 Task: Search one way flight ticket for 5 adults, 2 children, 1 infant in seat and 2 infants on lap in economy from Boise: Boise Airport (boise Air Terminal) (gowen Field) to Rock Springs: Southwest Wyoming Regional Airport (rock Springs Sweetwater County Airport) on 8-5-2023. Choice of flights is United. Number of bags: 2 carry on bags. Price is upto 35000. Outbound departure time preference is 9:15.
Action: Mouse moved to (377, 364)
Screenshot: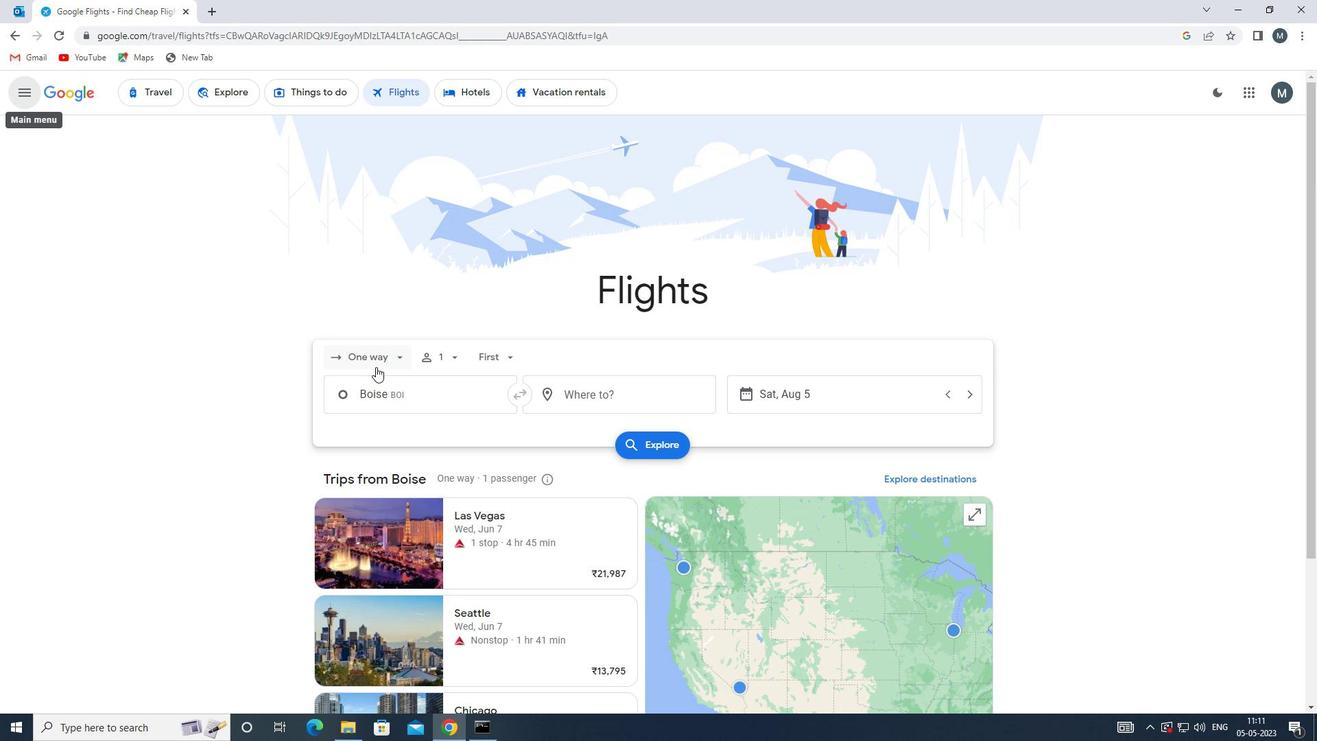 
Action: Mouse pressed left at (377, 364)
Screenshot: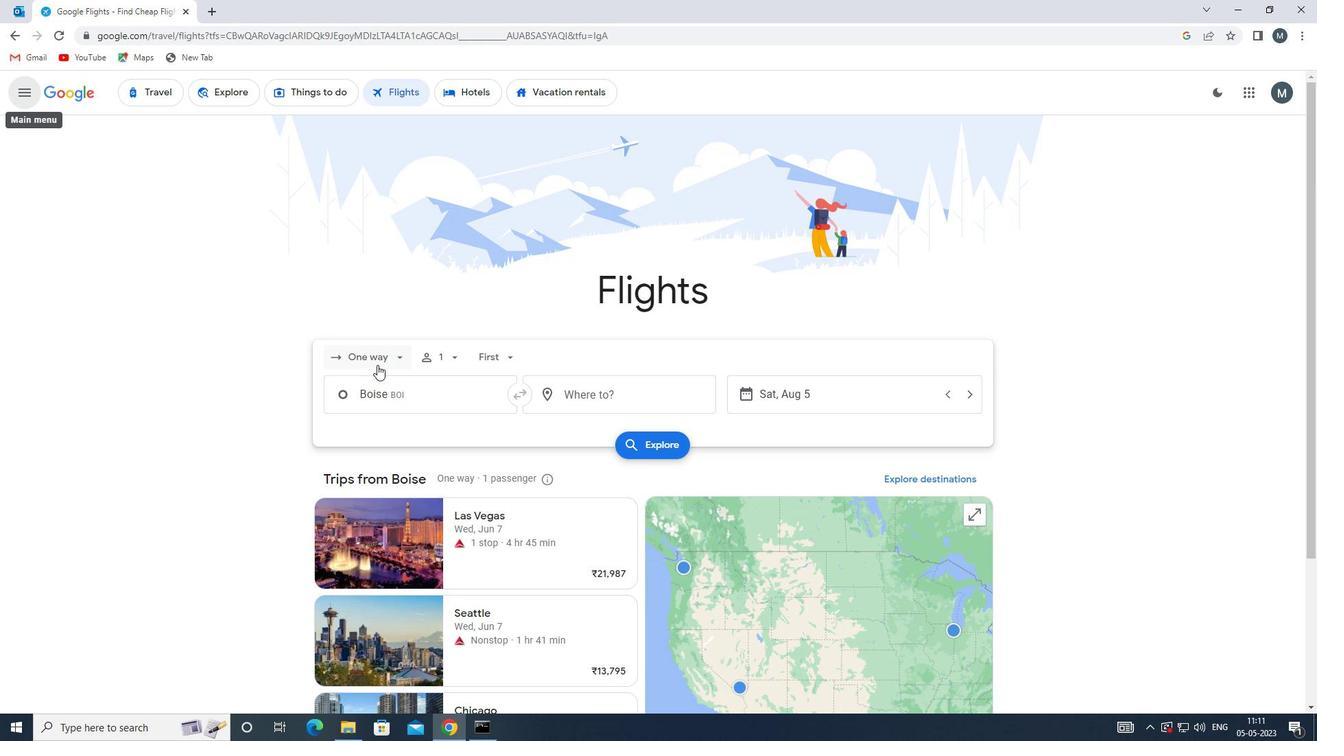 
Action: Mouse moved to (387, 414)
Screenshot: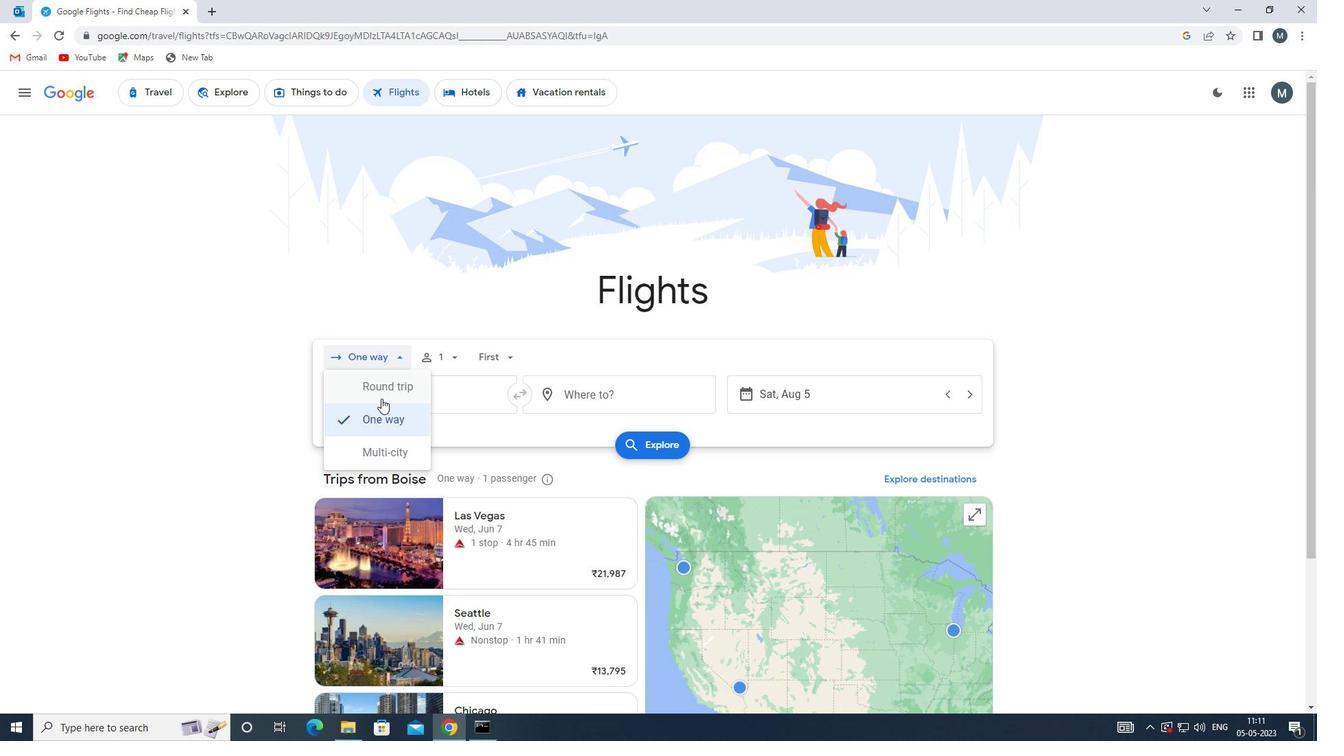 
Action: Mouse pressed left at (387, 414)
Screenshot: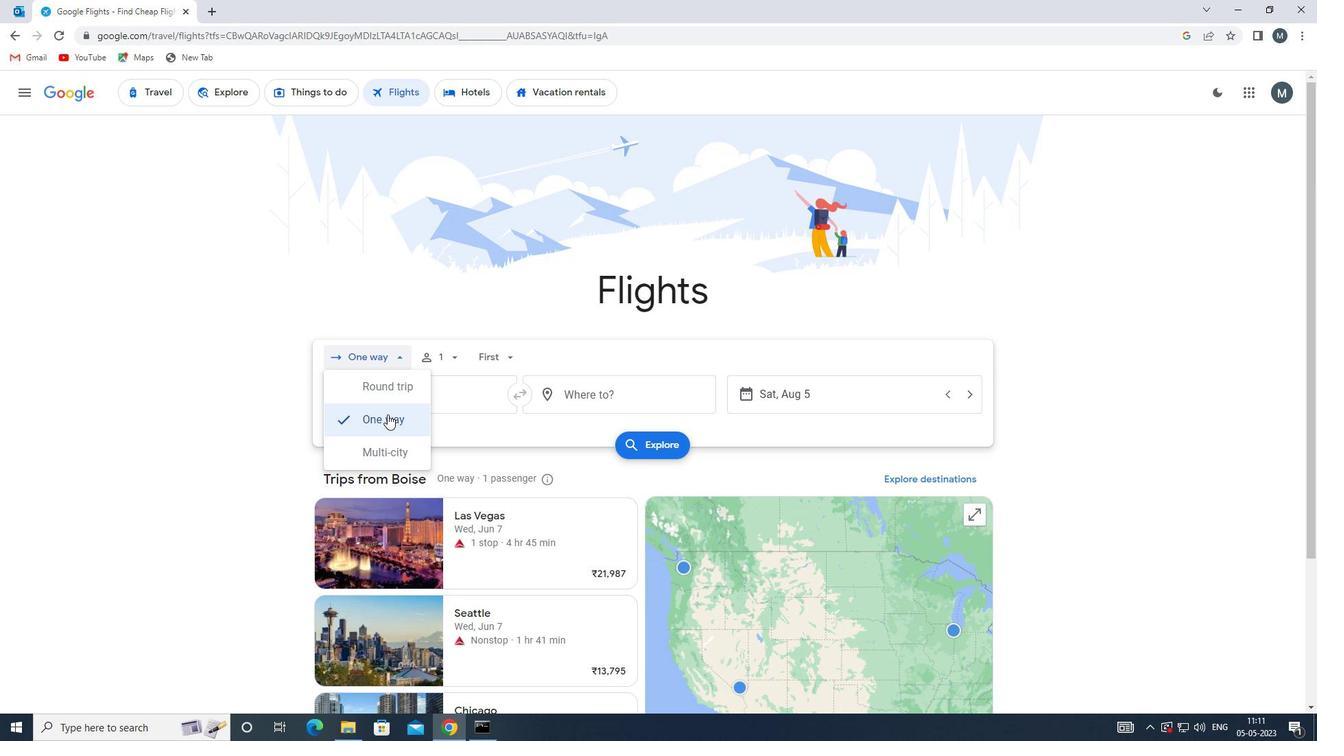 
Action: Mouse moved to (461, 355)
Screenshot: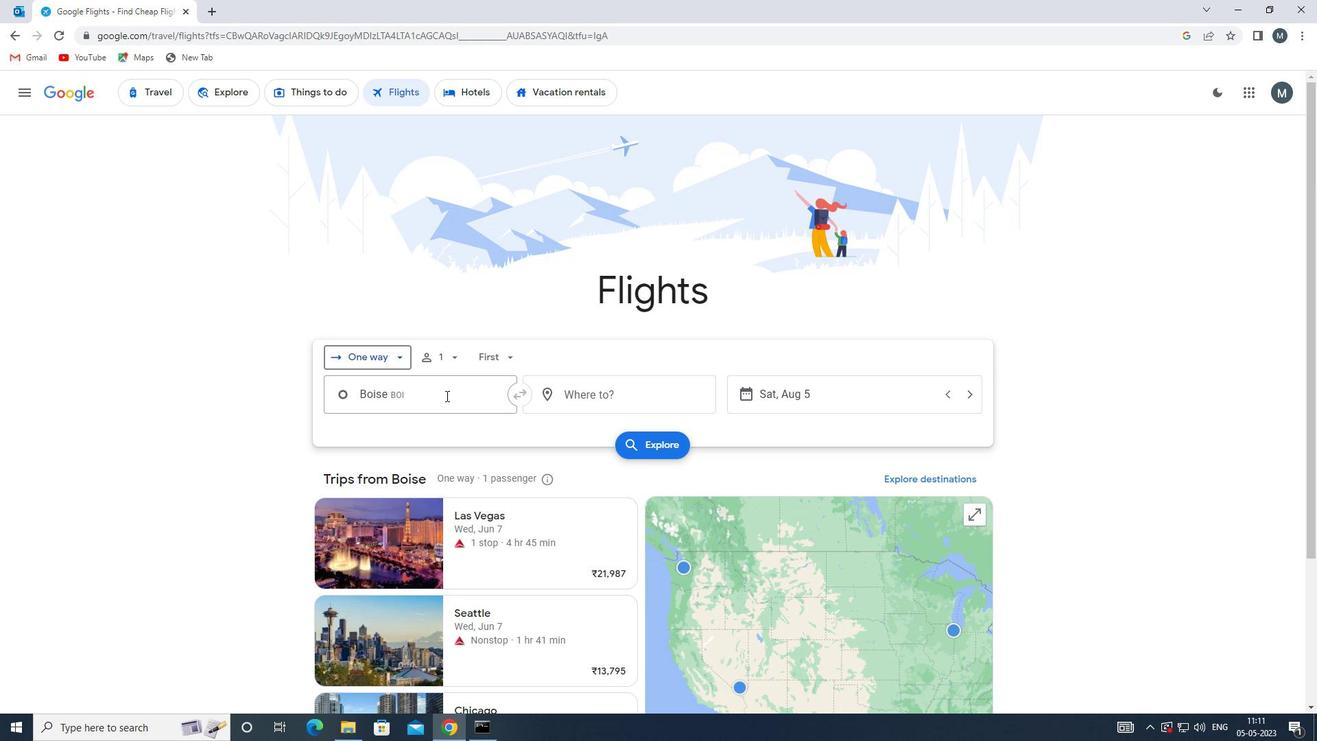 
Action: Mouse pressed left at (461, 355)
Screenshot: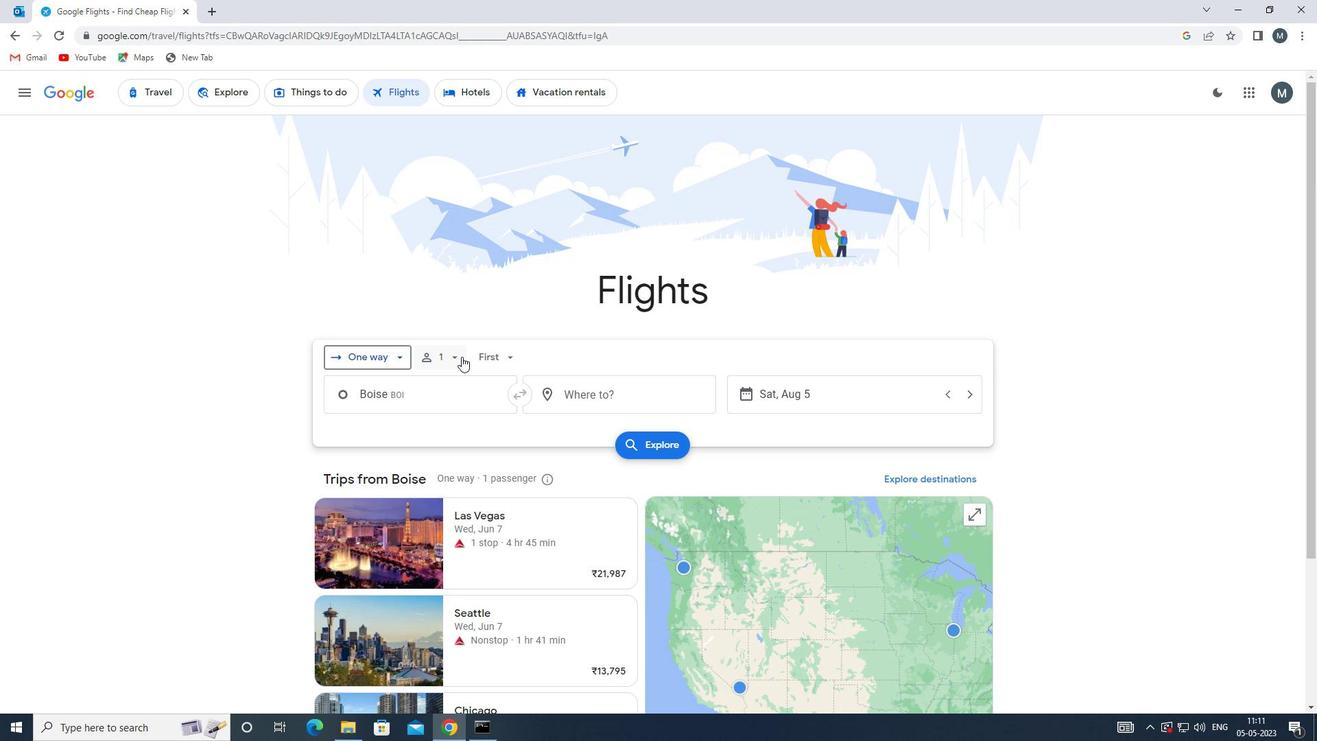 
Action: Mouse moved to (558, 392)
Screenshot: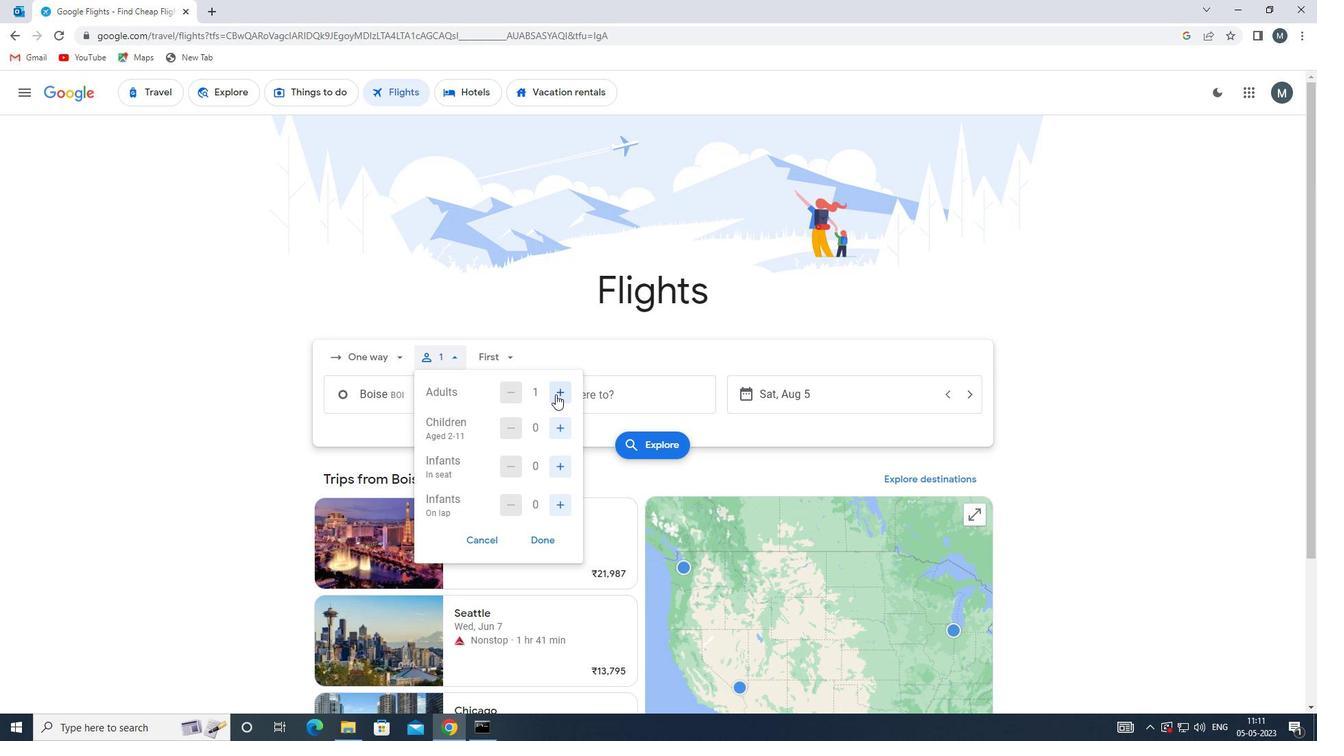 
Action: Mouse pressed left at (558, 392)
Screenshot: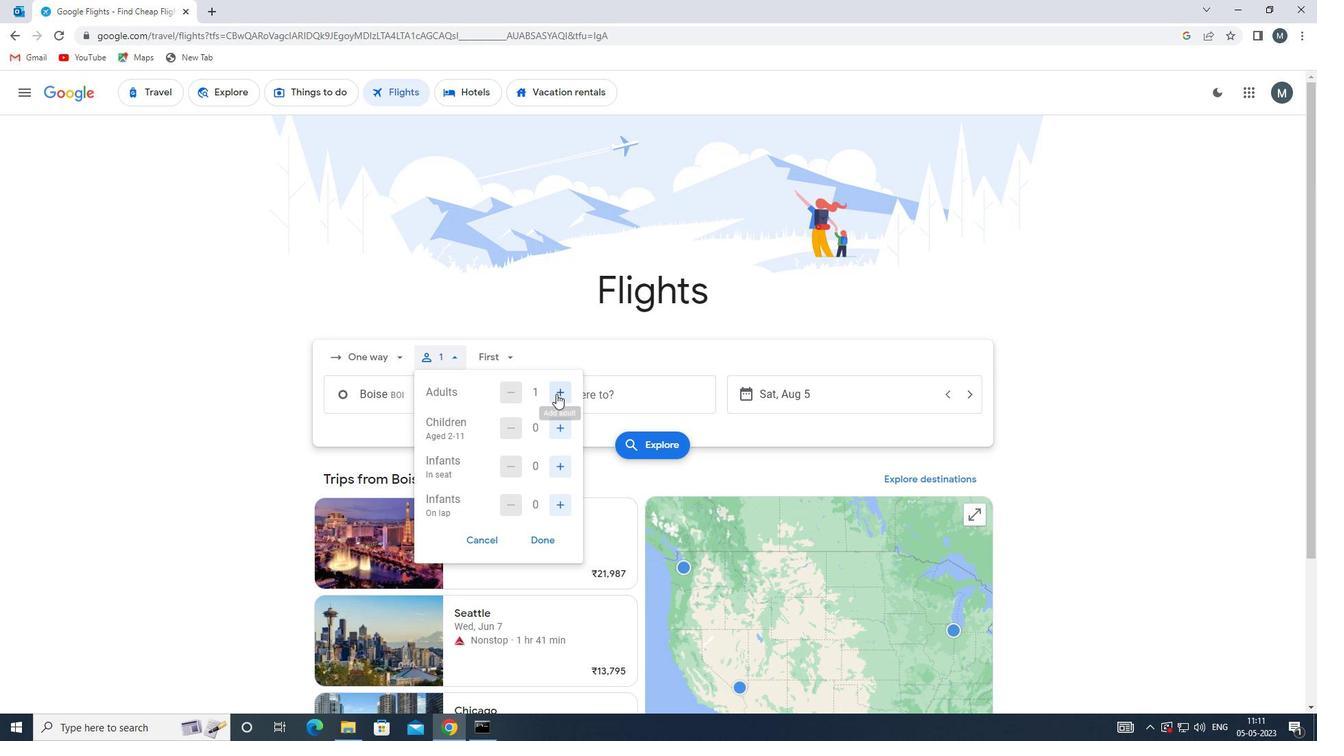 
Action: Mouse pressed left at (558, 392)
Screenshot: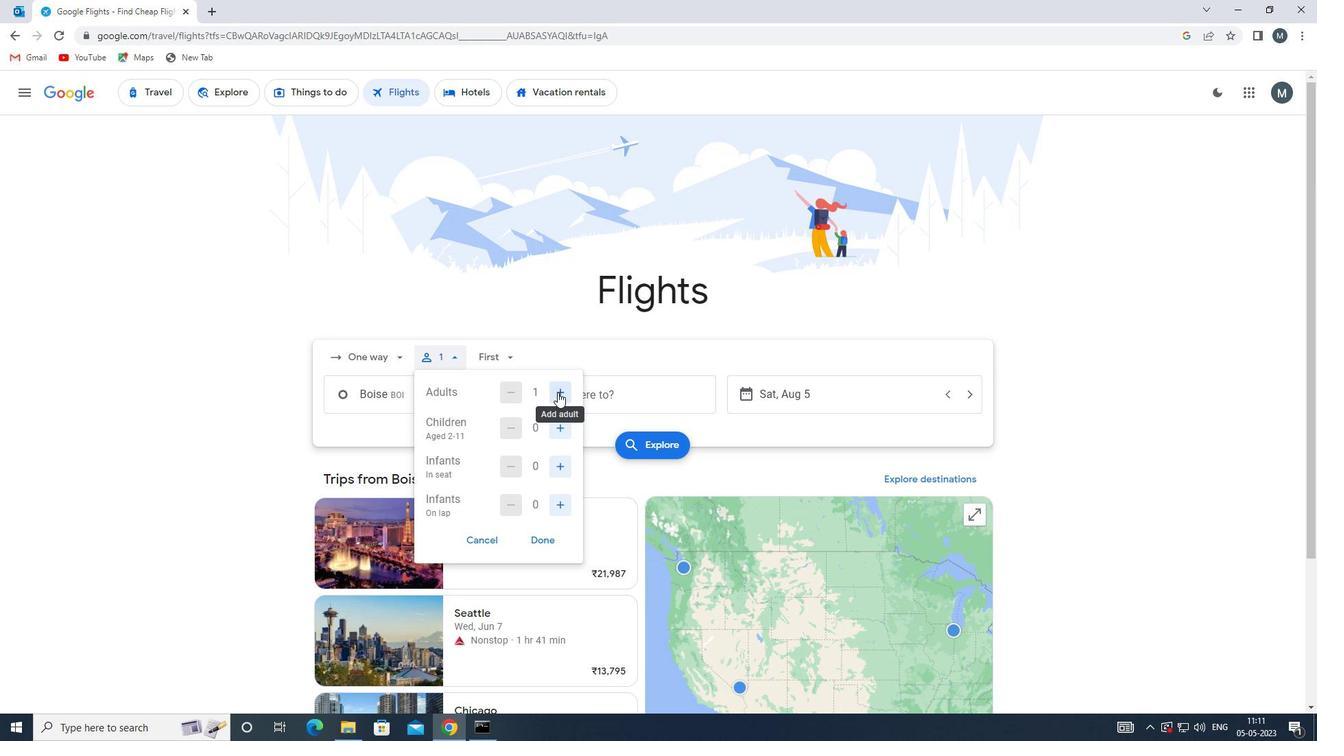 
Action: Mouse pressed left at (558, 392)
Screenshot: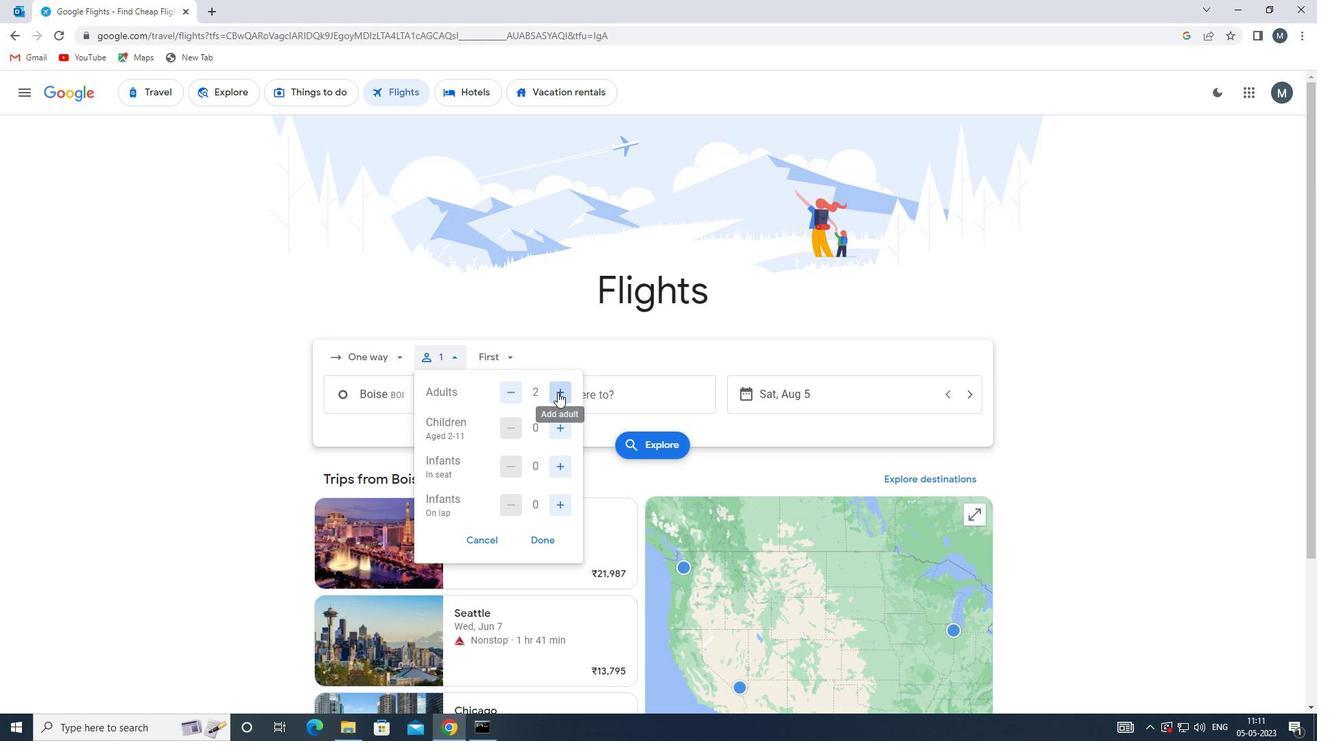 
Action: Mouse pressed left at (558, 392)
Screenshot: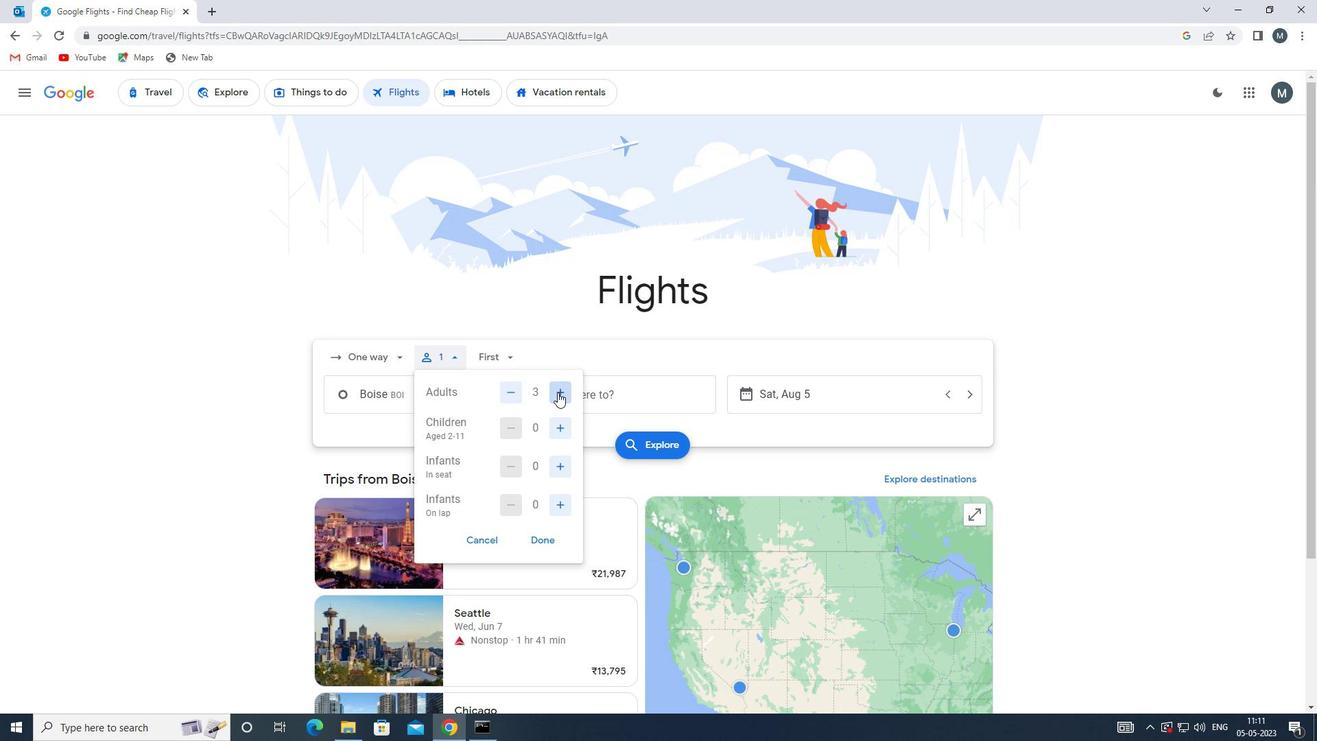 
Action: Mouse moved to (562, 421)
Screenshot: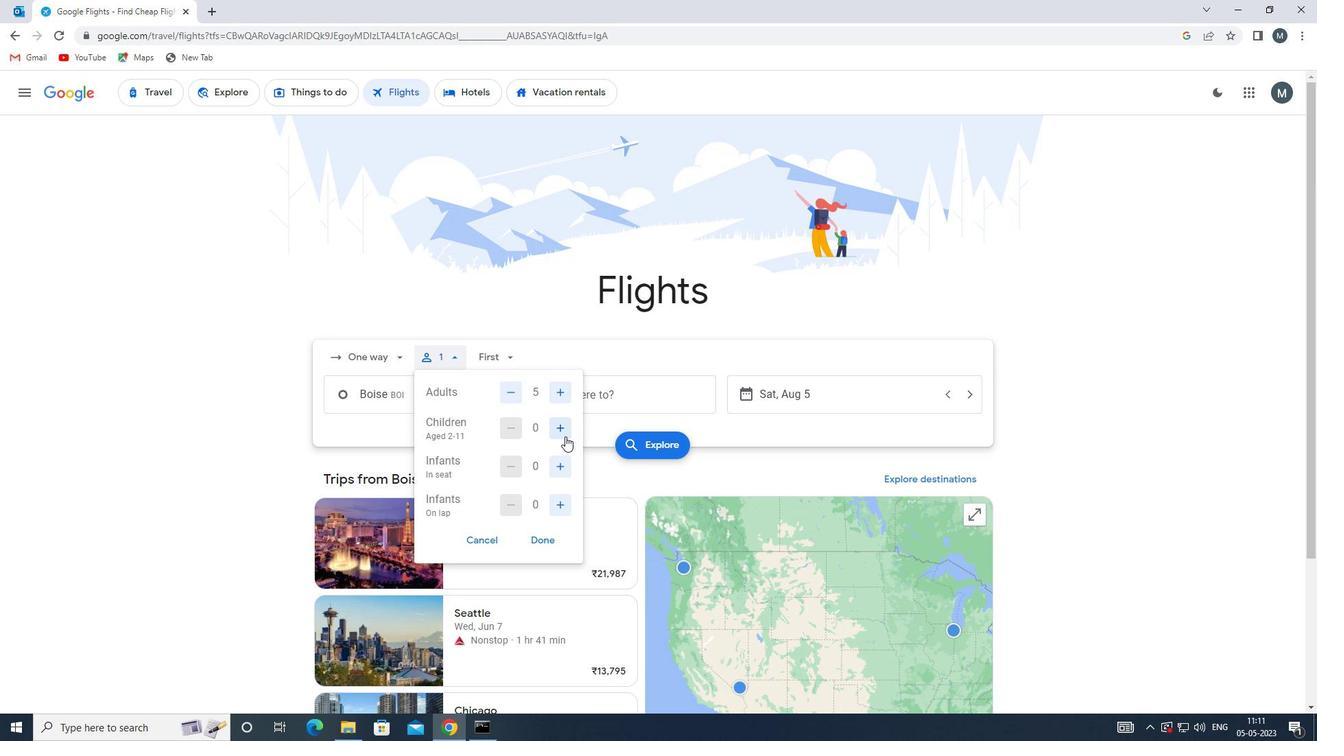 
Action: Mouse pressed left at (562, 421)
Screenshot: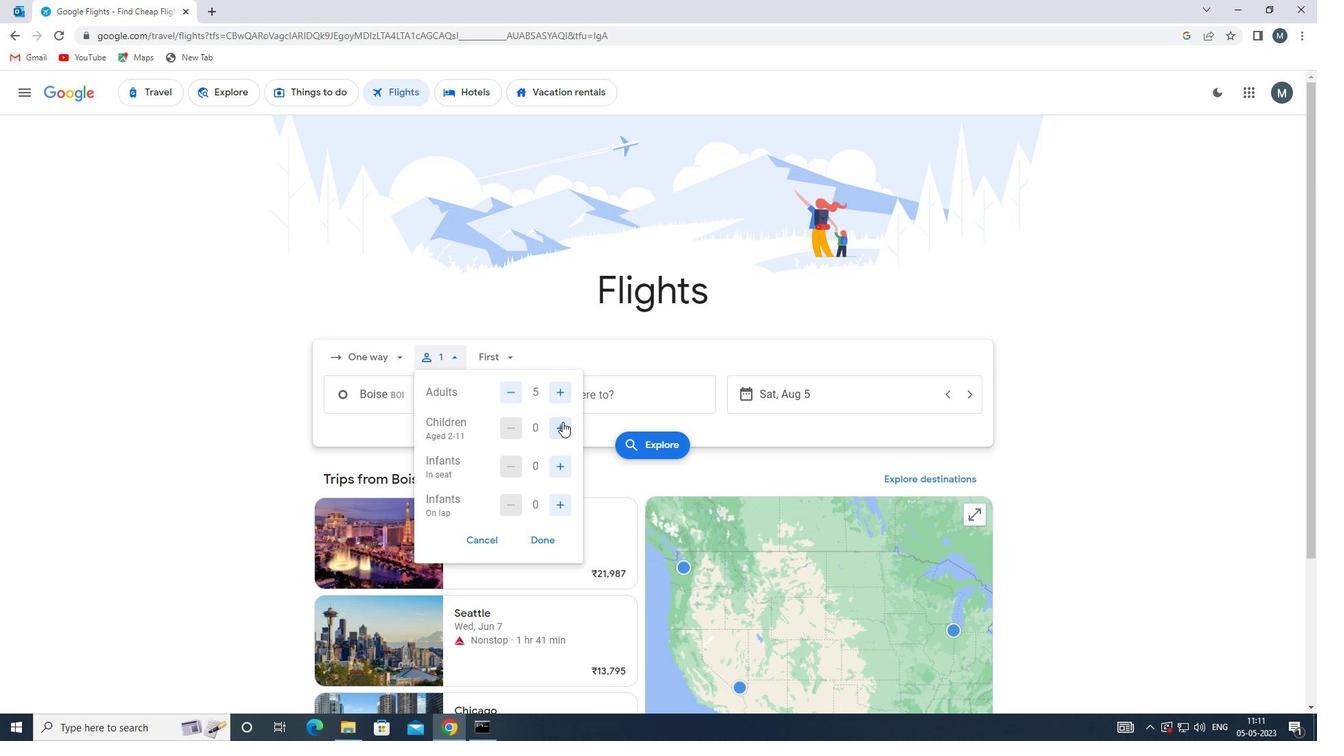 
Action: Mouse pressed left at (562, 421)
Screenshot: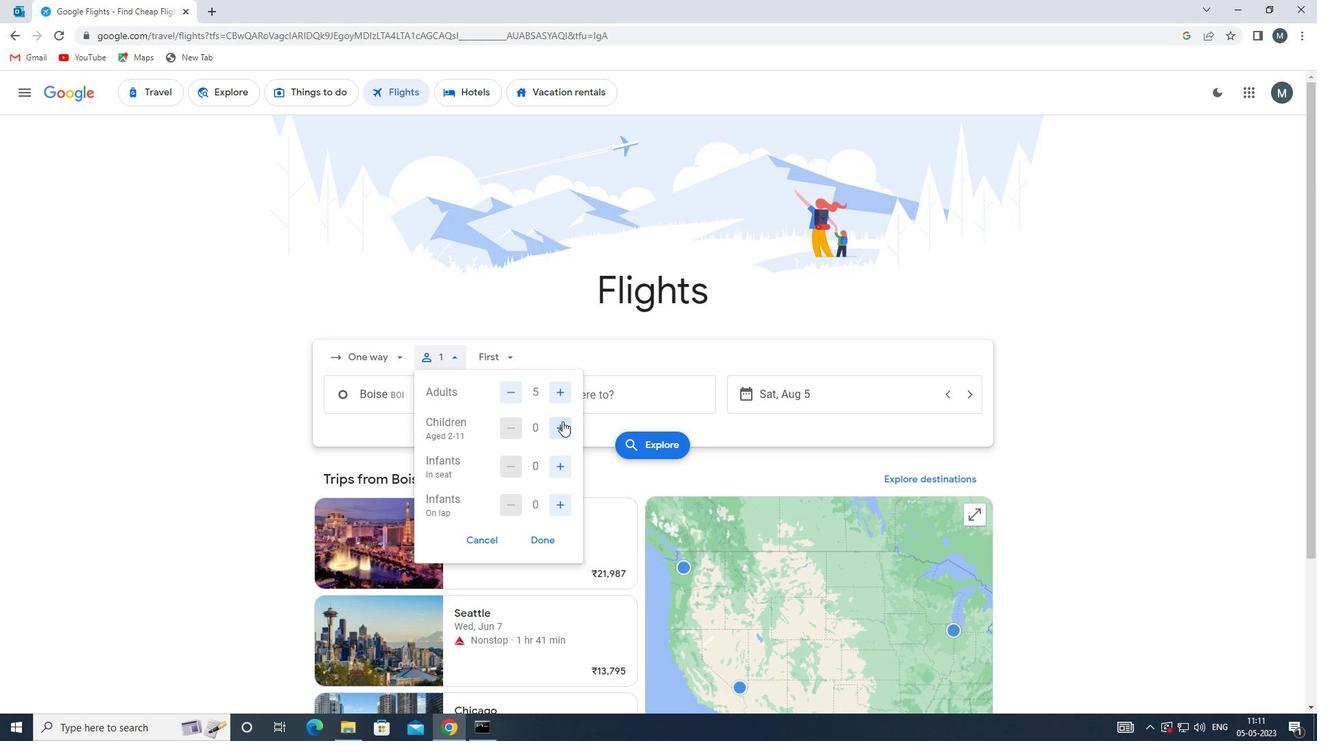 
Action: Mouse moved to (559, 466)
Screenshot: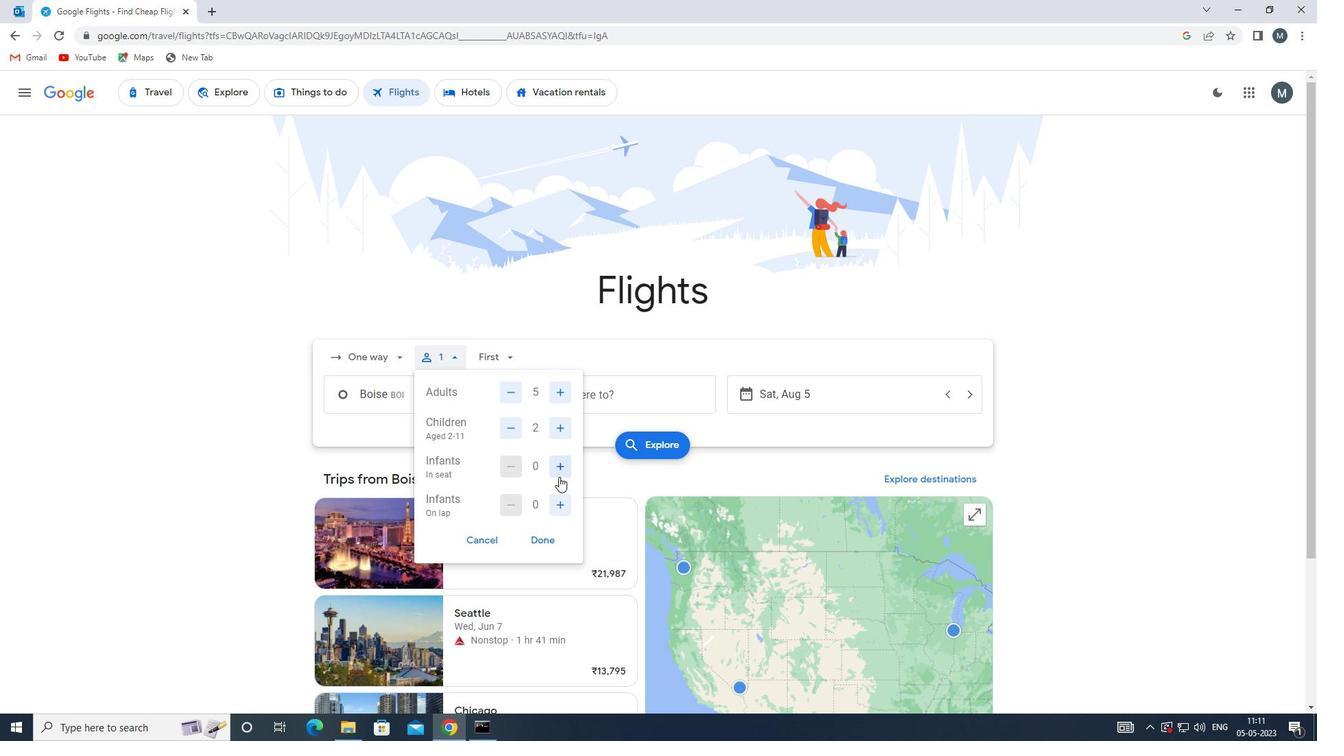 
Action: Mouse pressed left at (559, 466)
Screenshot: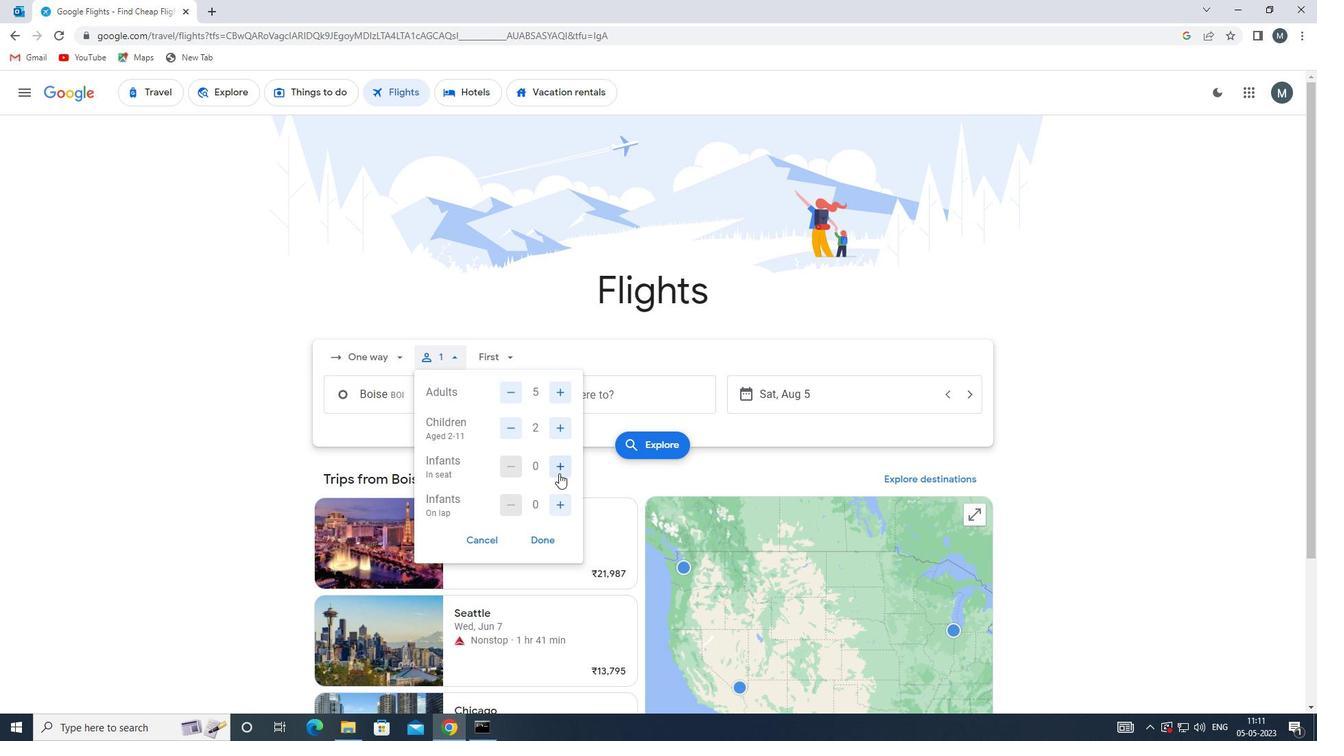 
Action: Mouse moved to (557, 505)
Screenshot: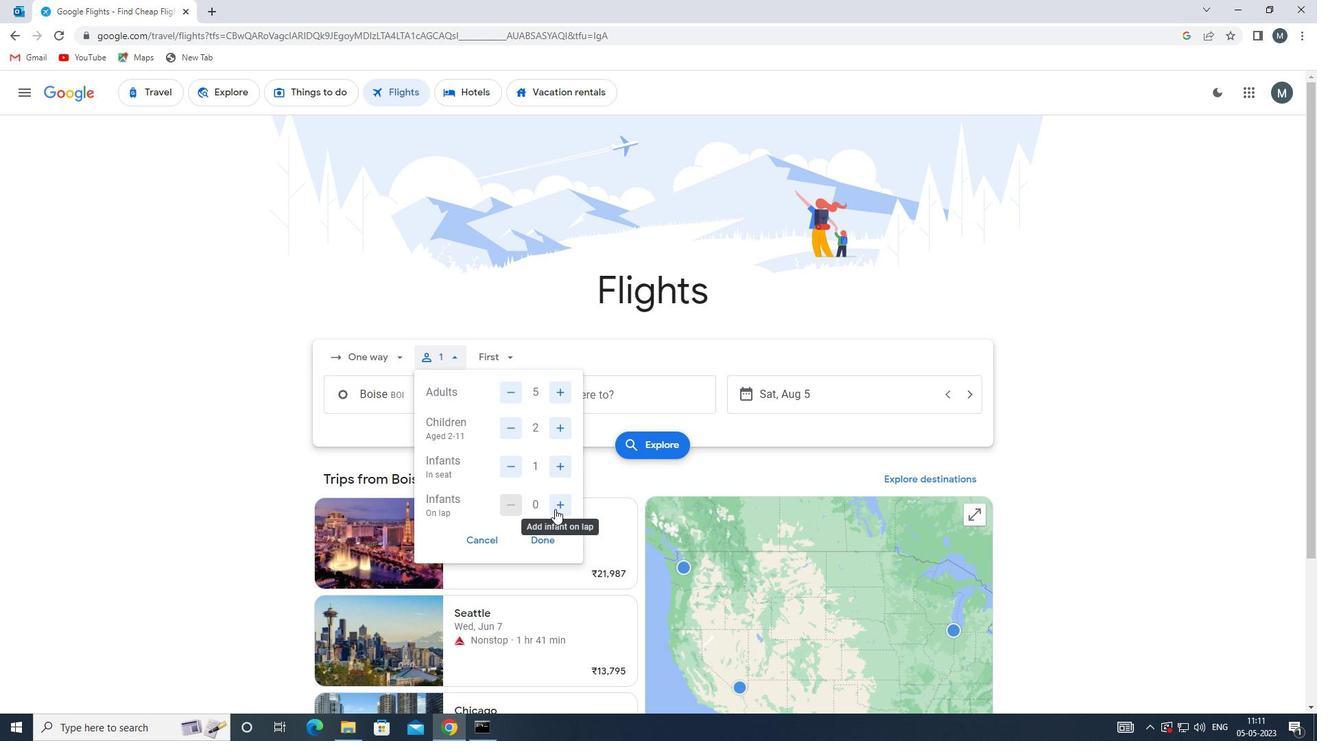 
Action: Mouse pressed left at (557, 505)
Screenshot: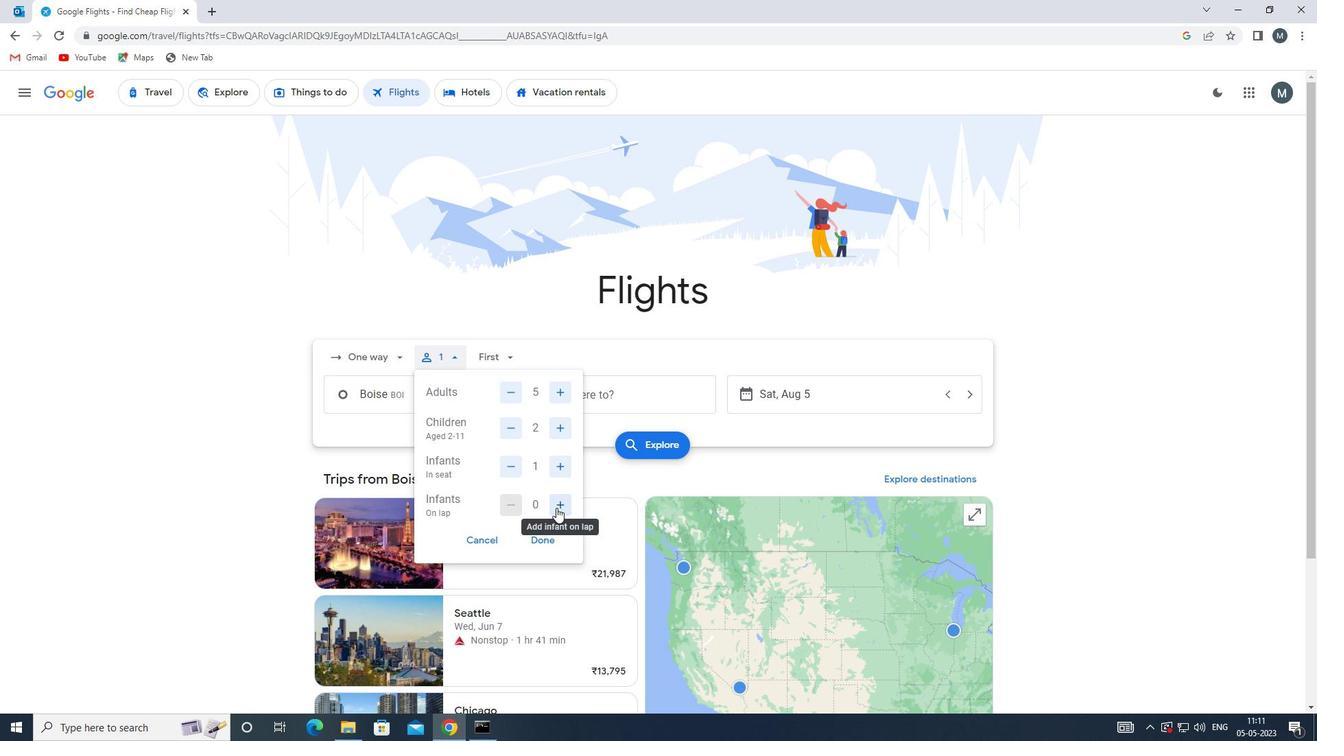 
Action: Mouse pressed left at (557, 505)
Screenshot: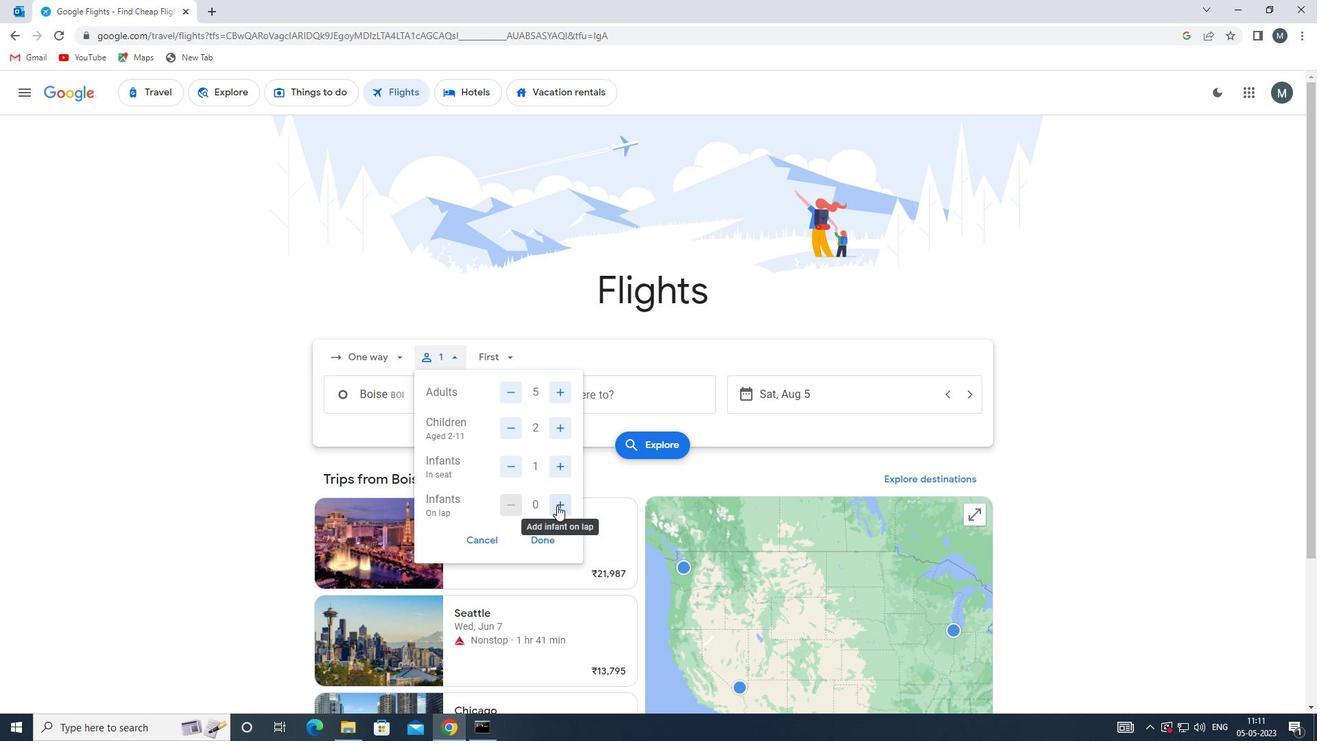 
Action: Mouse moved to (512, 503)
Screenshot: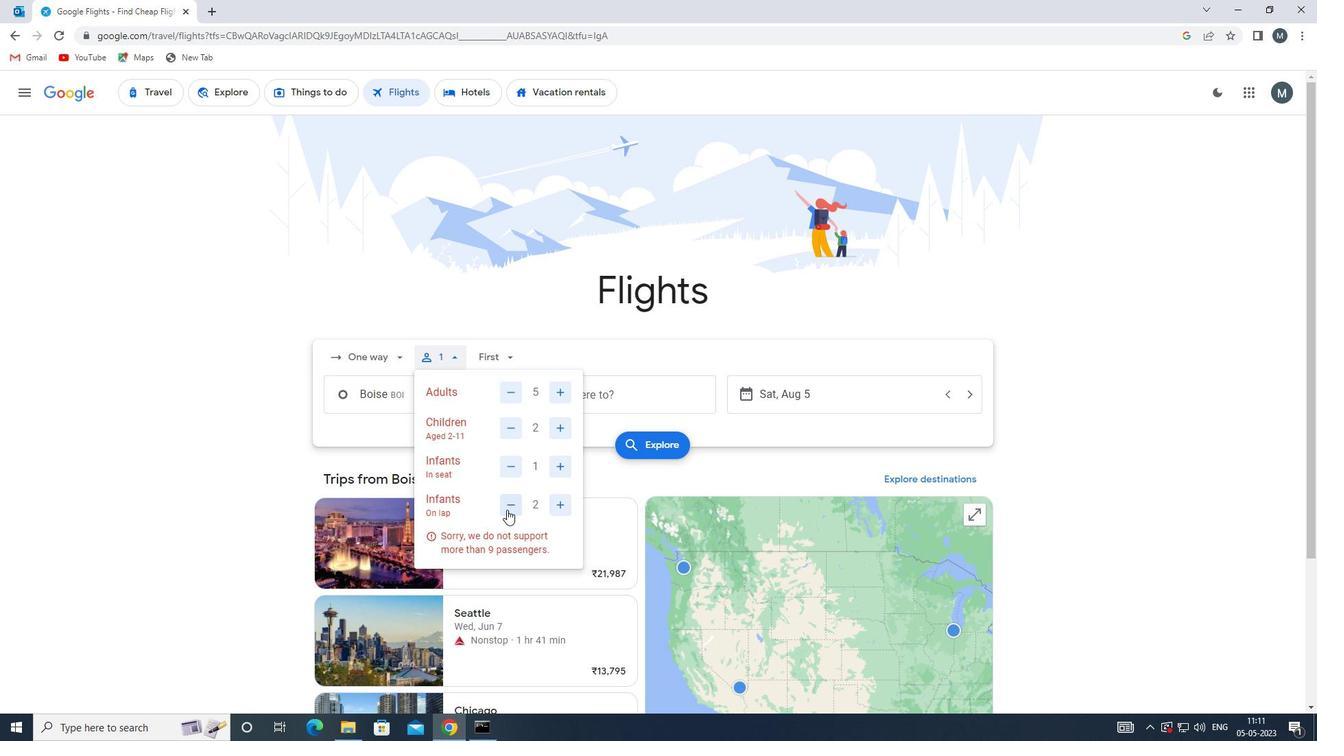 
Action: Mouse pressed left at (512, 503)
Screenshot: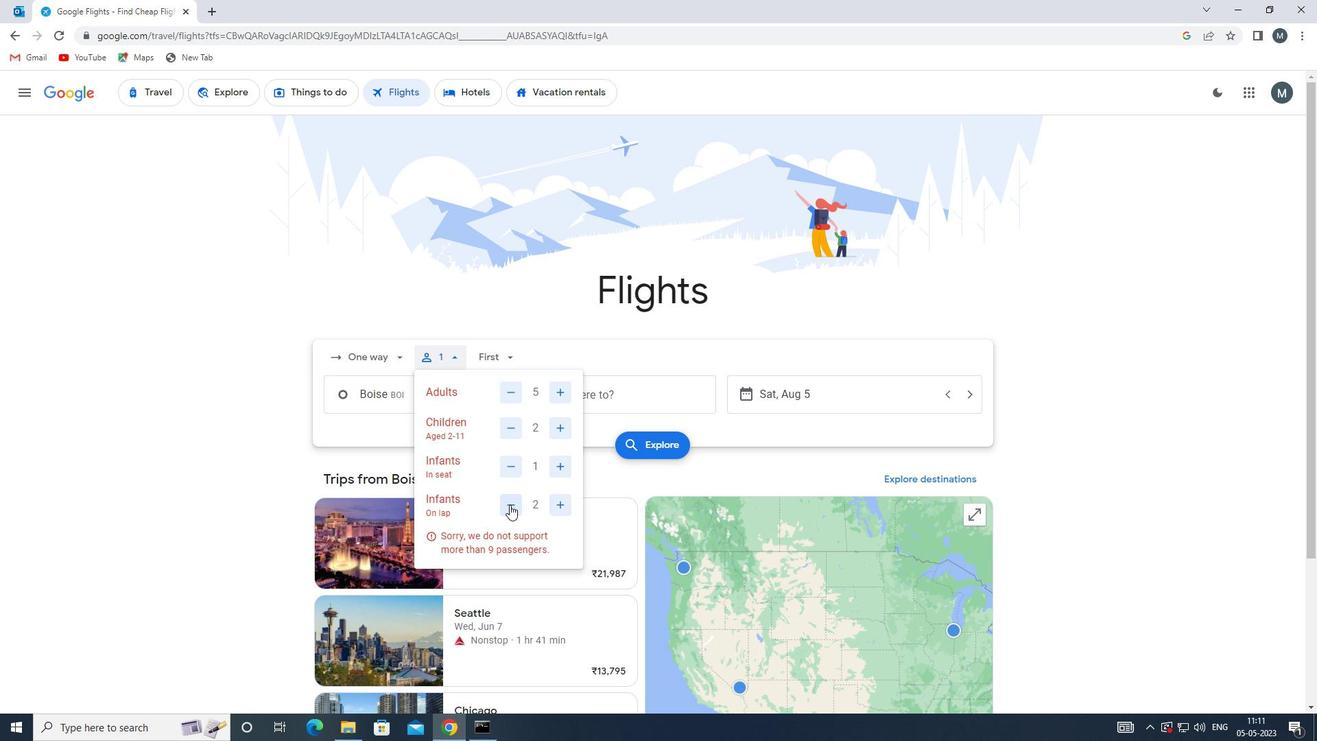 
Action: Mouse moved to (545, 535)
Screenshot: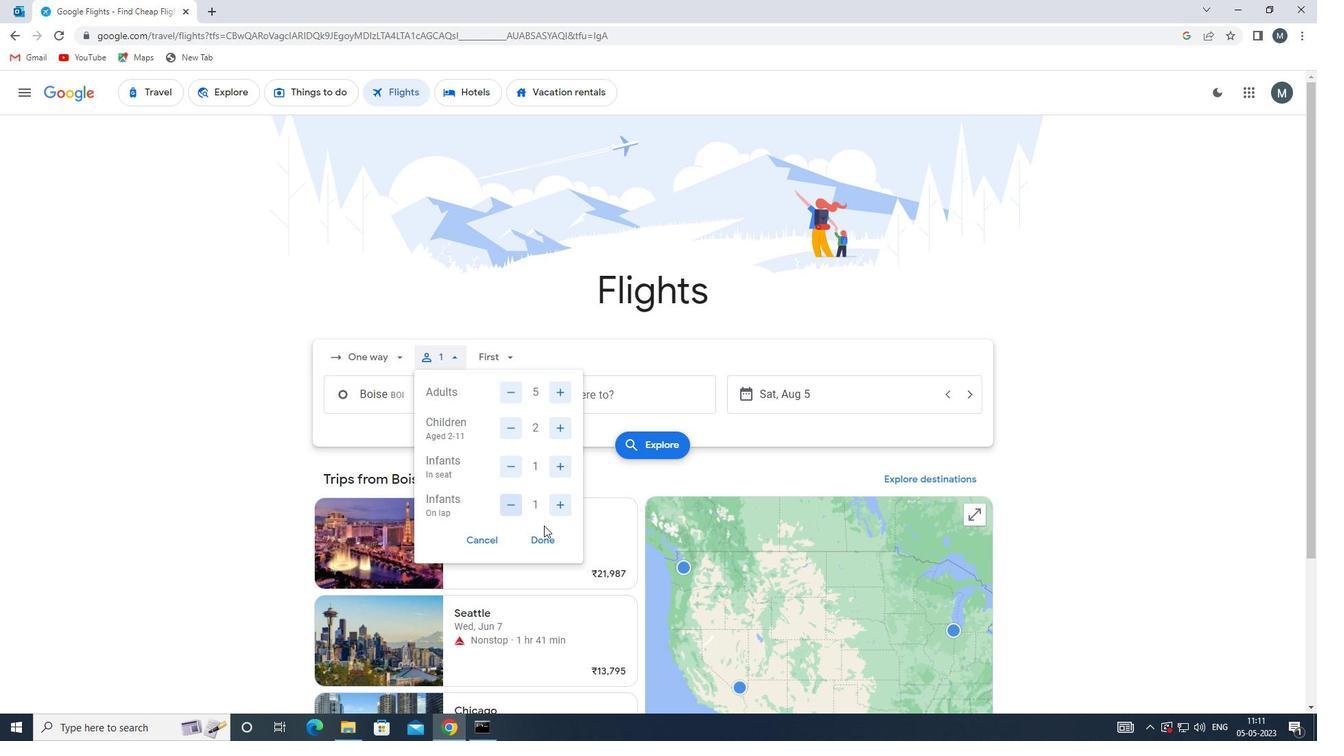 
Action: Mouse pressed left at (545, 535)
Screenshot: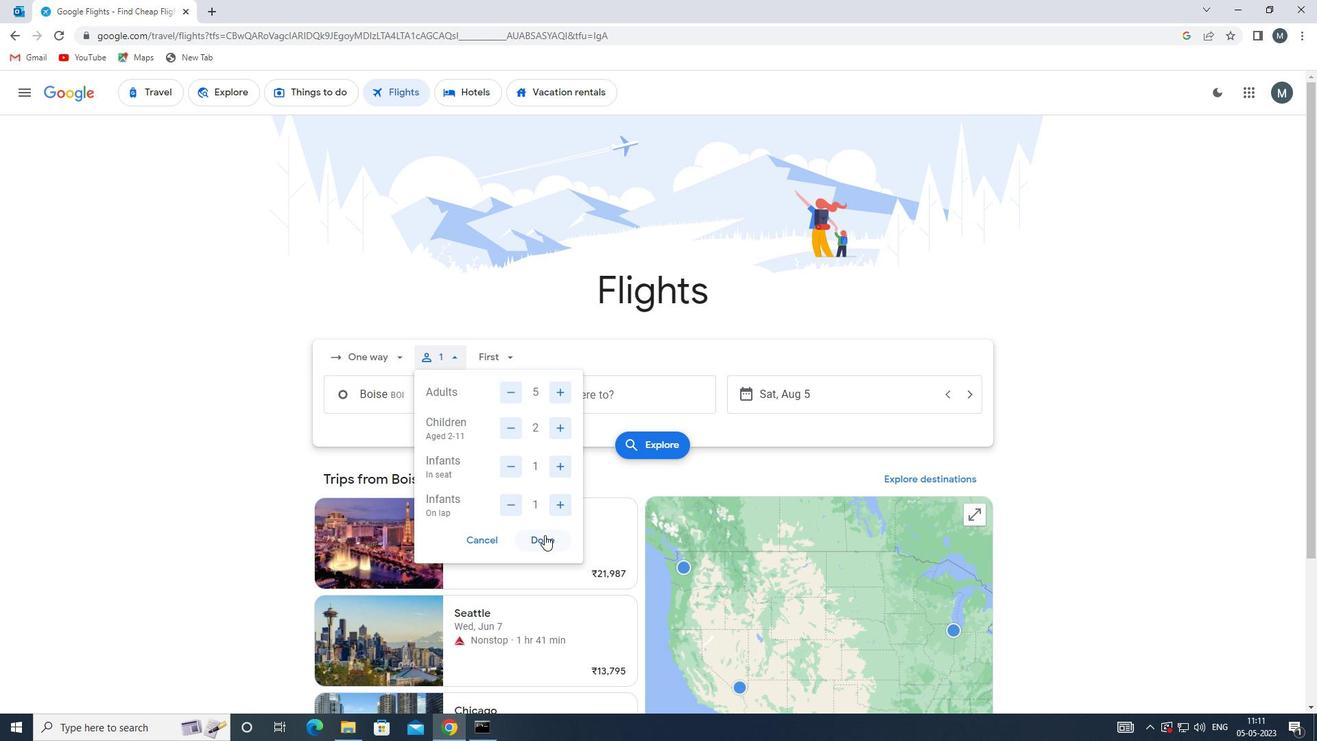 
Action: Mouse moved to (501, 356)
Screenshot: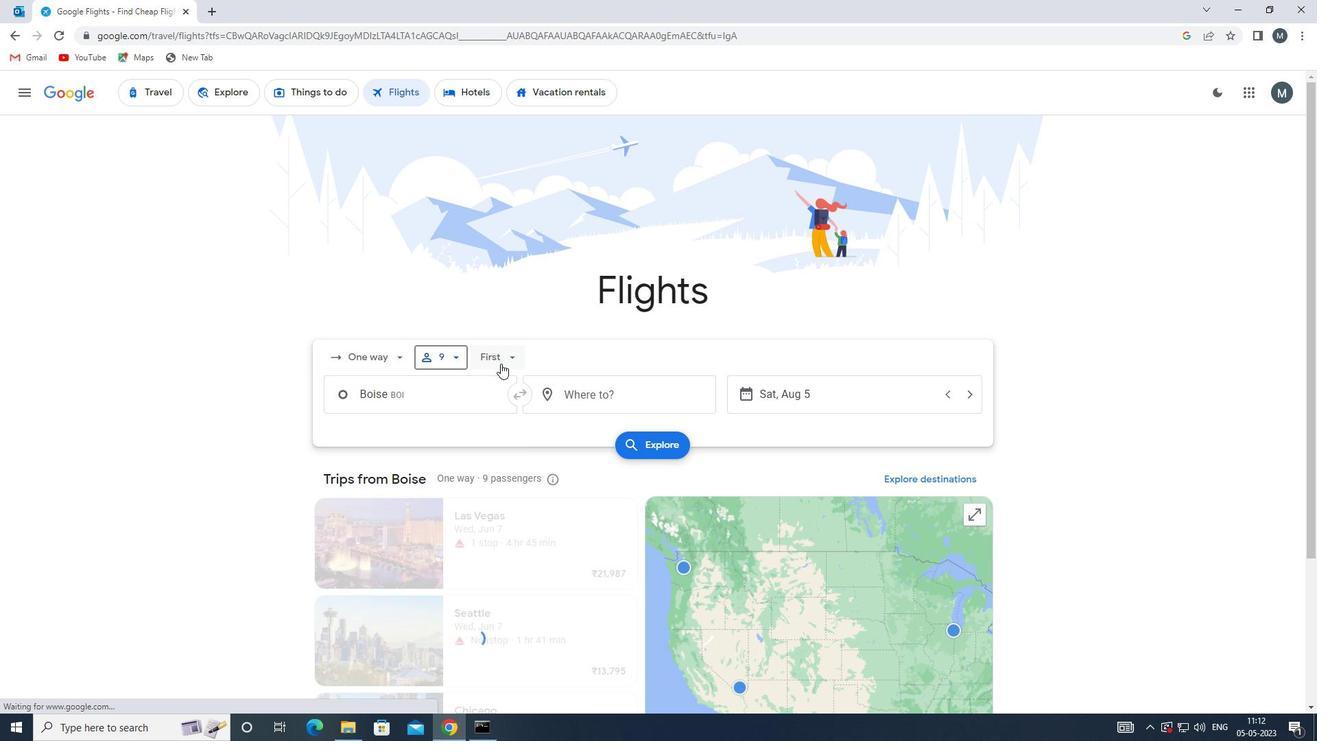 
Action: Mouse pressed left at (501, 356)
Screenshot: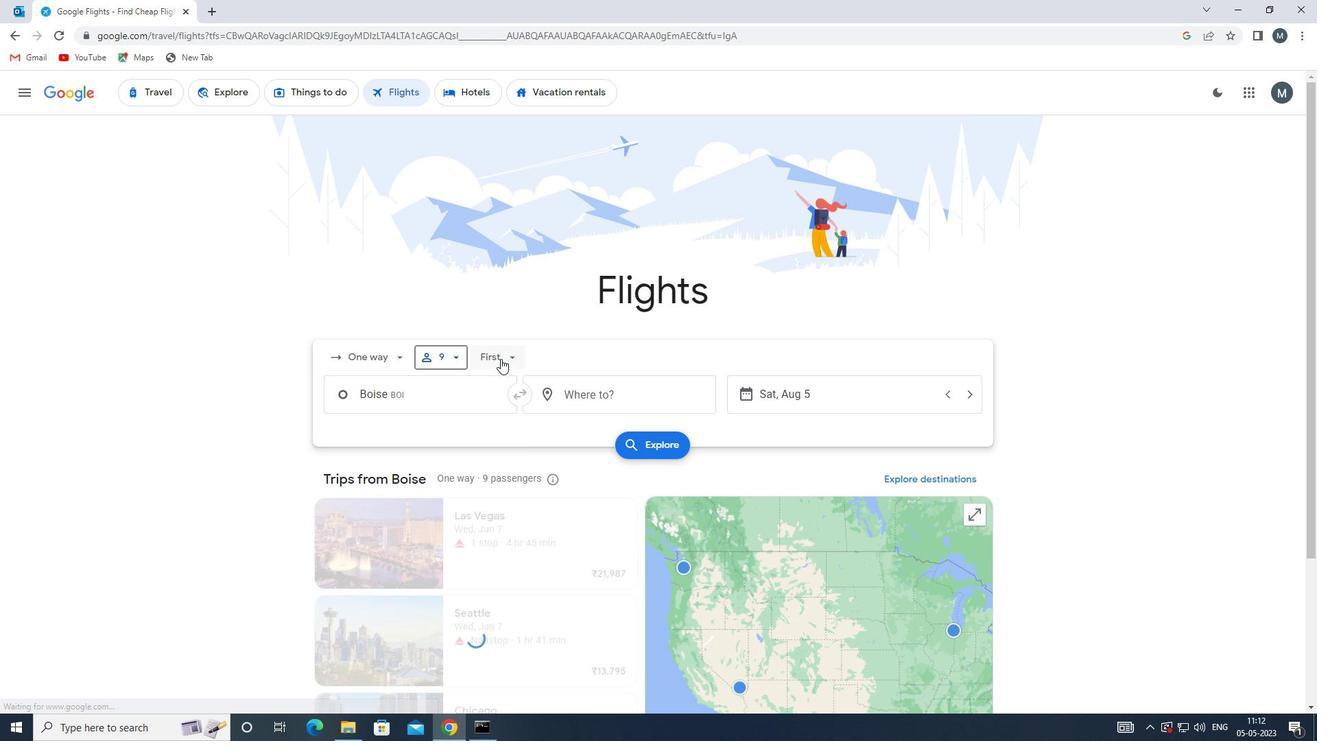 
Action: Mouse moved to (539, 386)
Screenshot: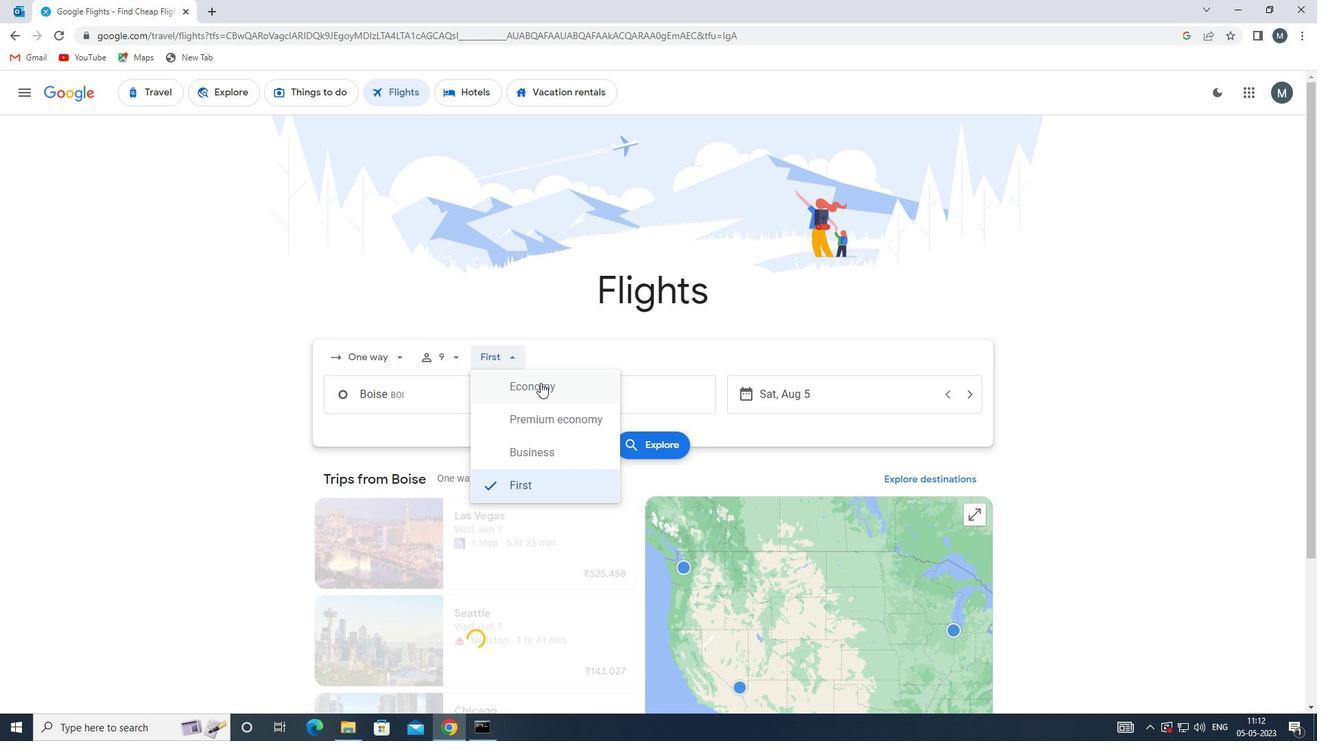 
Action: Mouse pressed left at (539, 386)
Screenshot: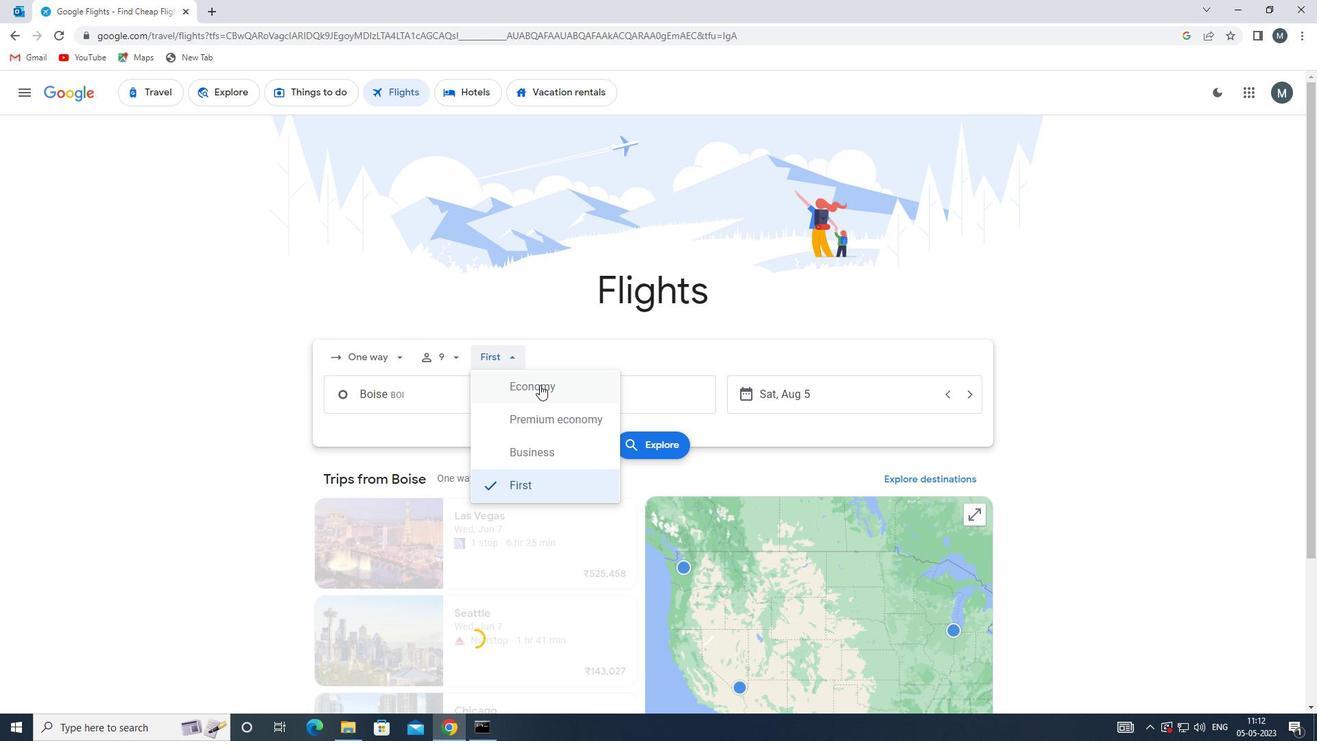 
Action: Mouse moved to (466, 396)
Screenshot: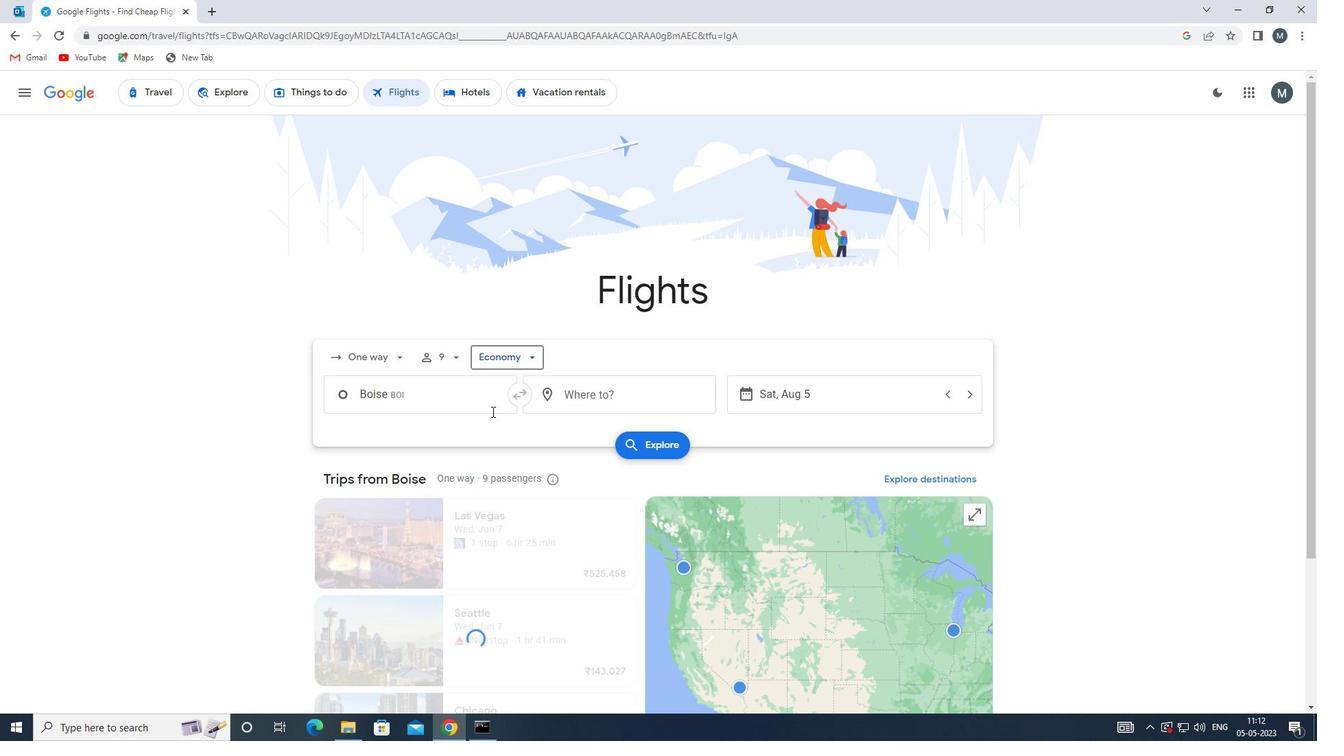 
Action: Mouse pressed left at (466, 396)
Screenshot: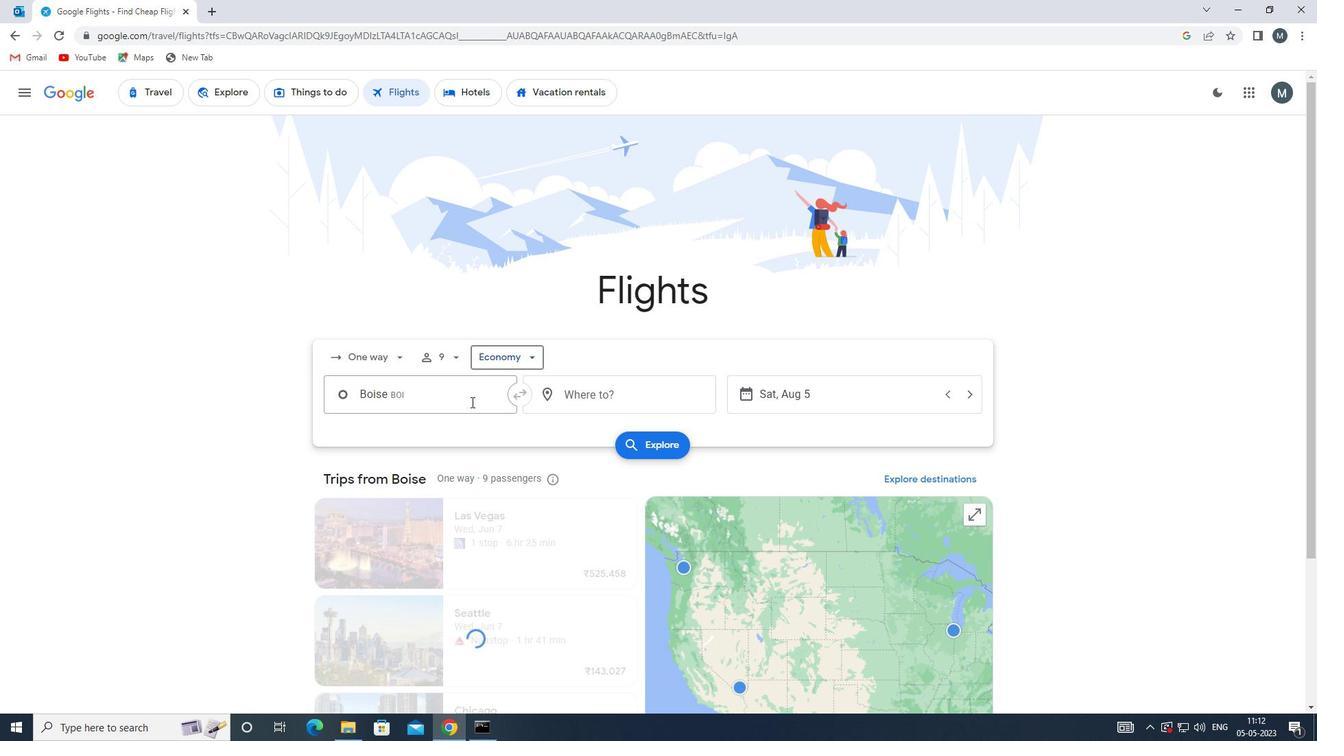 
Action: Mouse moved to (457, 470)
Screenshot: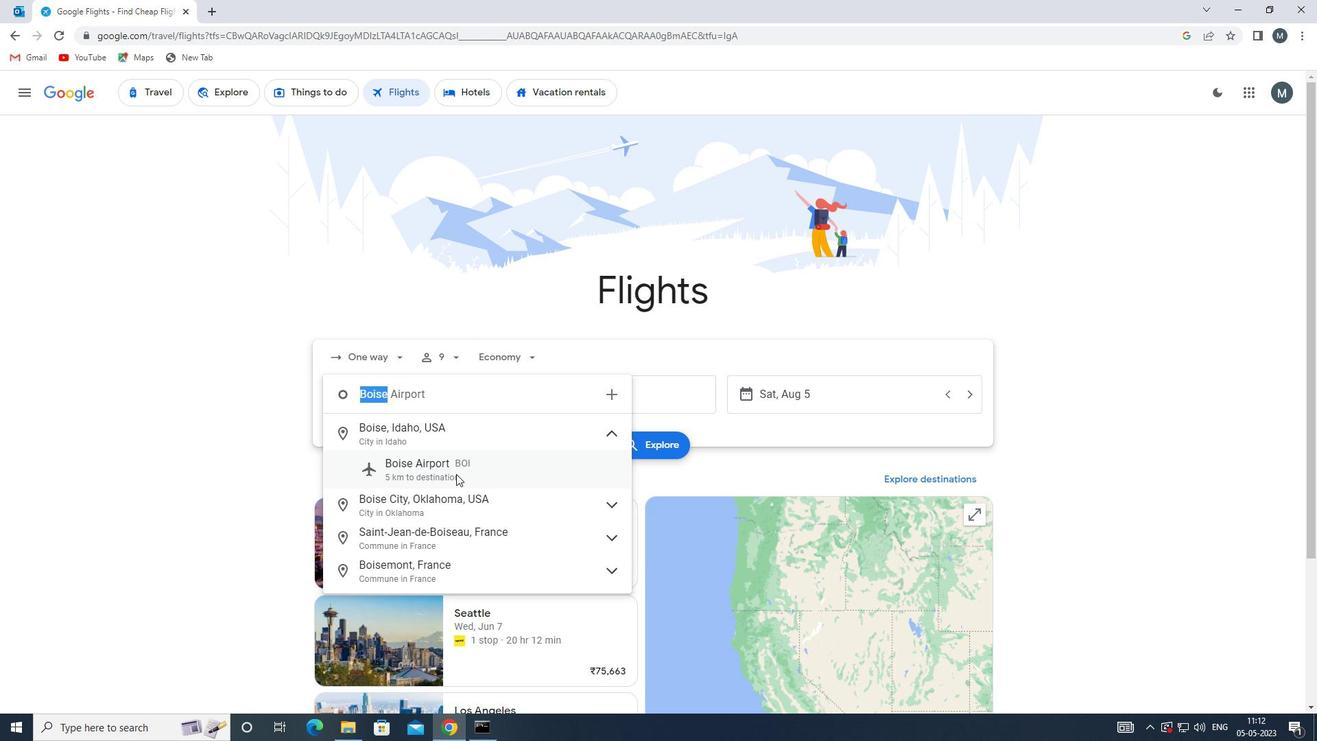 
Action: Mouse pressed left at (457, 470)
Screenshot: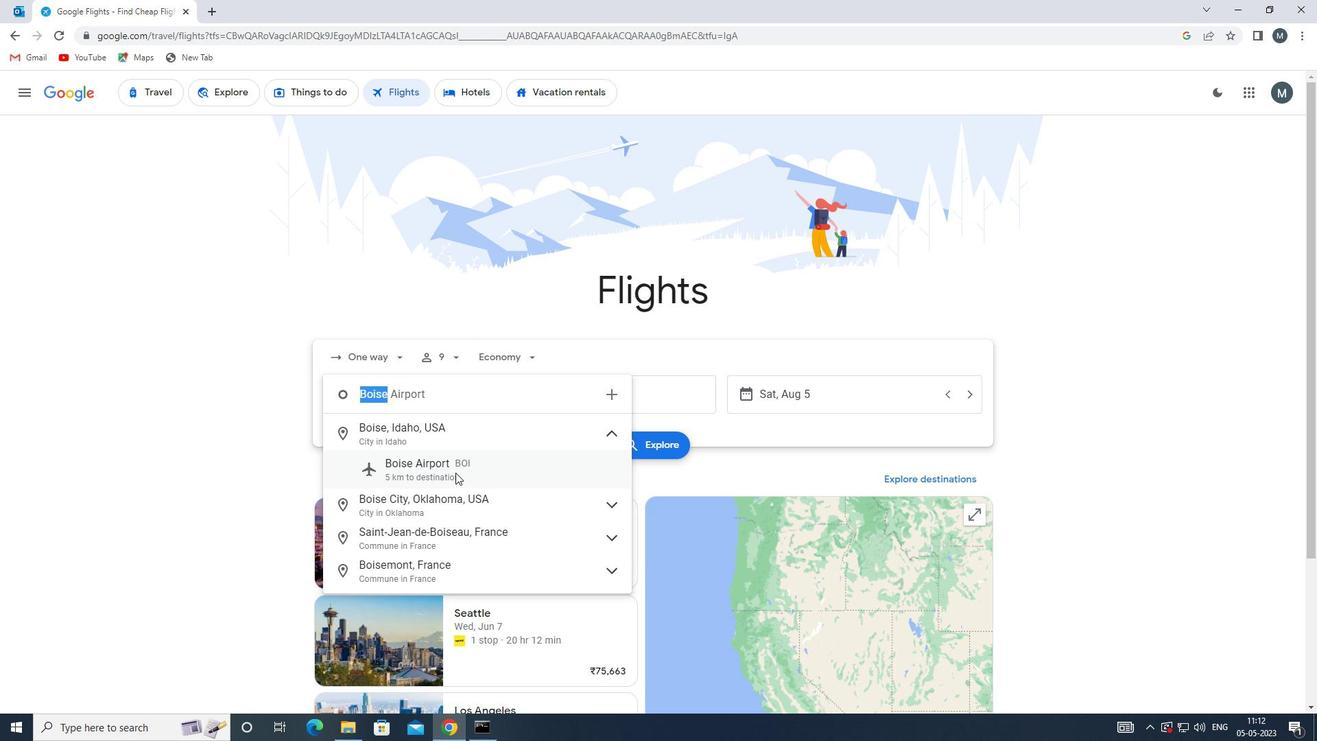 
Action: Mouse moved to (600, 397)
Screenshot: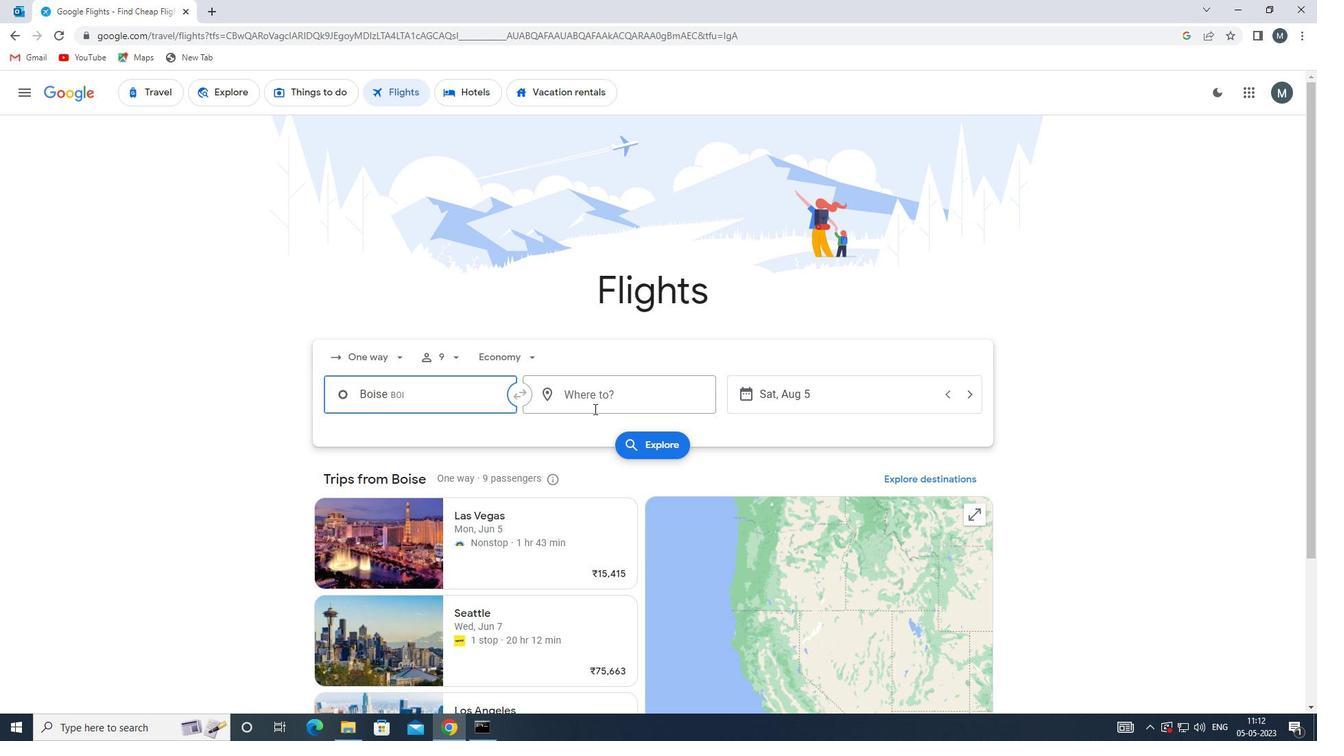 
Action: Mouse pressed left at (600, 397)
Screenshot: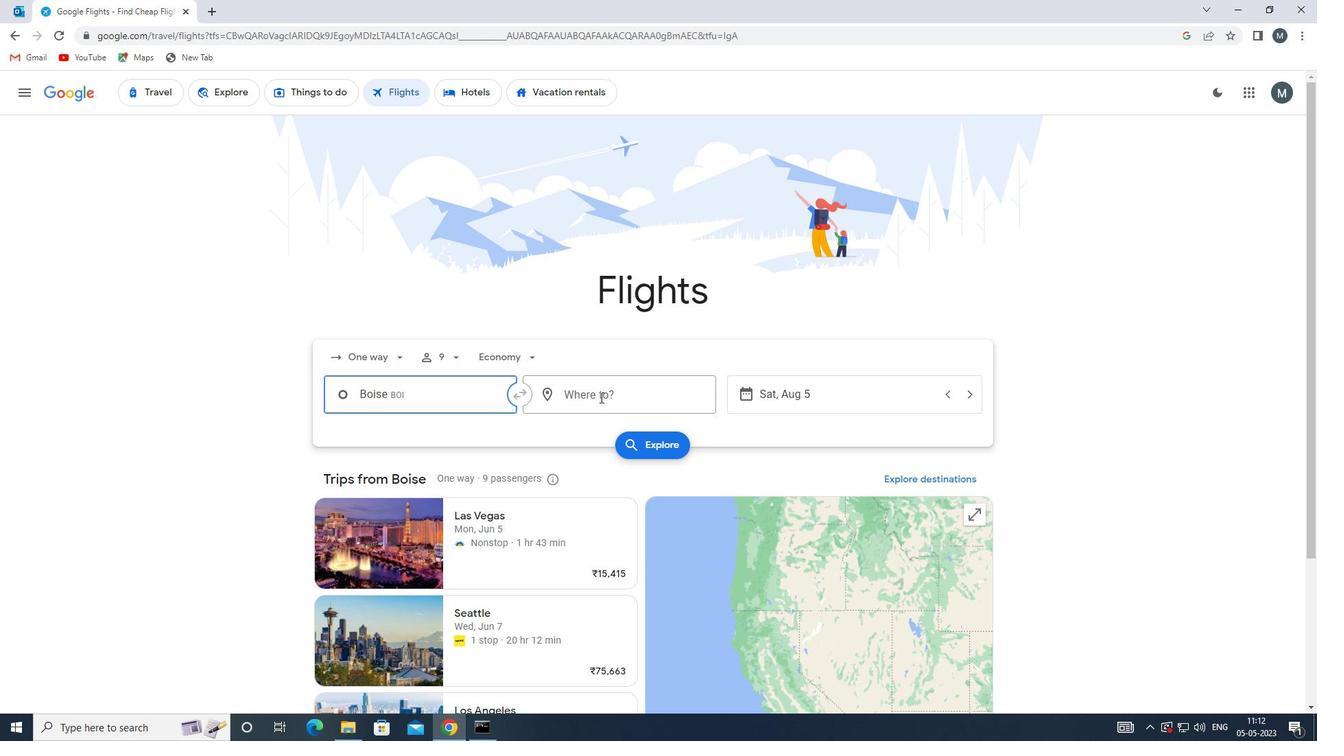 
Action: Key pressed rock<Key.backspace><Key.backspace><Key.backspace><Key.backspace><Key.backspace>rks
Screenshot: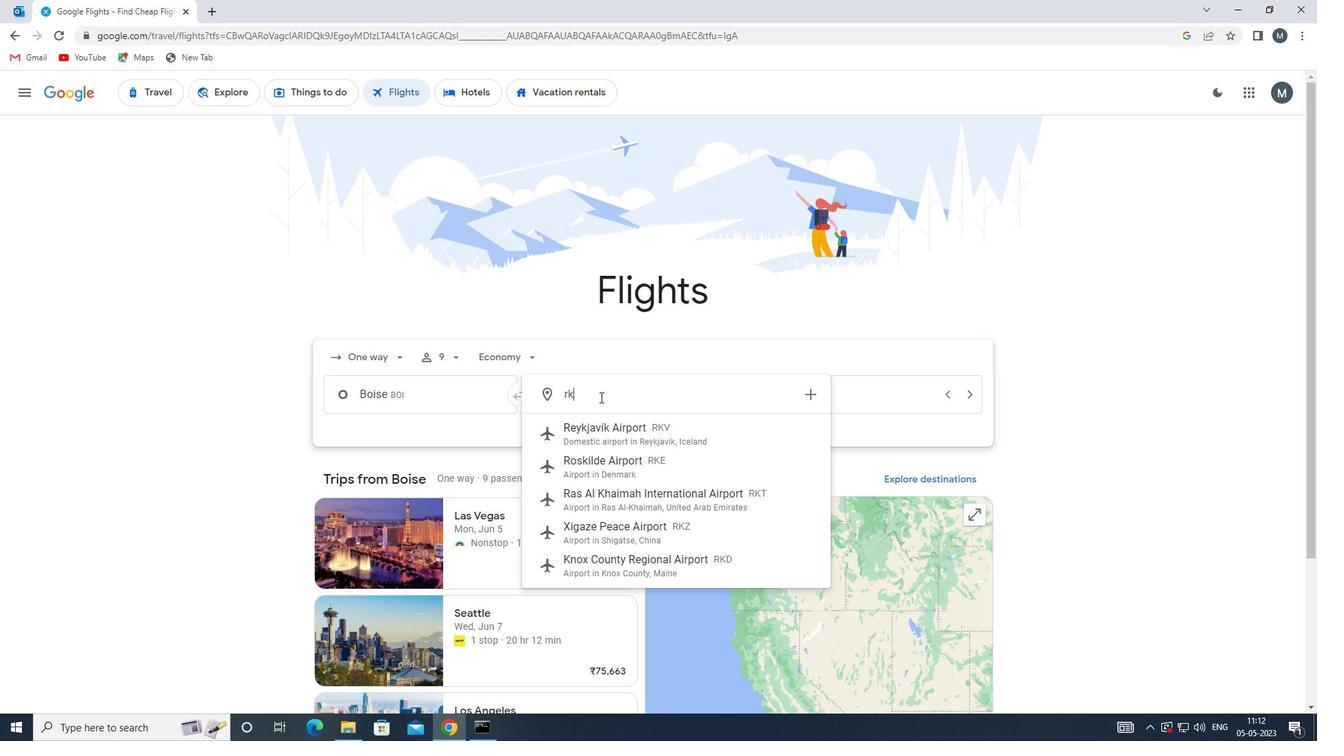 
Action: Mouse moved to (626, 435)
Screenshot: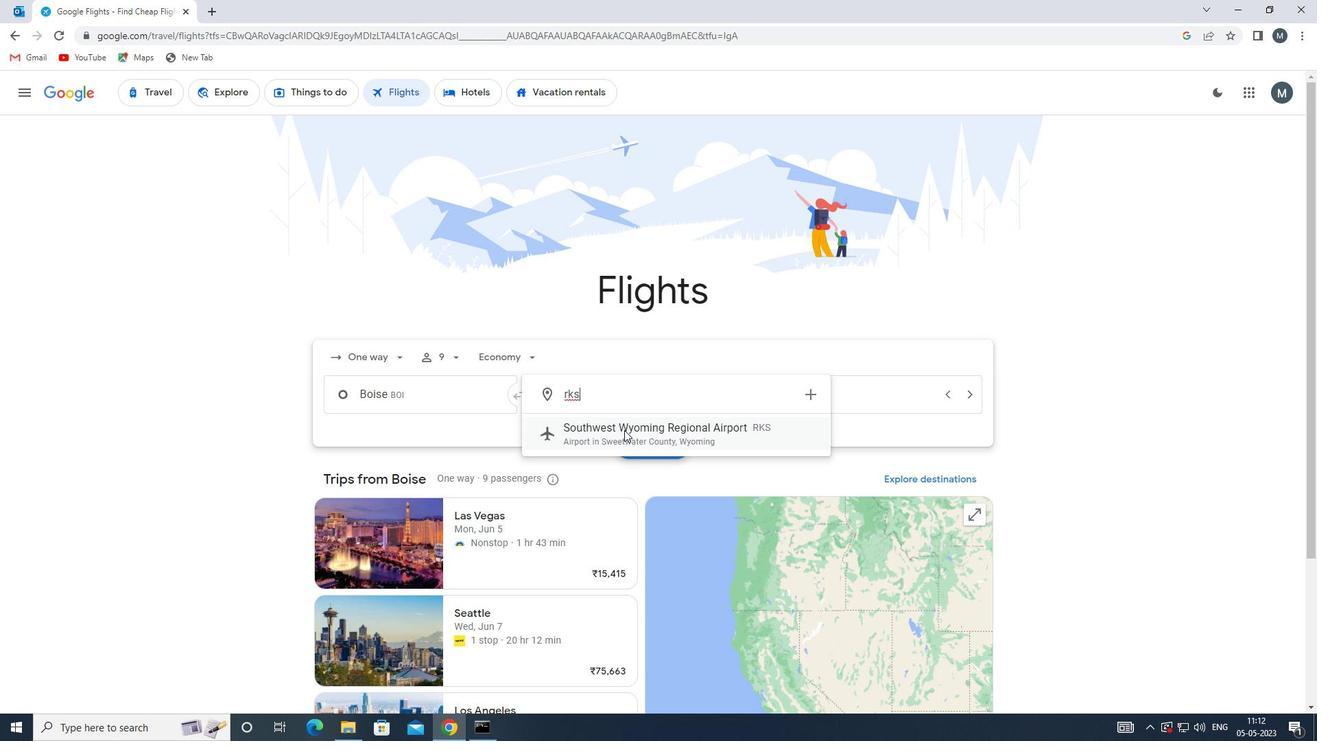 
Action: Mouse pressed left at (626, 435)
Screenshot: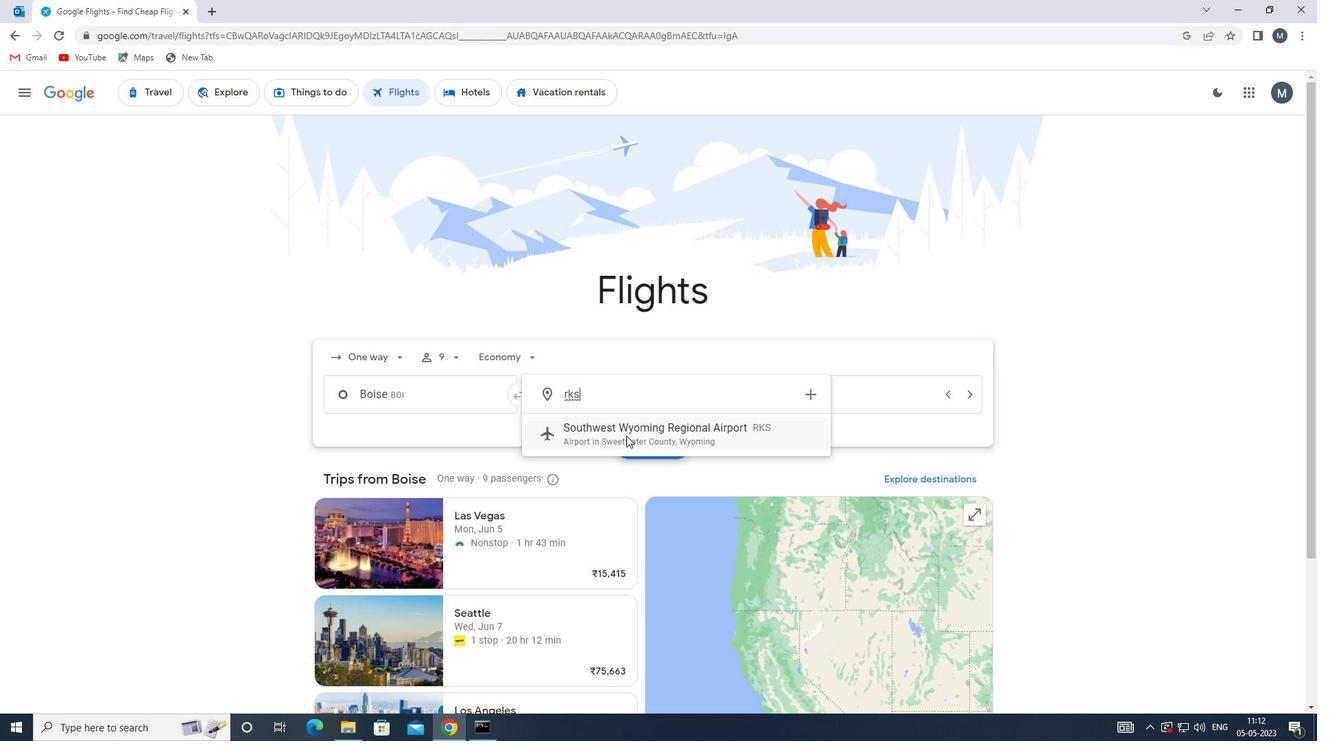 
Action: Mouse moved to (778, 398)
Screenshot: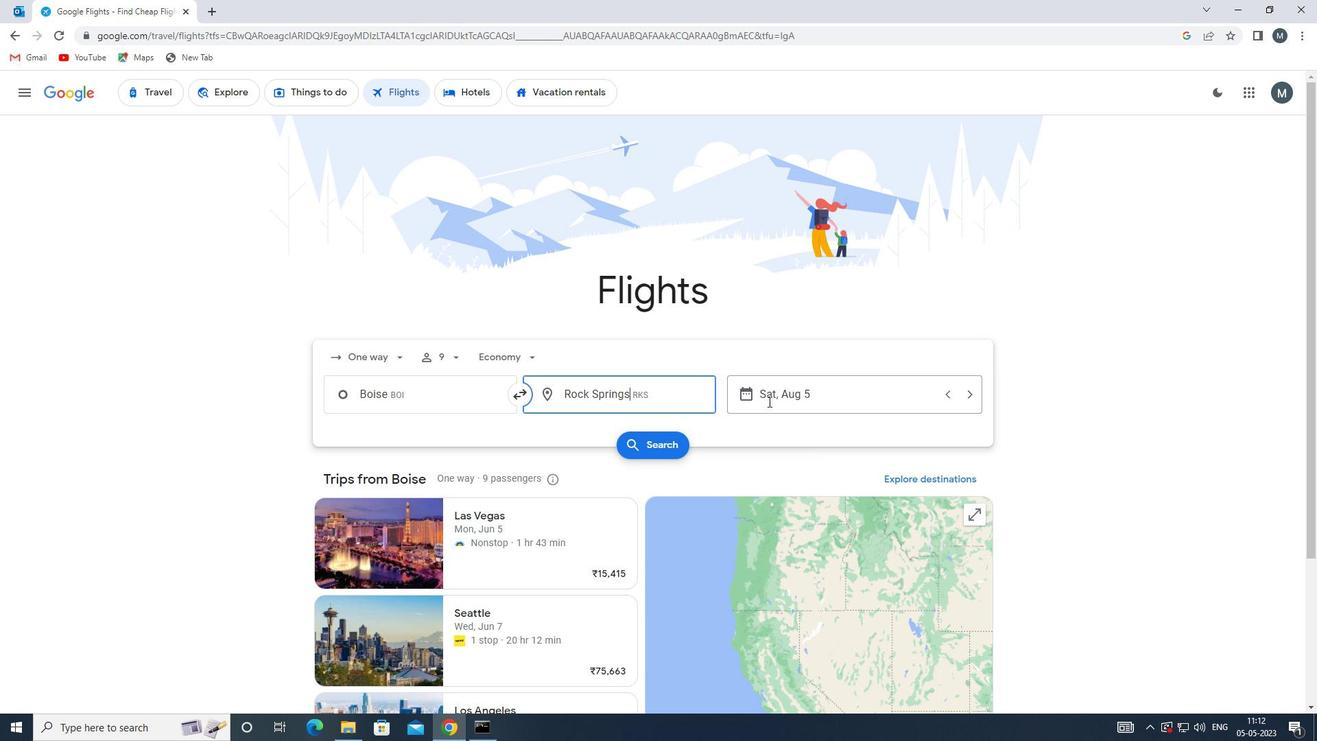 
Action: Mouse pressed left at (778, 398)
Screenshot: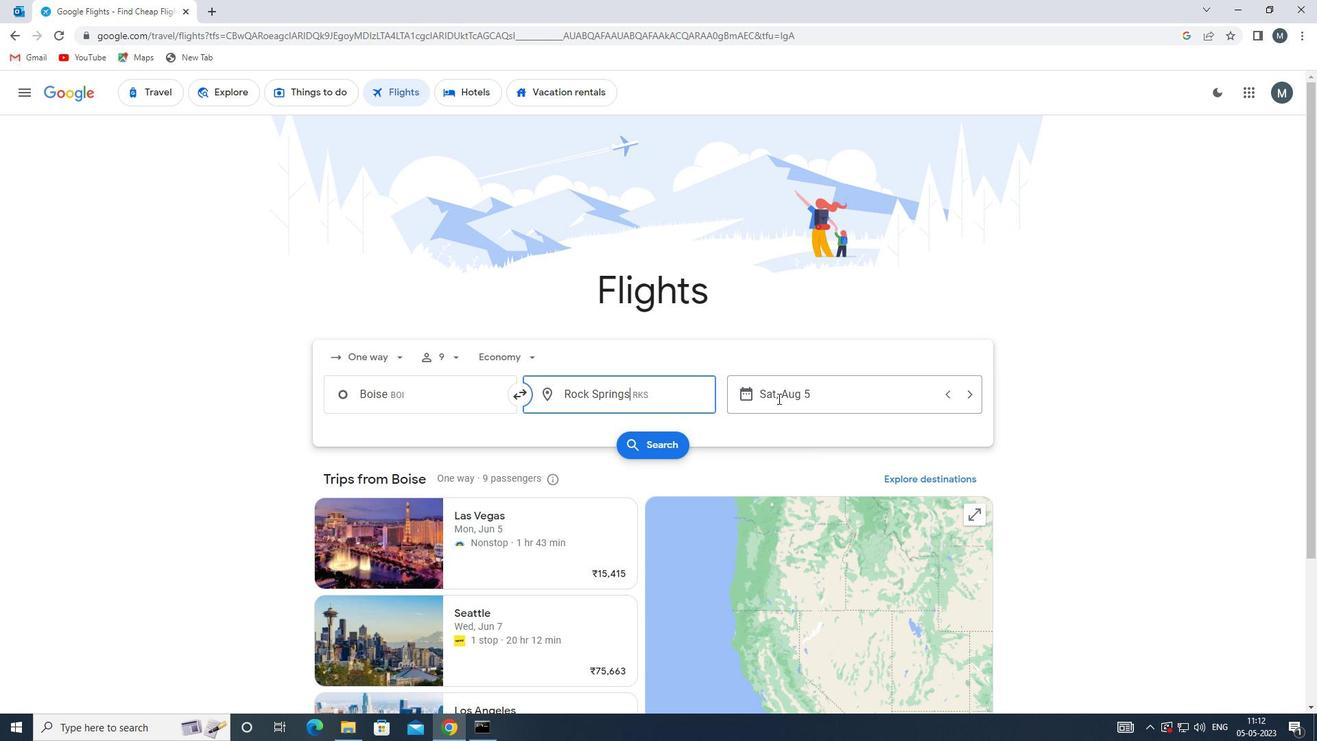 
Action: Mouse moved to (695, 472)
Screenshot: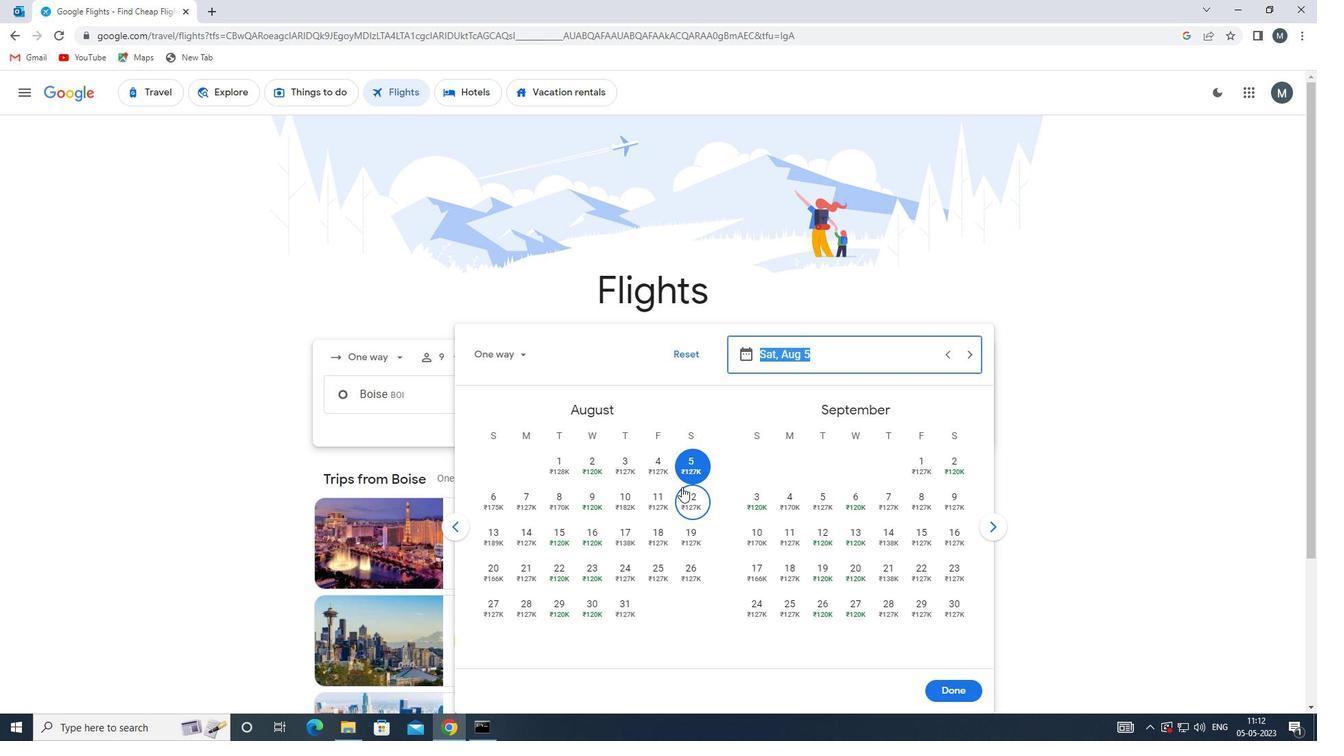 
Action: Mouse pressed left at (695, 472)
Screenshot: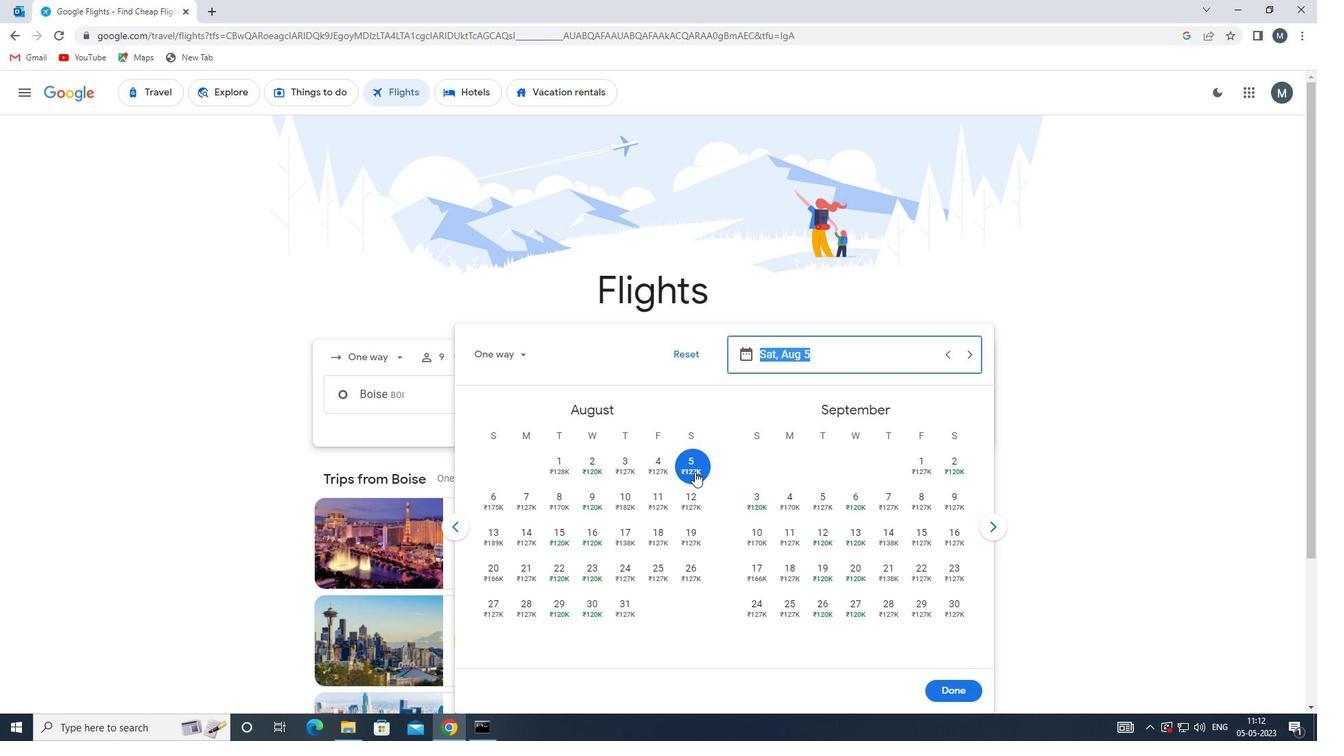 
Action: Mouse moved to (949, 687)
Screenshot: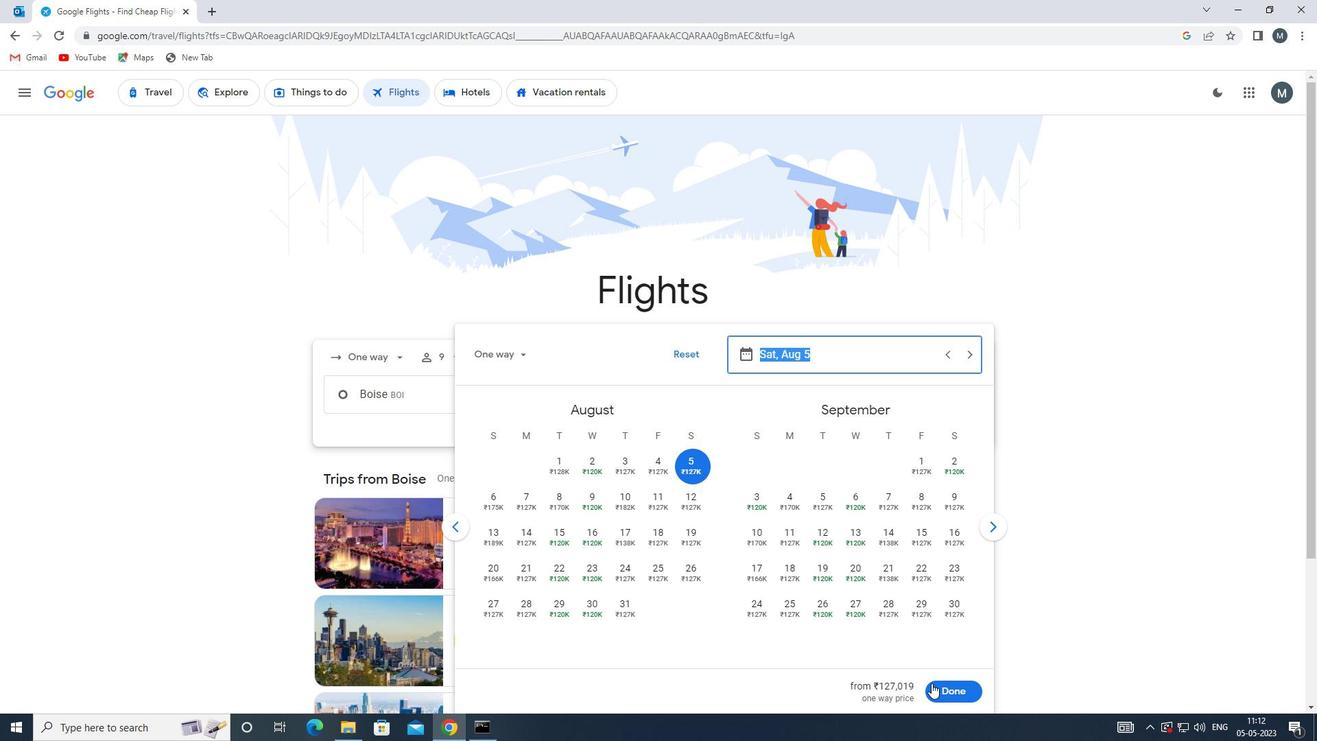 
Action: Mouse pressed left at (949, 687)
Screenshot: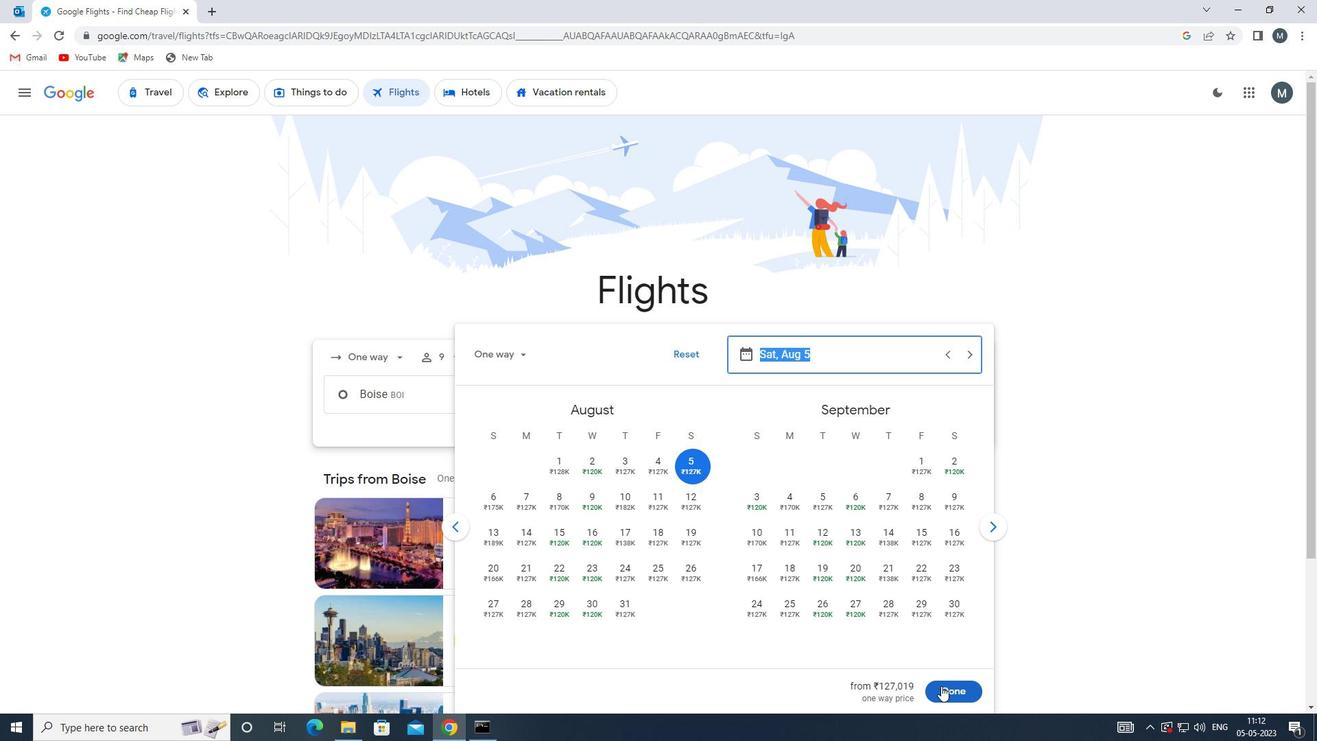 
Action: Mouse moved to (634, 445)
Screenshot: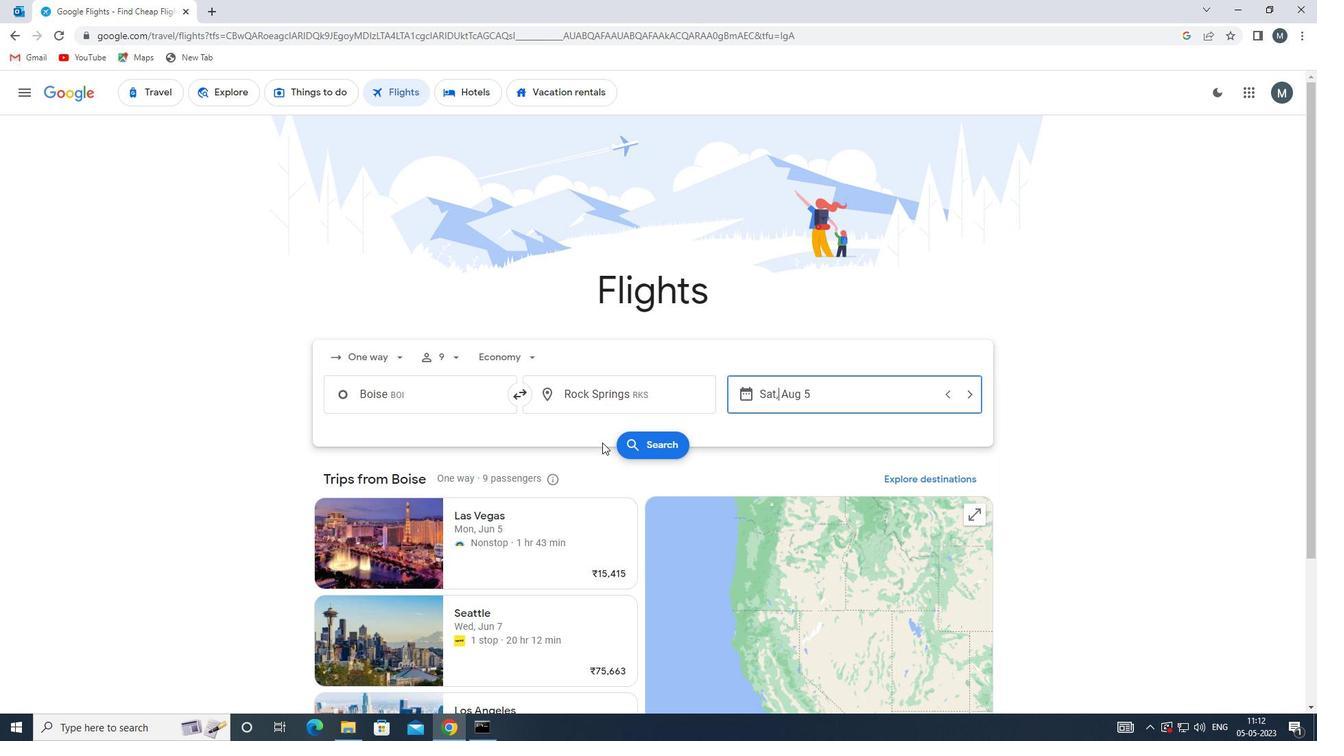 
Action: Mouse pressed left at (634, 445)
Screenshot: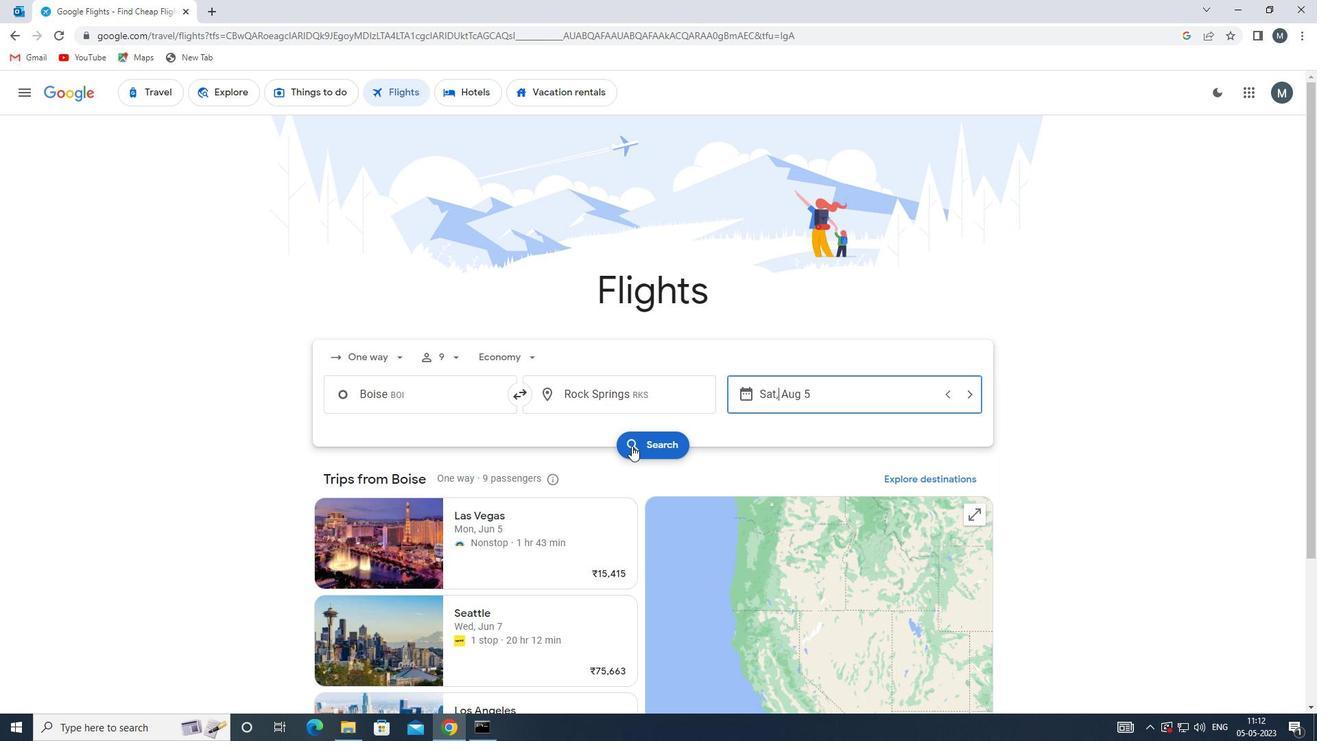 
Action: Mouse moved to (348, 211)
Screenshot: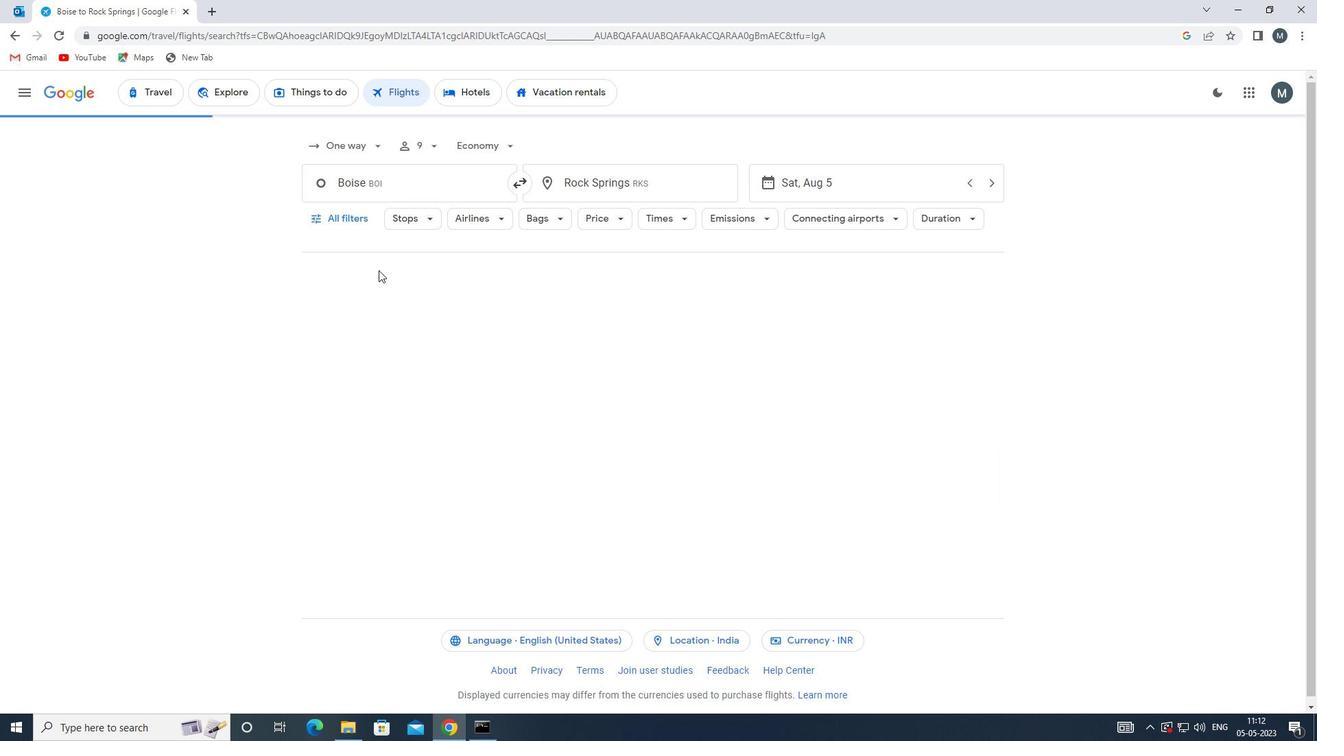 
Action: Mouse pressed left at (348, 211)
Screenshot: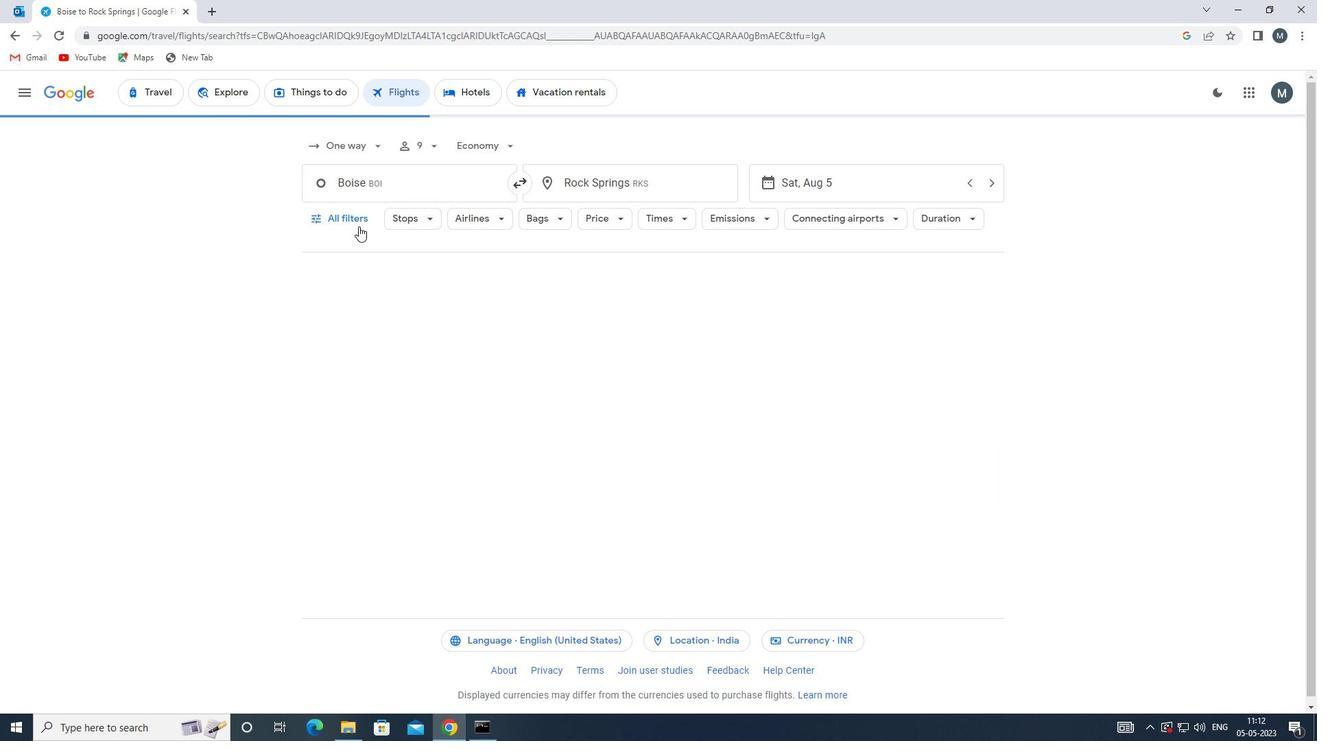 
Action: Mouse moved to (418, 367)
Screenshot: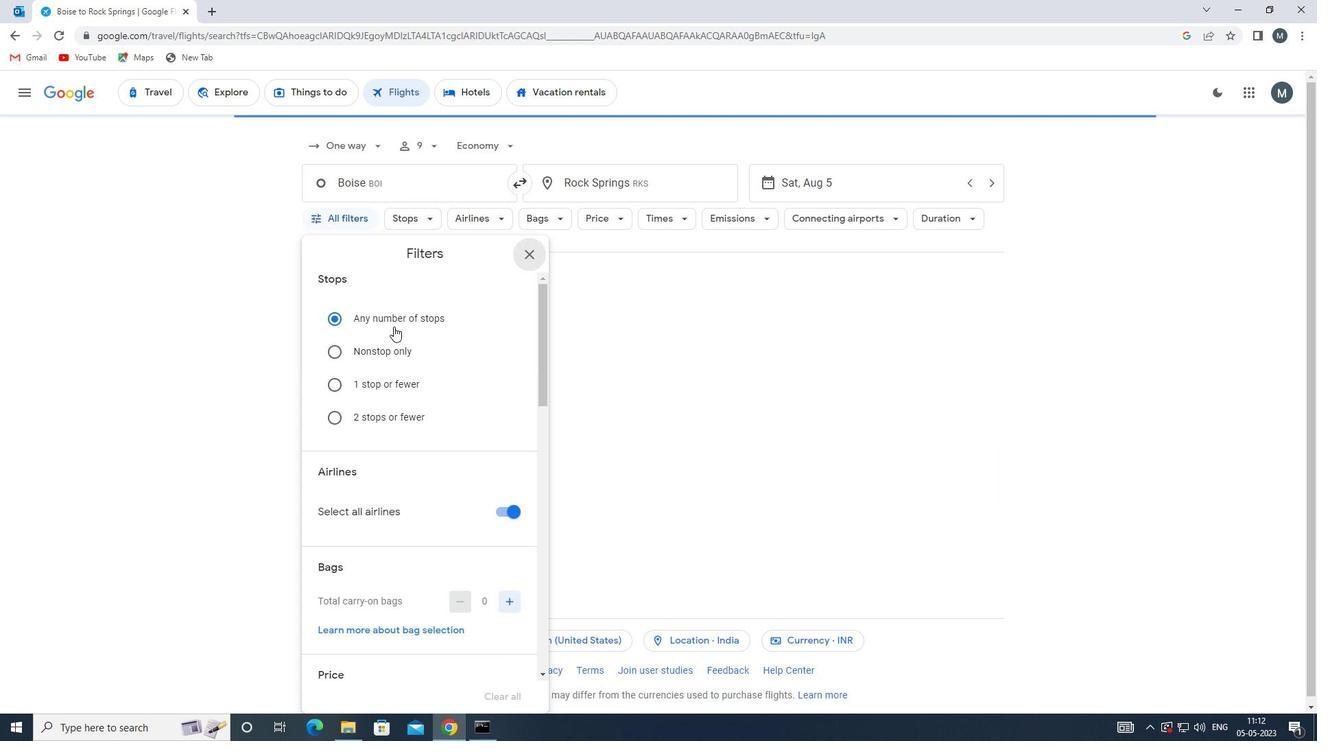 
Action: Mouse scrolled (418, 367) with delta (0, 0)
Screenshot: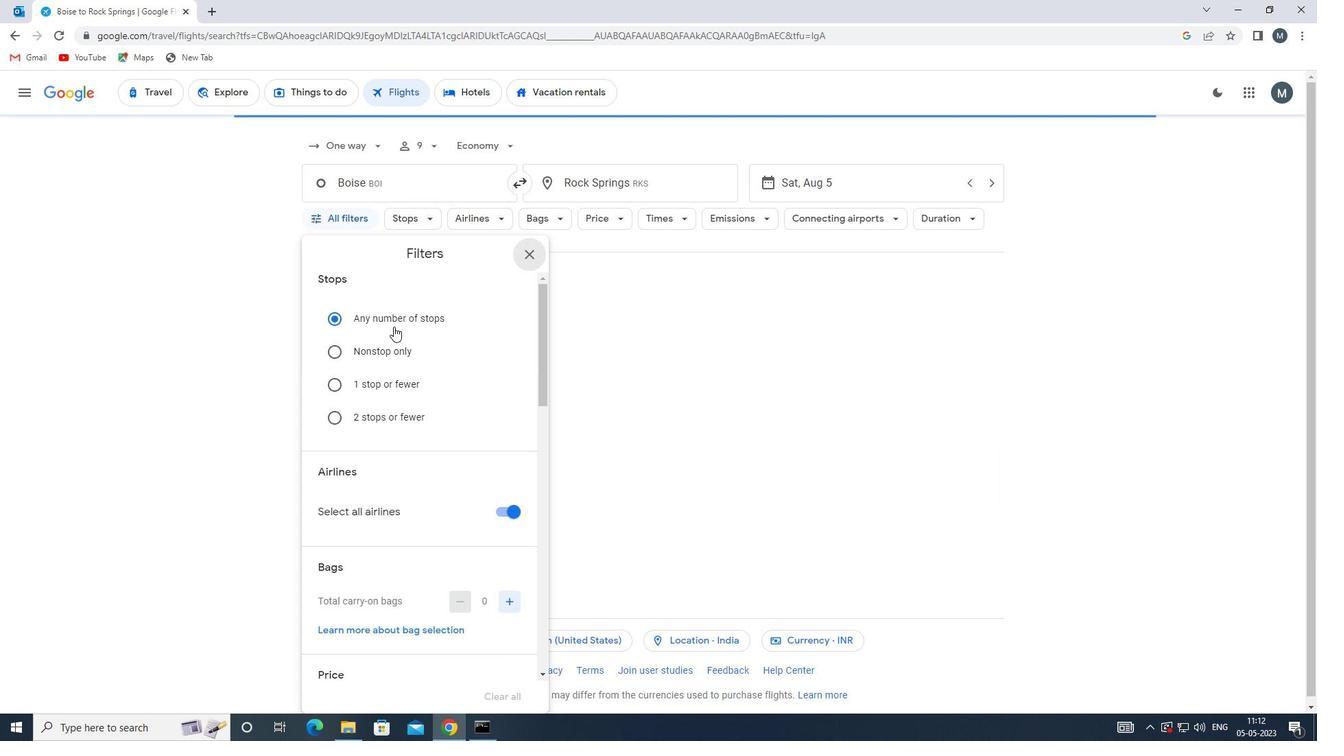 
Action: Mouse moved to (418, 371)
Screenshot: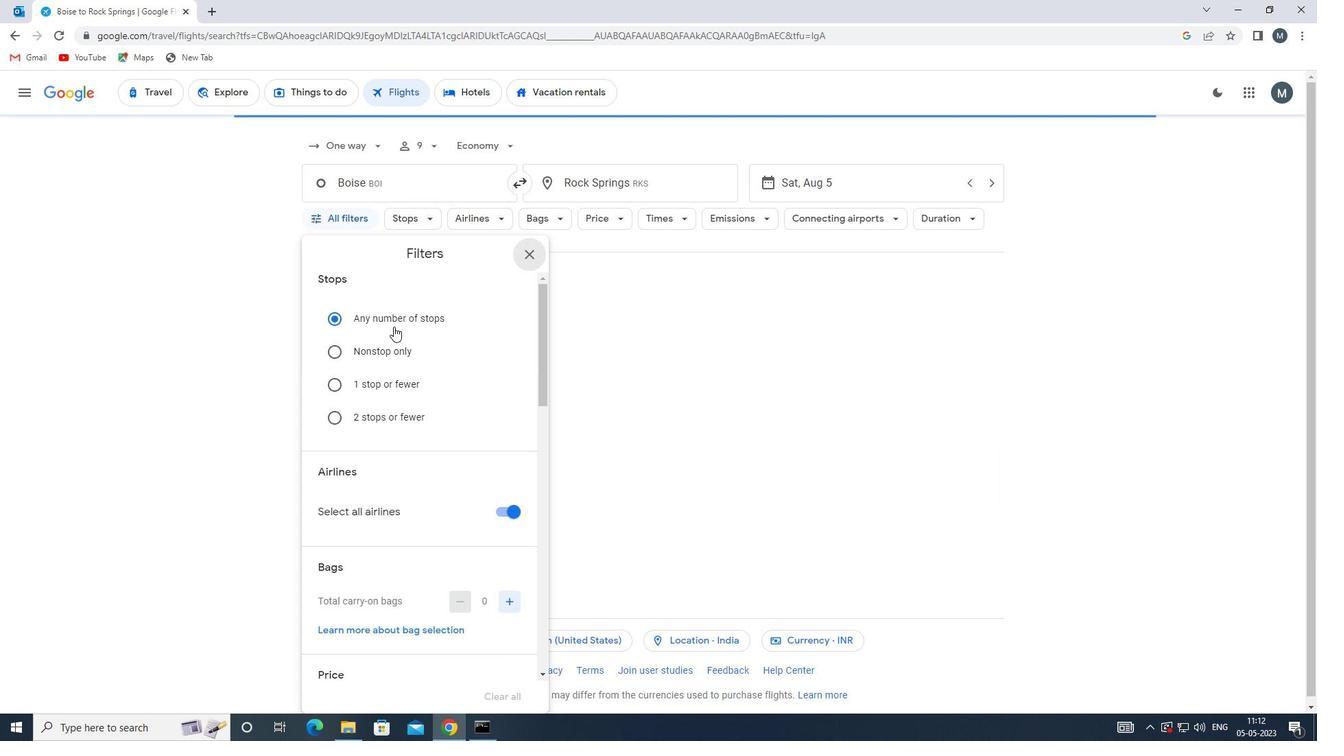 
Action: Mouse scrolled (418, 370) with delta (0, 0)
Screenshot: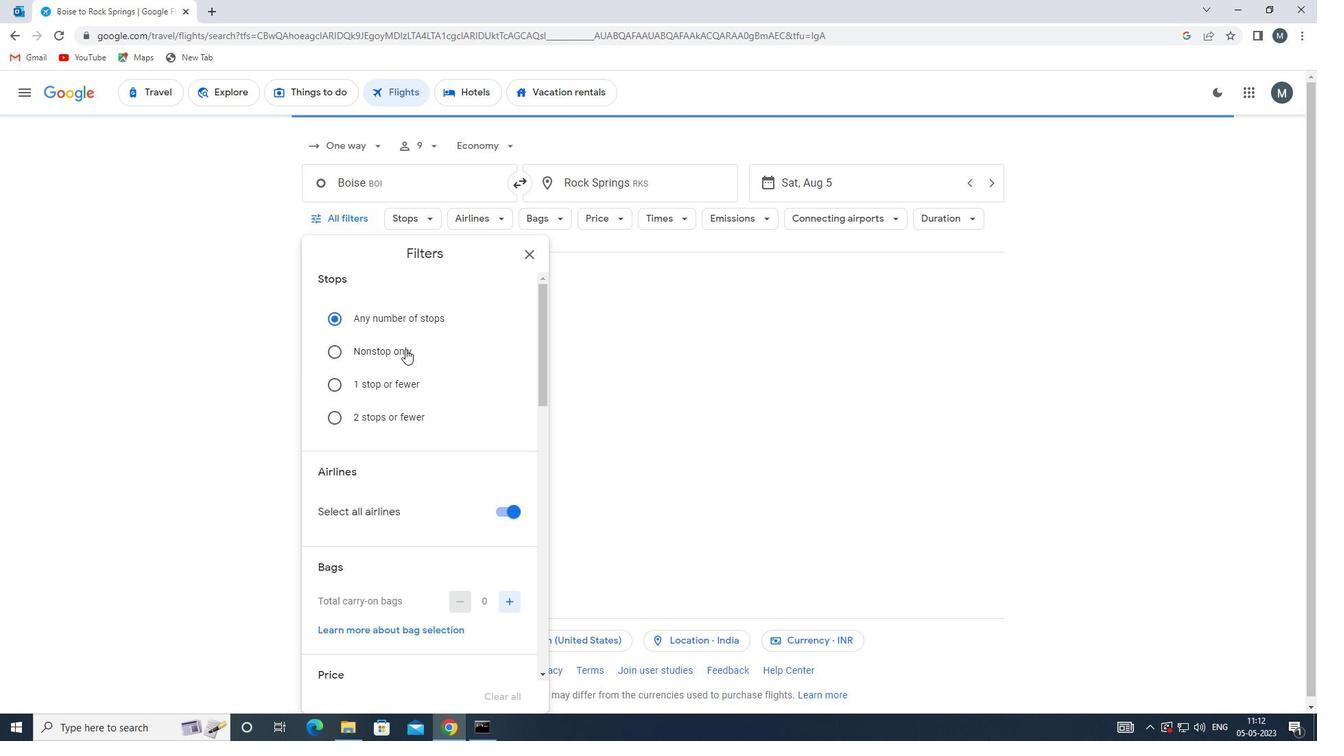 
Action: Mouse moved to (520, 376)
Screenshot: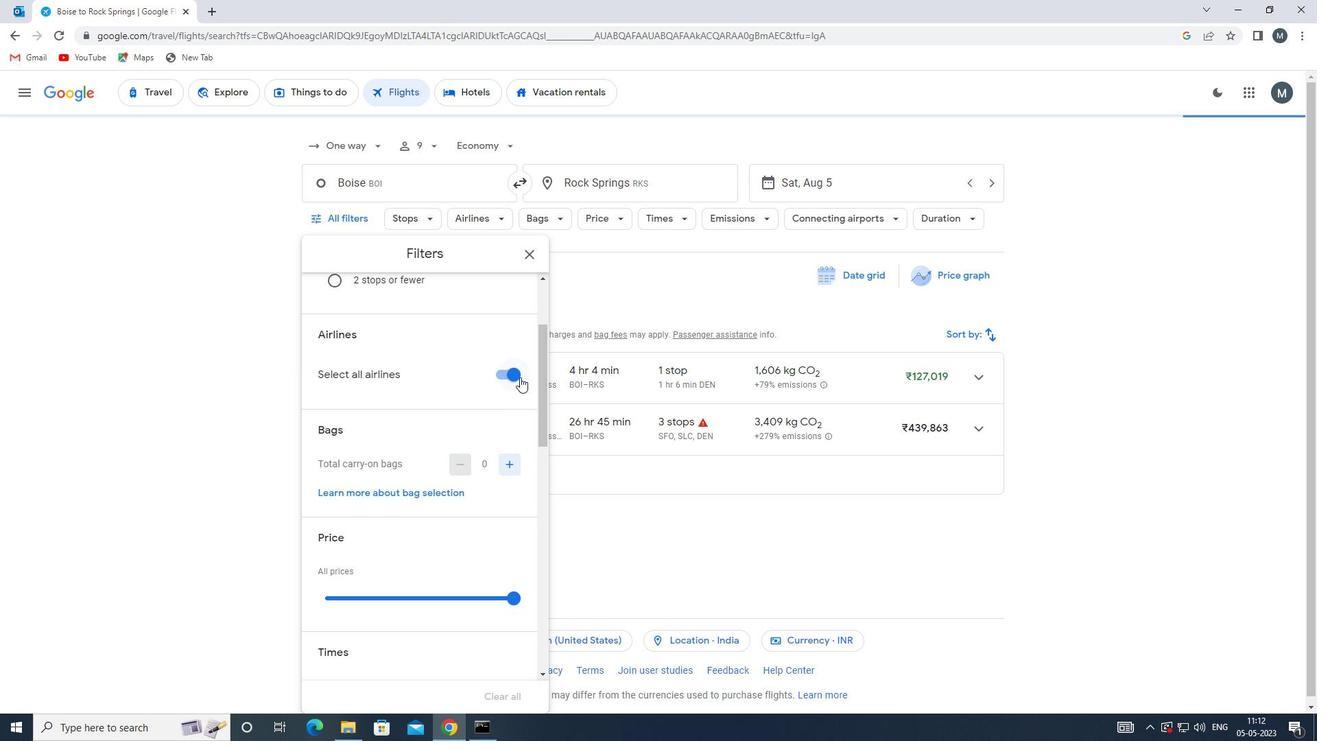 
Action: Mouse pressed left at (520, 376)
Screenshot: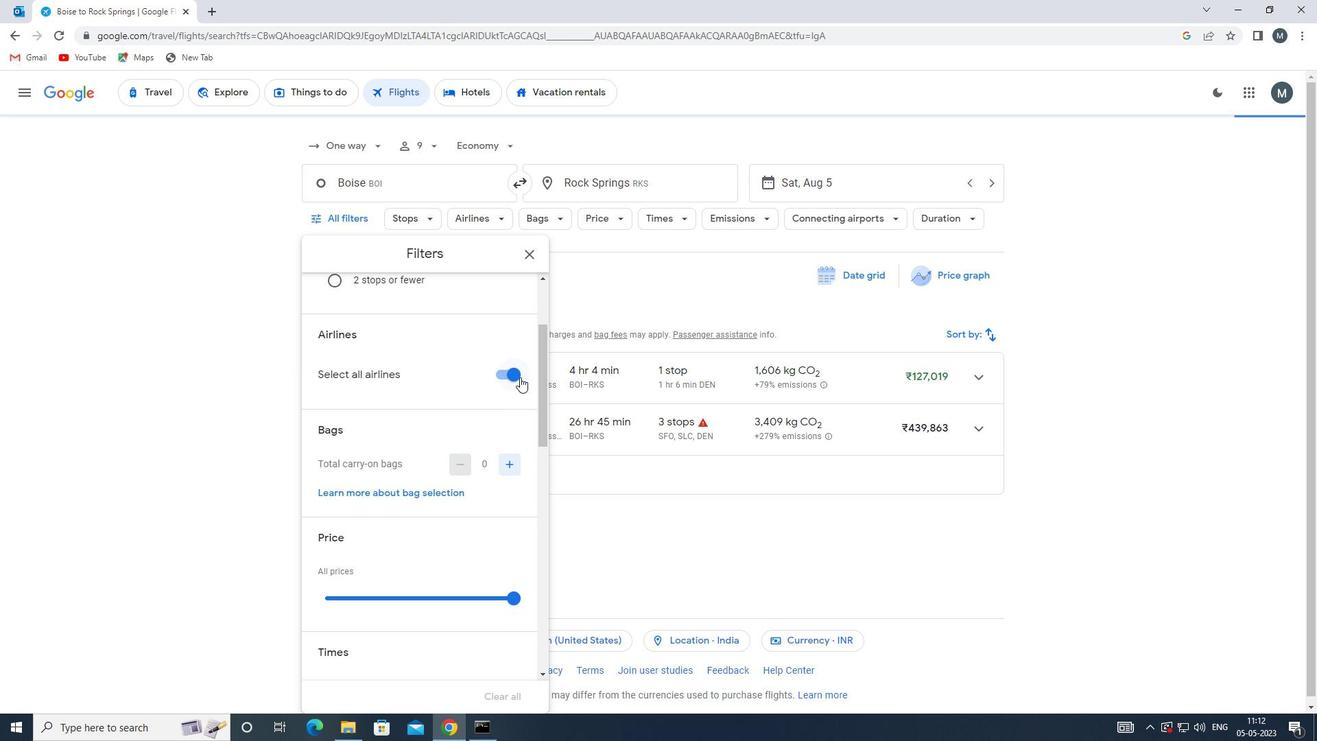 
Action: Mouse moved to (503, 373)
Screenshot: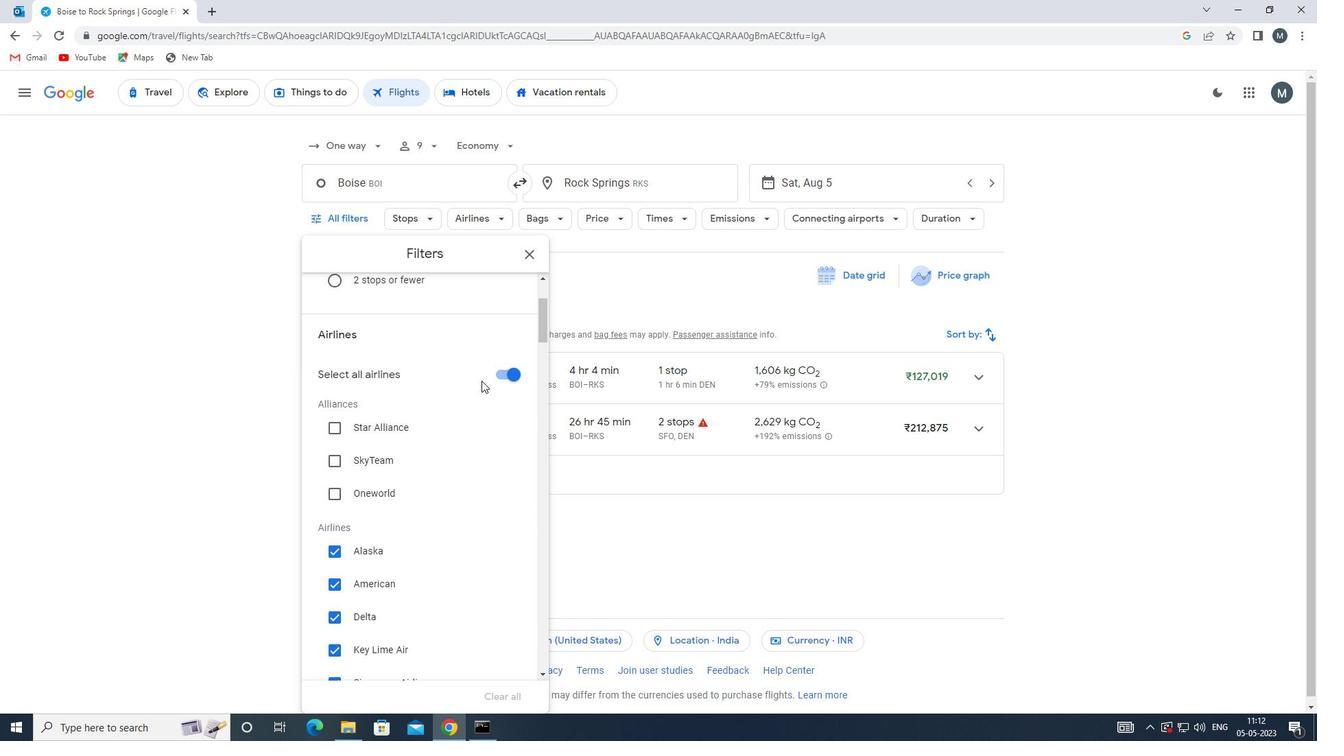 
Action: Mouse pressed left at (503, 373)
Screenshot: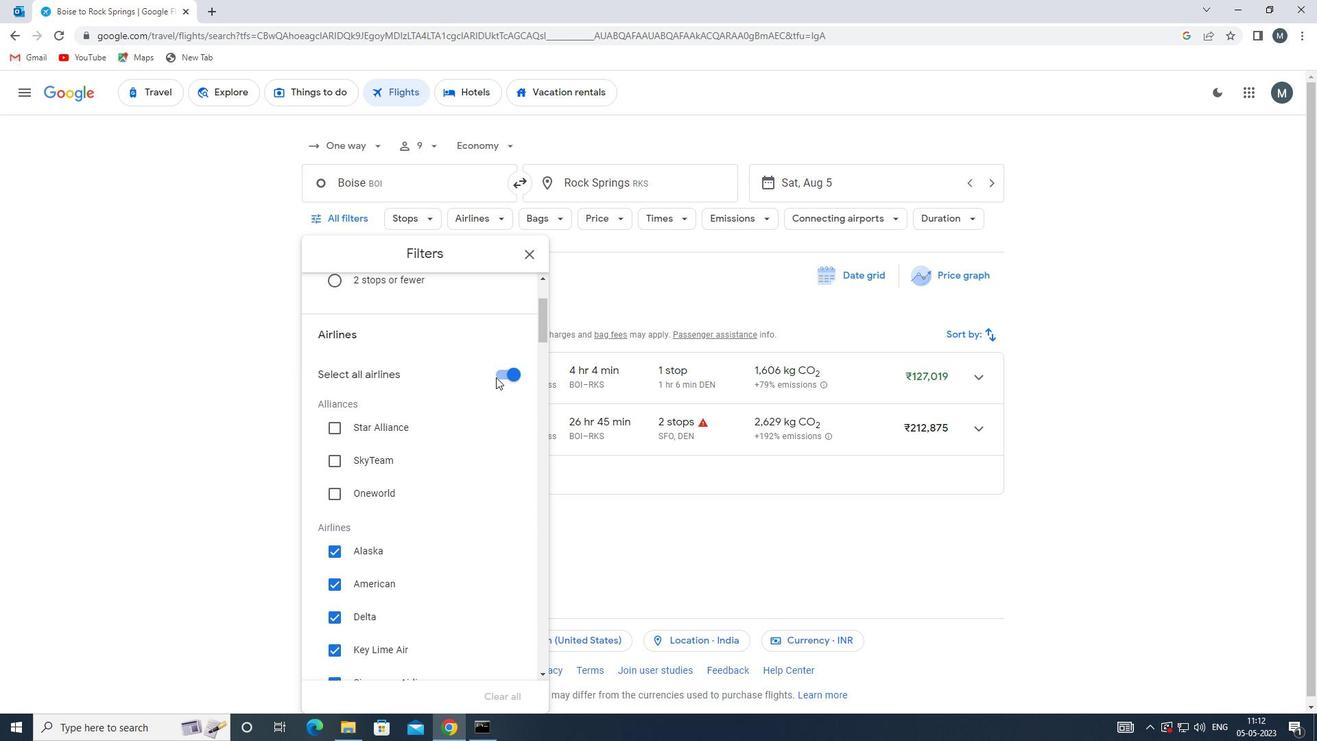 
Action: Mouse moved to (407, 424)
Screenshot: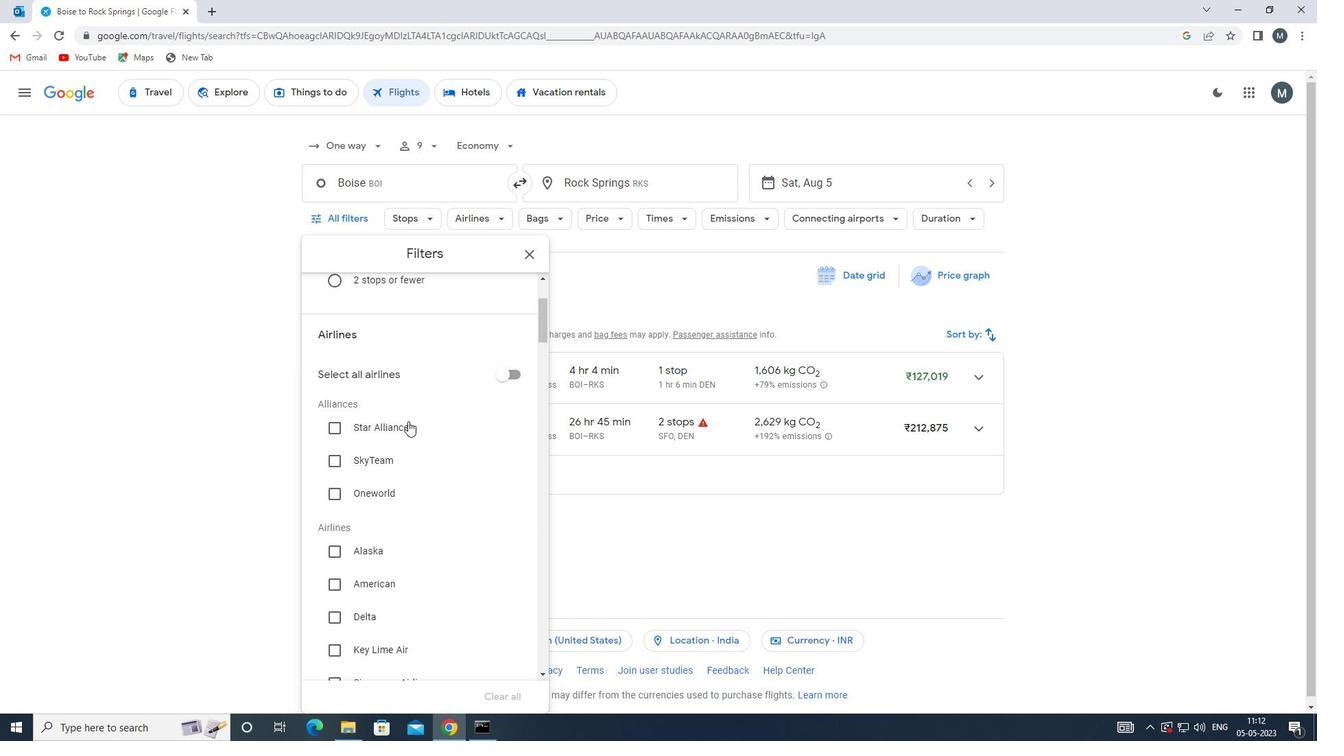 
Action: Mouse scrolled (407, 424) with delta (0, 0)
Screenshot: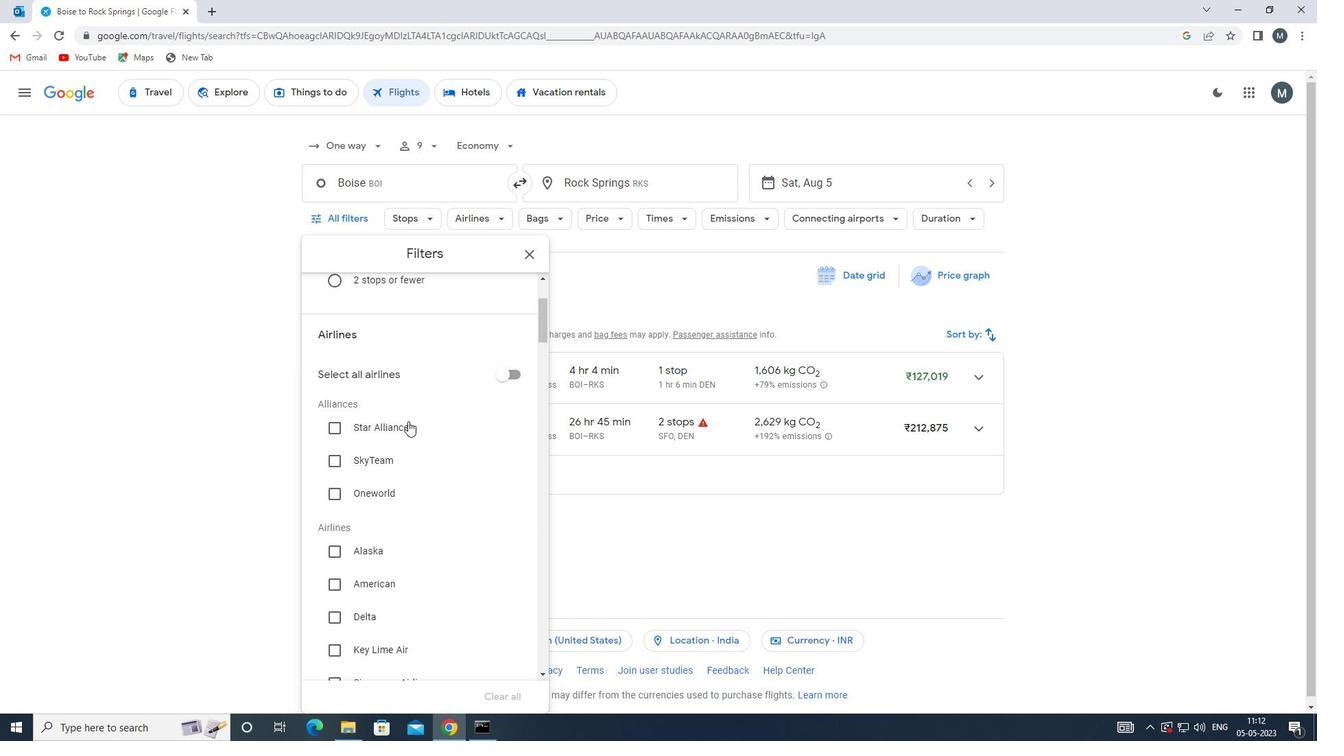 
Action: Mouse moved to (405, 429)
Screenshot: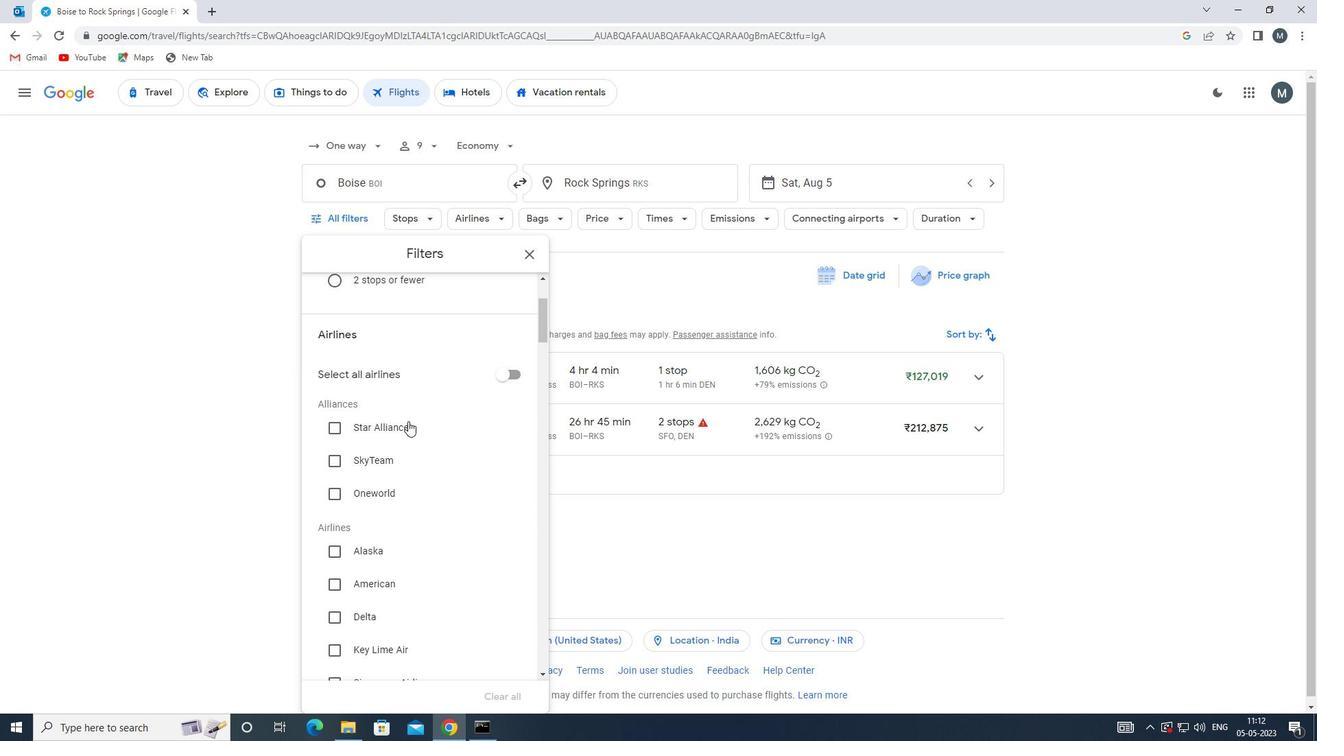 
Action: Mouse scrolled (405, 429) with delta (0, 0)
Screenshot: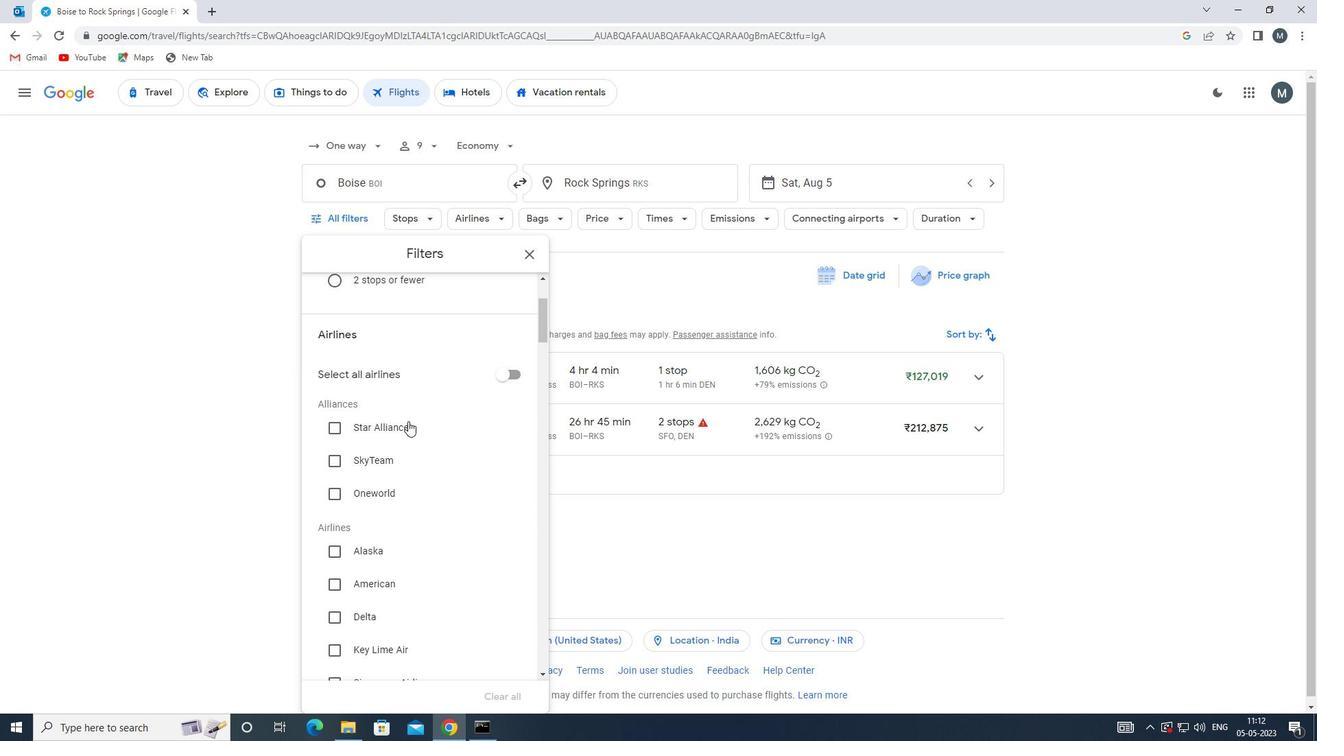 
Action: Mouse moved to (402, 440)
Screenshot: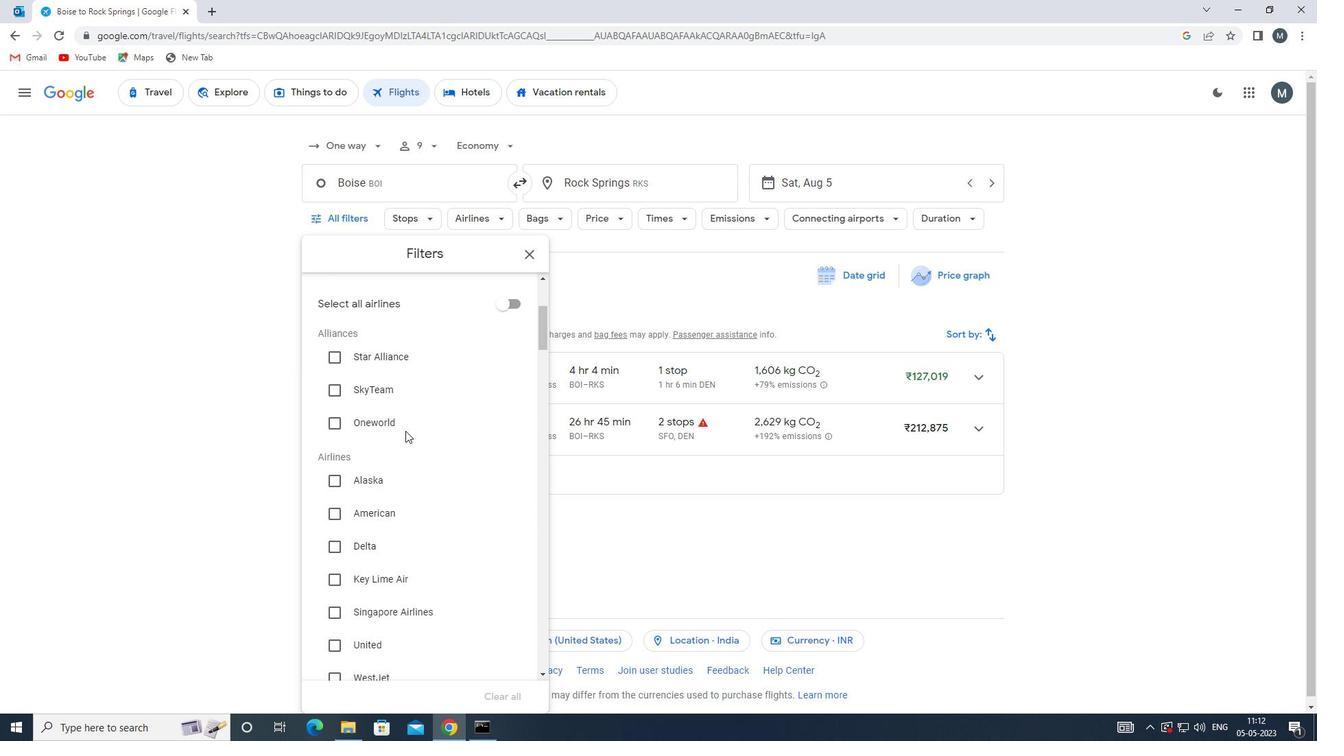 
Action: Mouse scrolled (402, 439) with delta (0, 0)
Screenshot: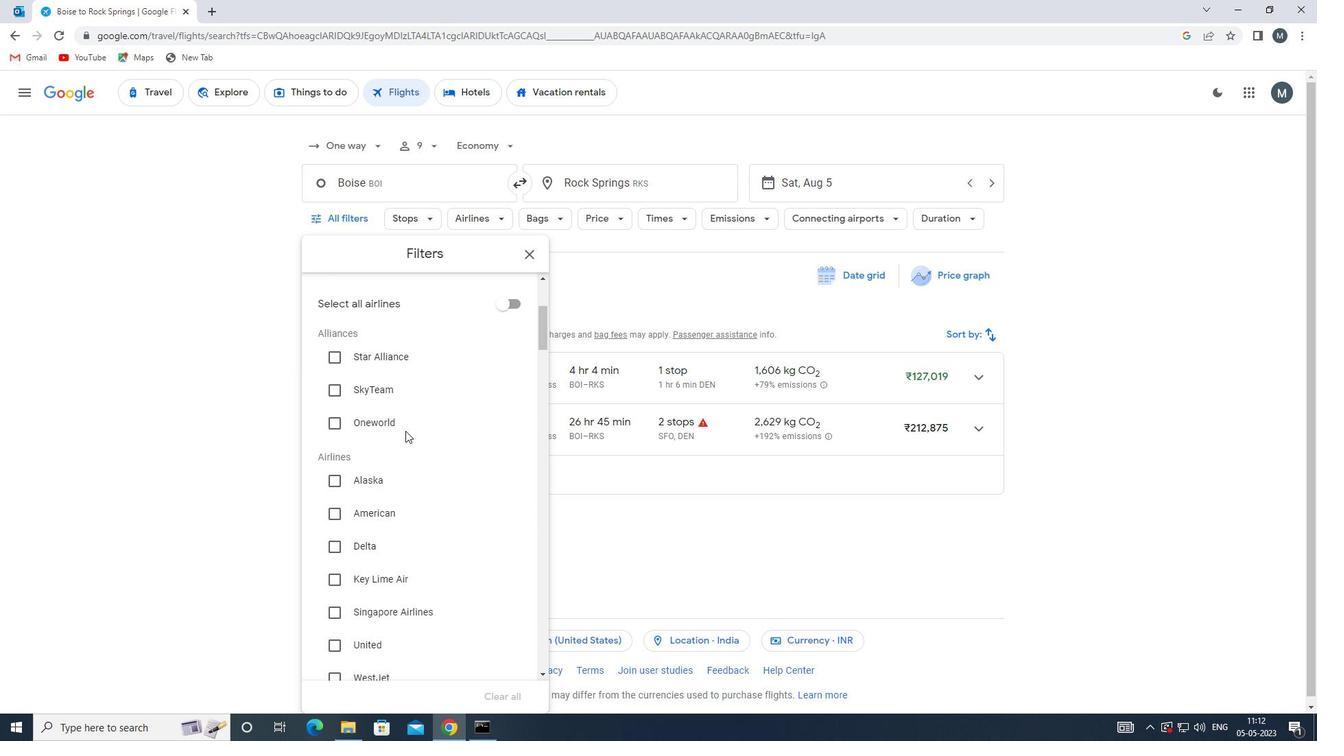 
Action: Mouse moved to (398, 517)
Screenshot: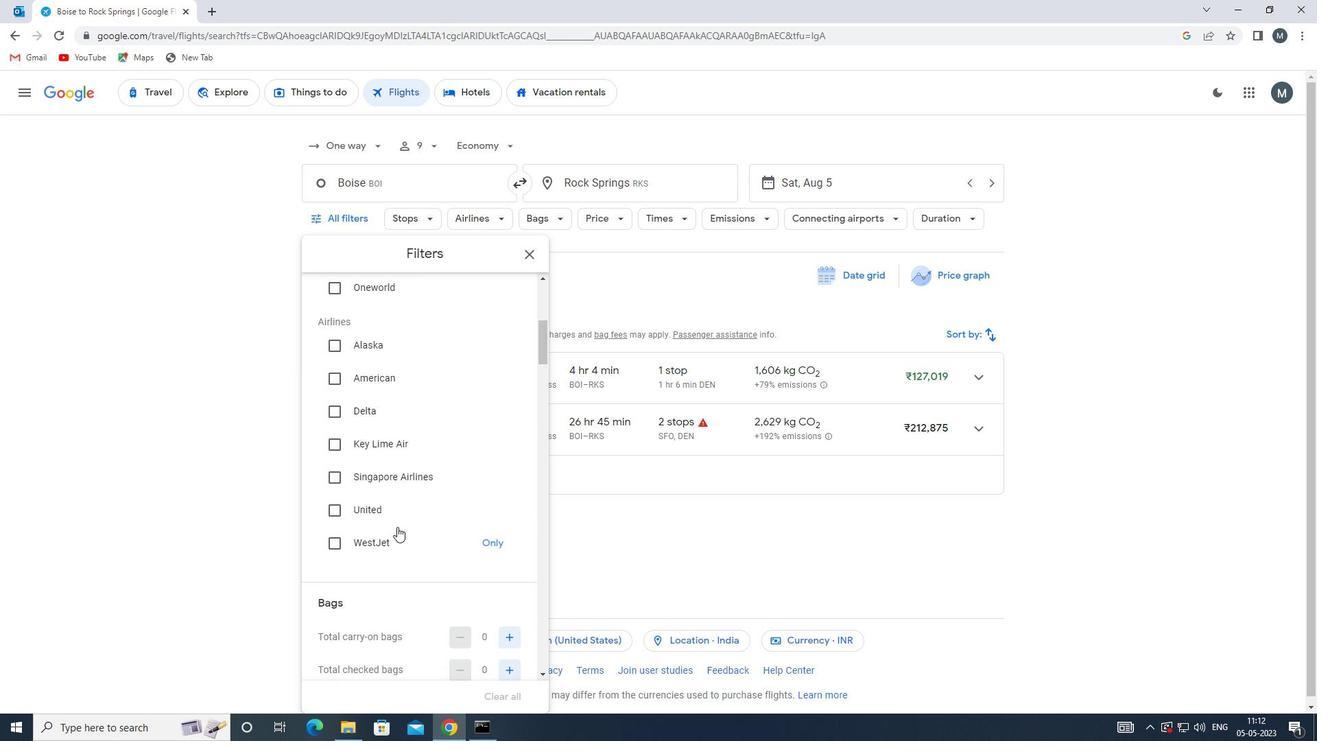 
Action: Mouse pressed left at (398, 517)
Screenshot: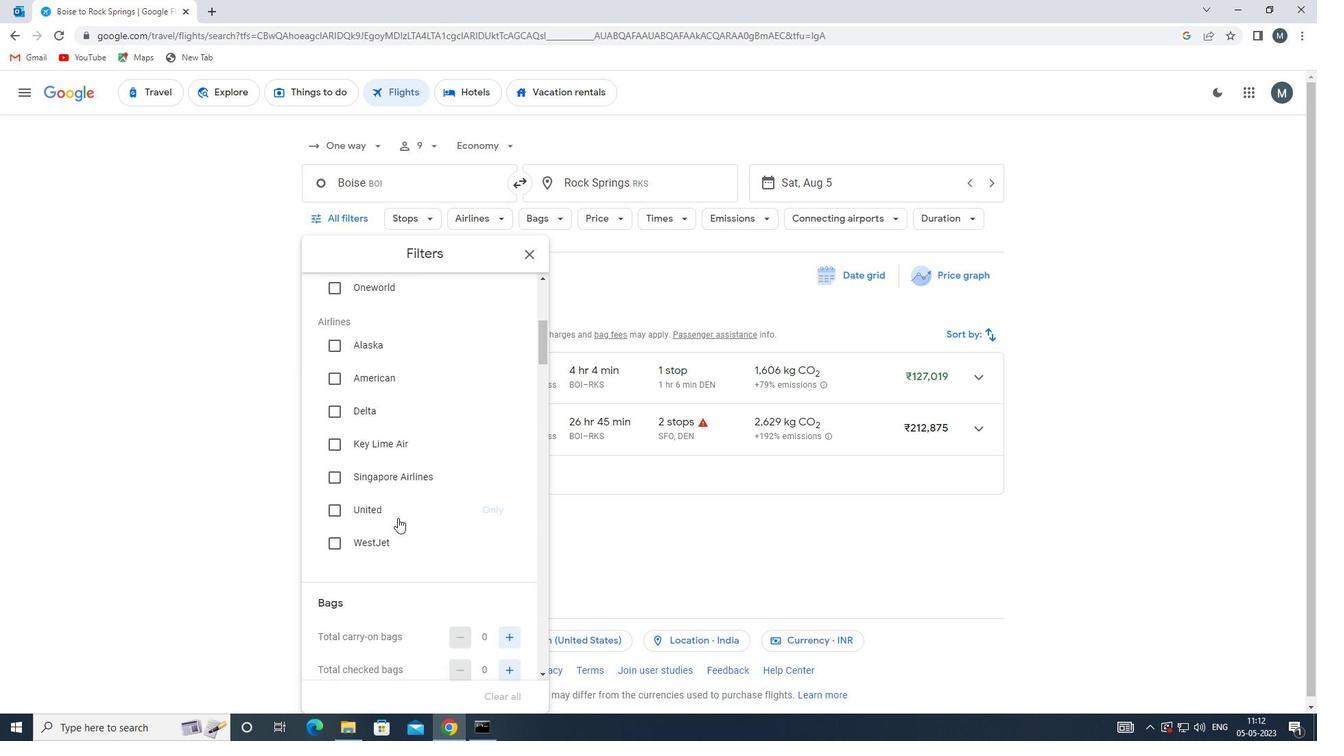 
Action: Mouse moved to (413, 492)
Screenshot: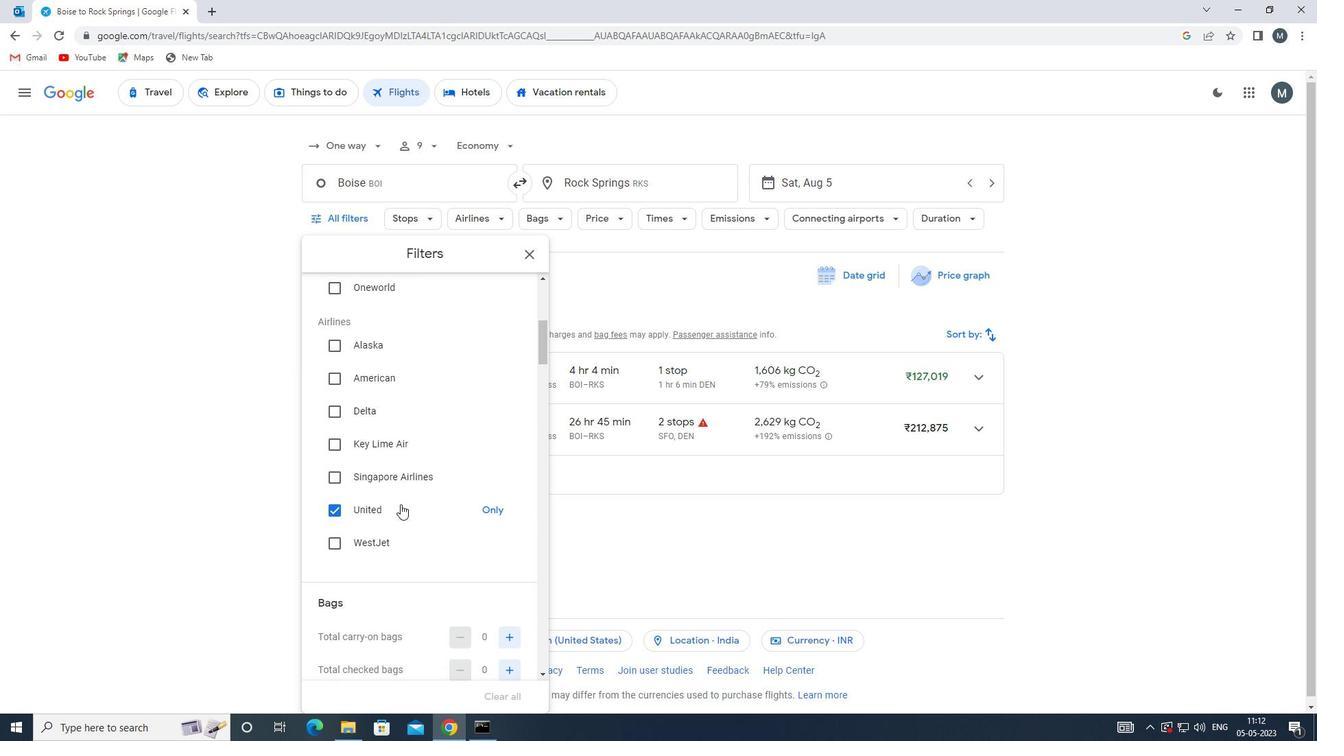 
Action: Mouse scrolled (413, 492) with delta (0, 0)
Screenshot: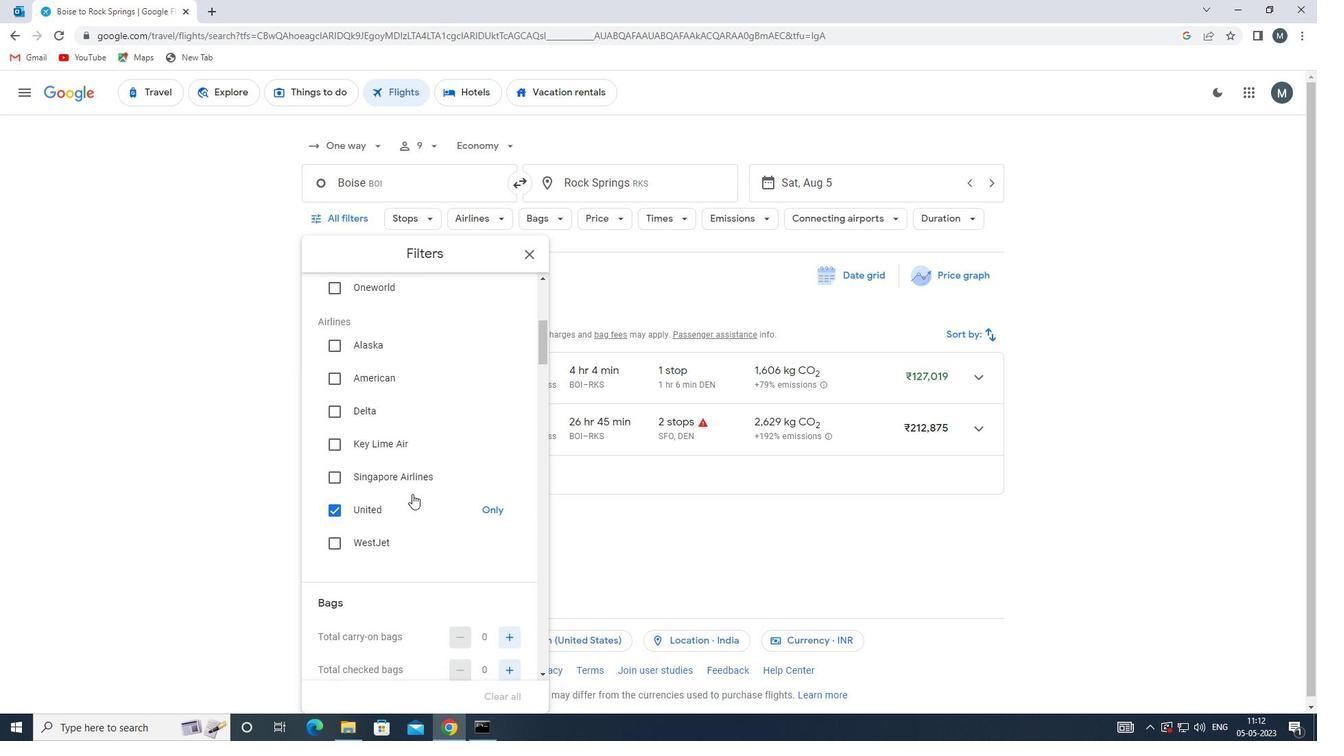 
Action: Mouse scrolled (413, 492) with delta (0, 0)
Screenshot: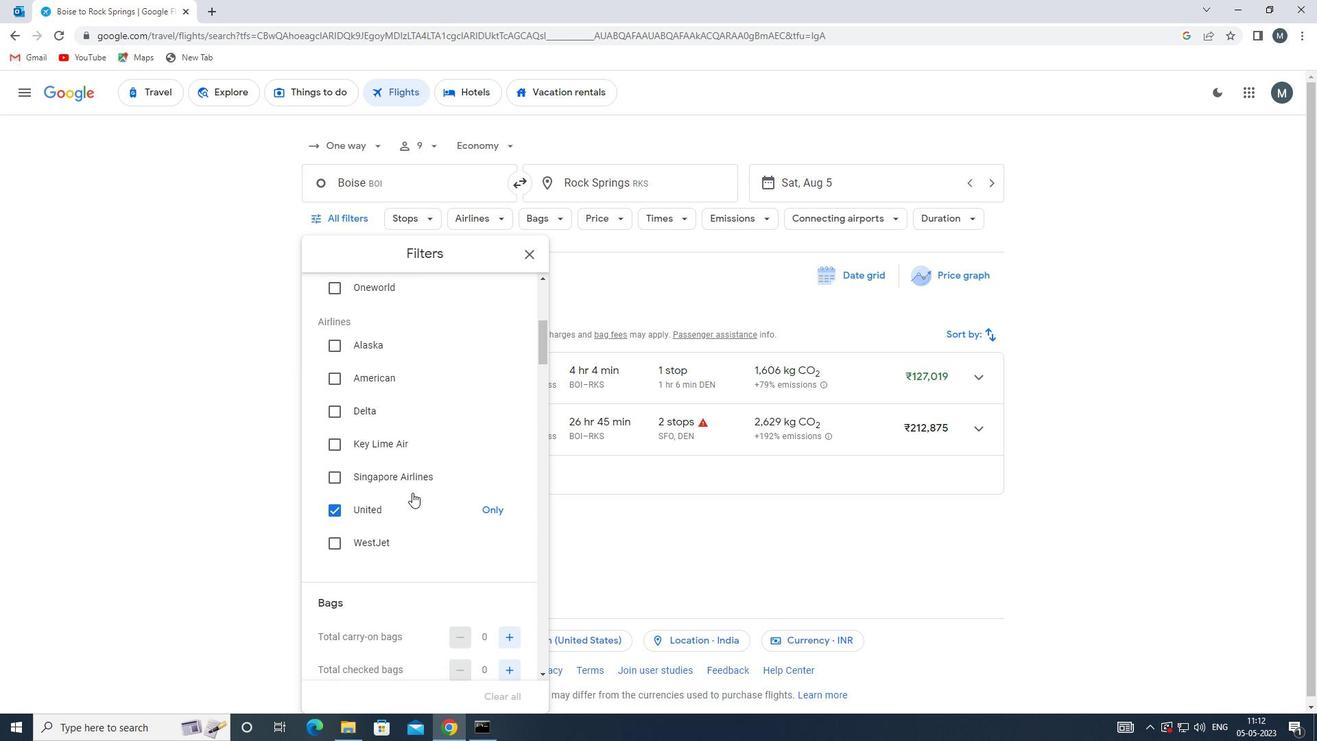 
Action: Mouse moved to (510, 500)
Screenshot: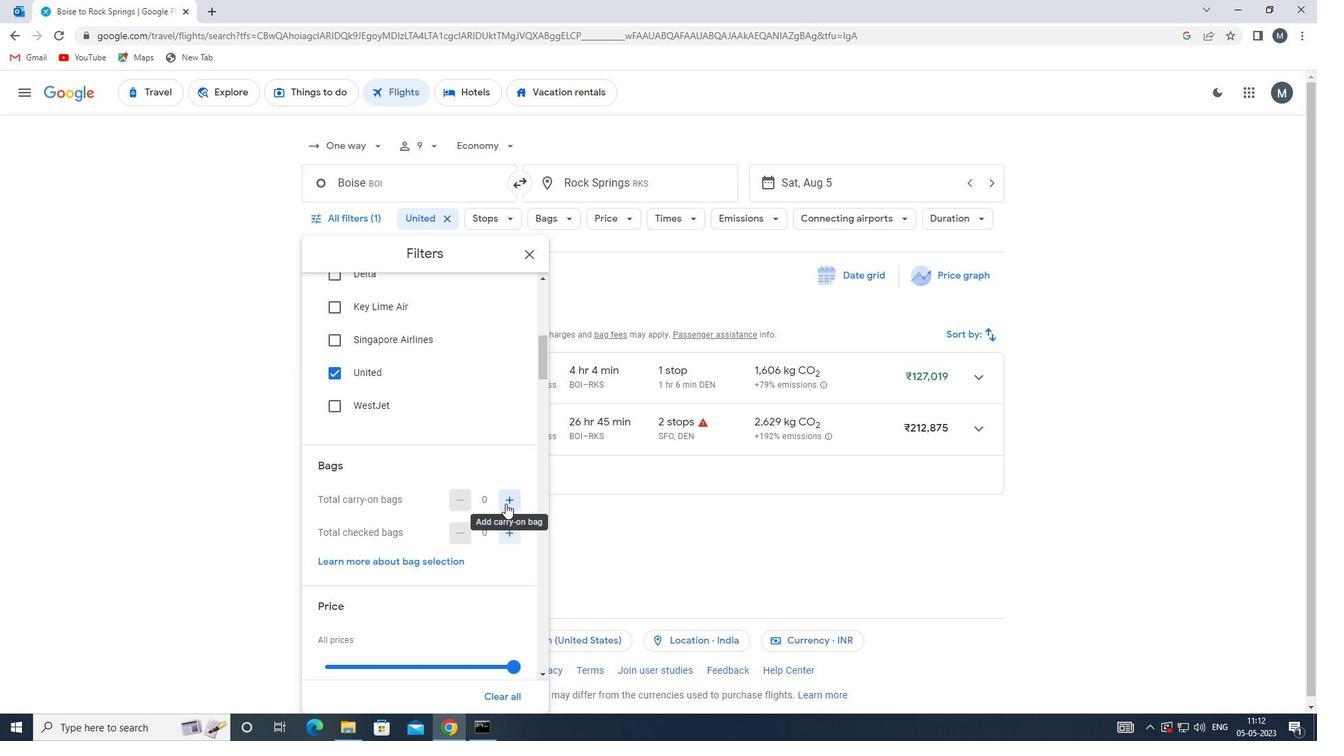 
Action: Mouse pressed left at (510, 500)
Screenshot: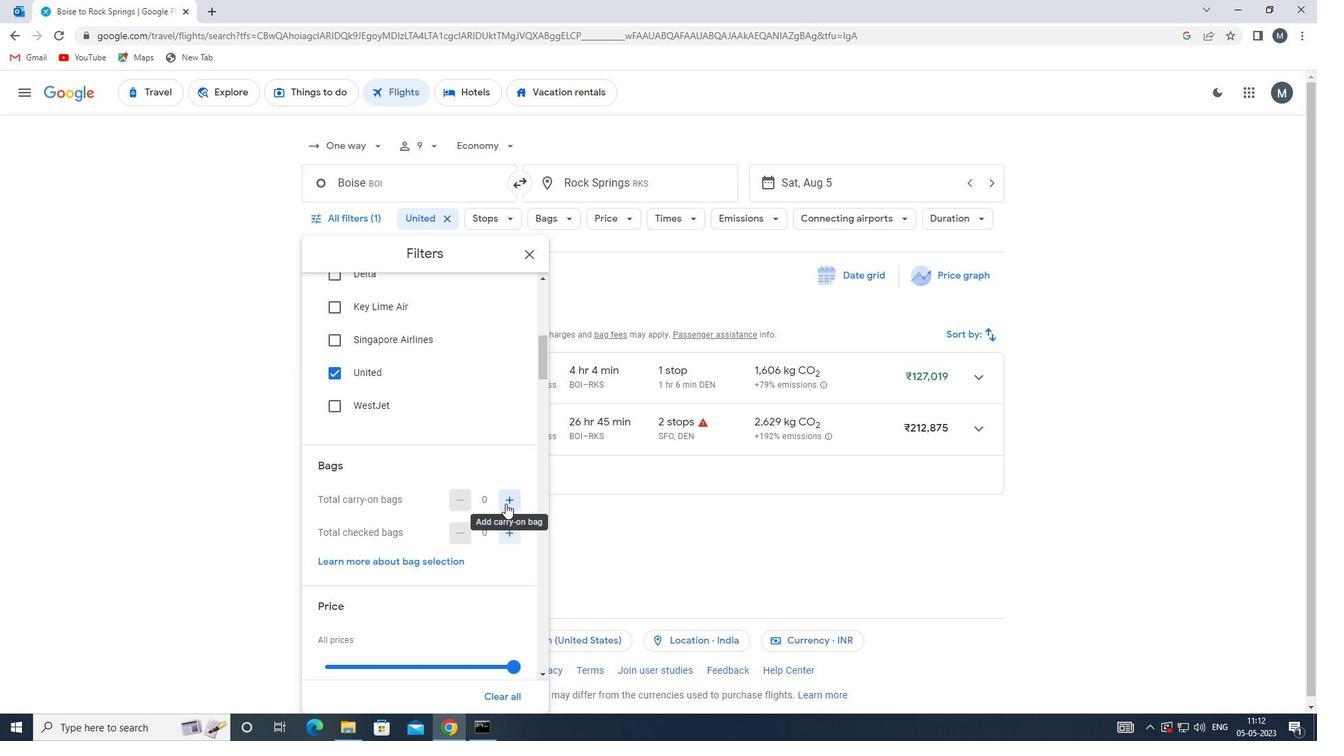 
Action: Mouse pressed left at (510, 500)
Screenshot: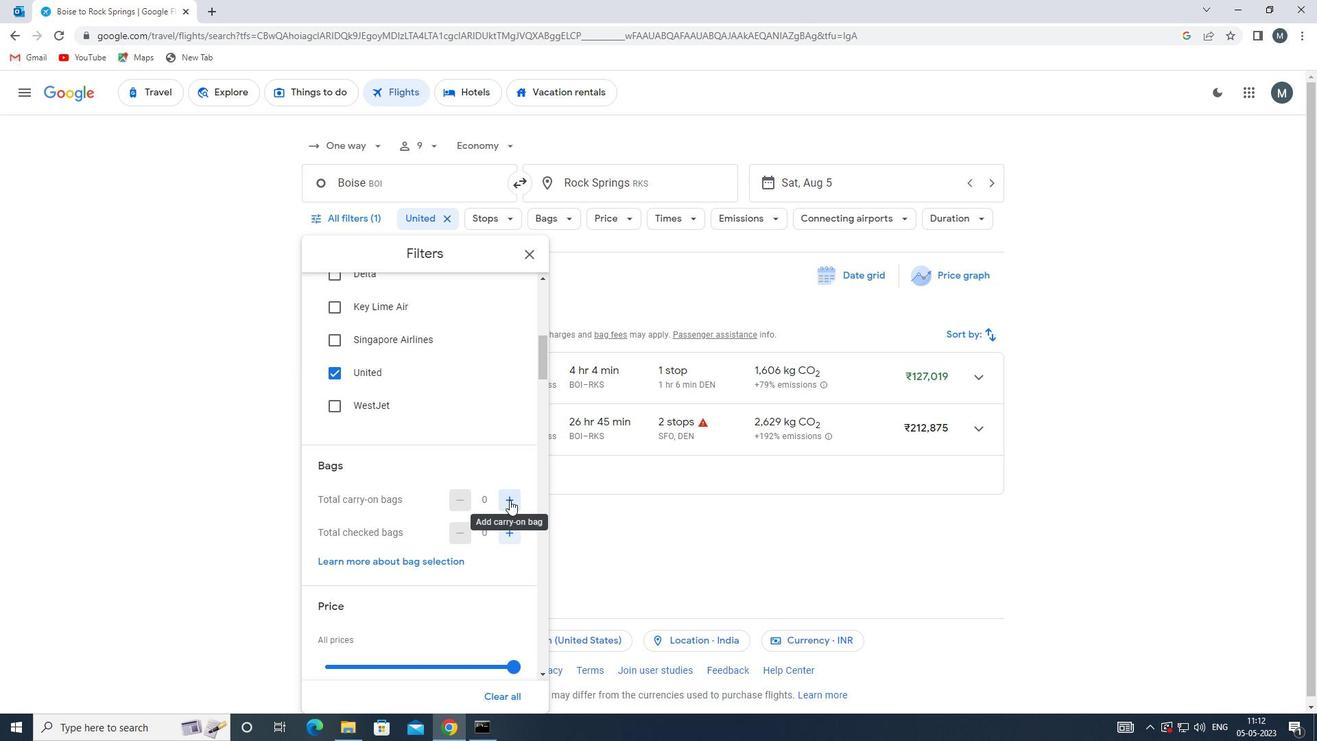 
Action: Mouse moved to (403, 491)
Screenshot: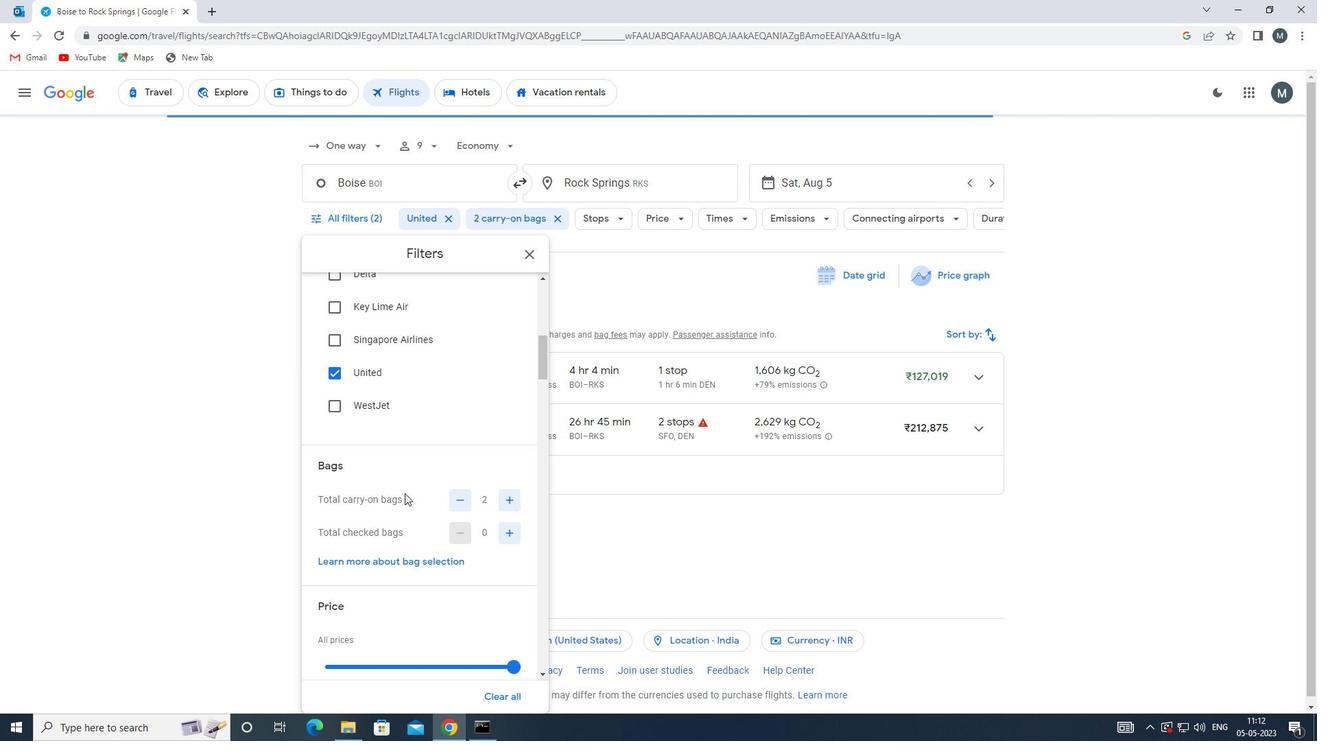 
Action: Mouse scrolled (403, 490) with delta (0, 0)
Screenshot: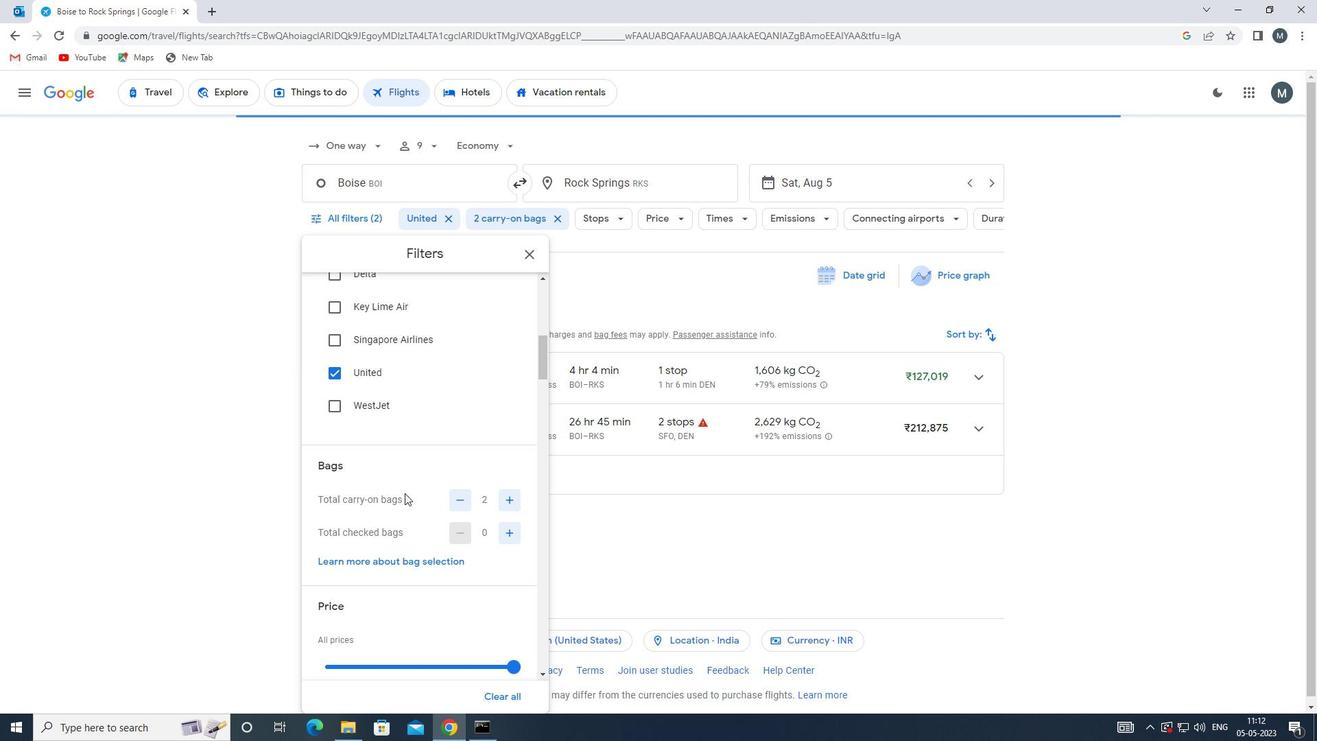 
Action: Mouse scrolled (403, 490) with delta (0, 0)
Screenshot: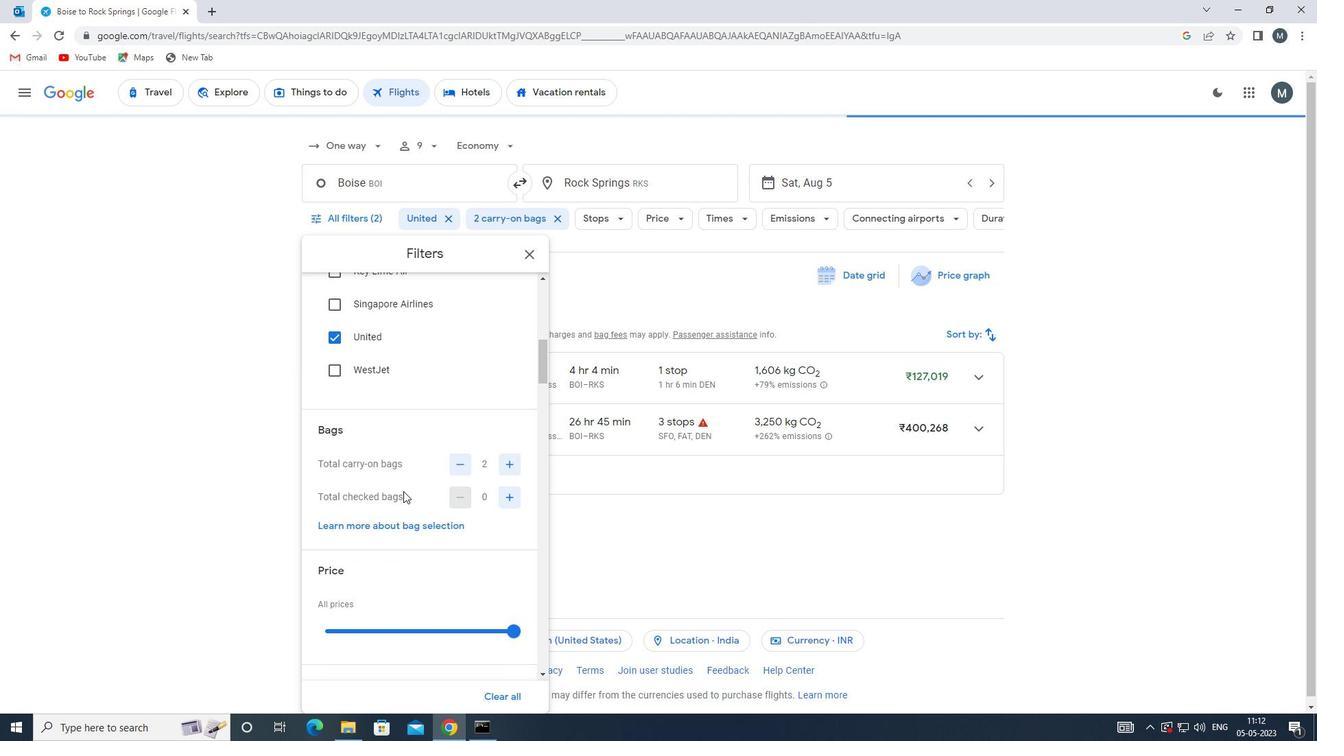 
Action: Mouse moved to (381, 530)
Screenshot: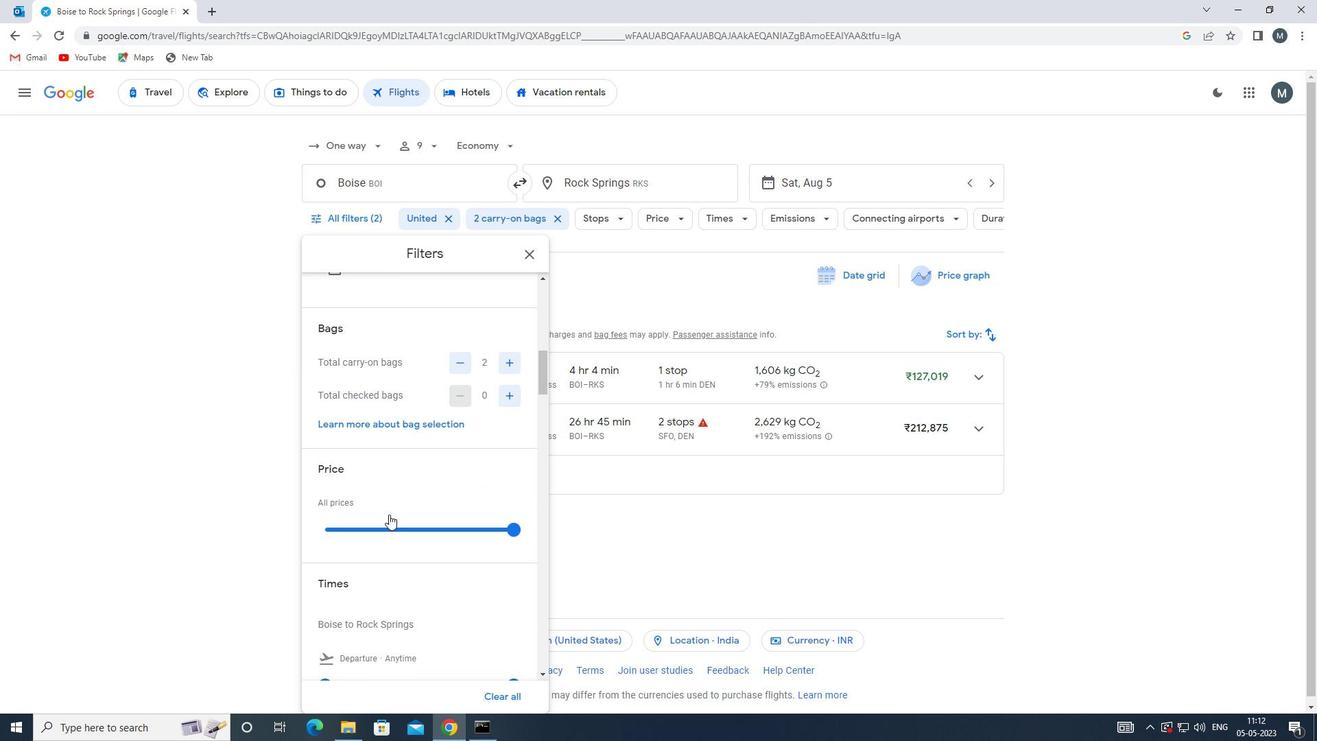 
Action: Mouse pressed left at (381, 530)
Screenshot: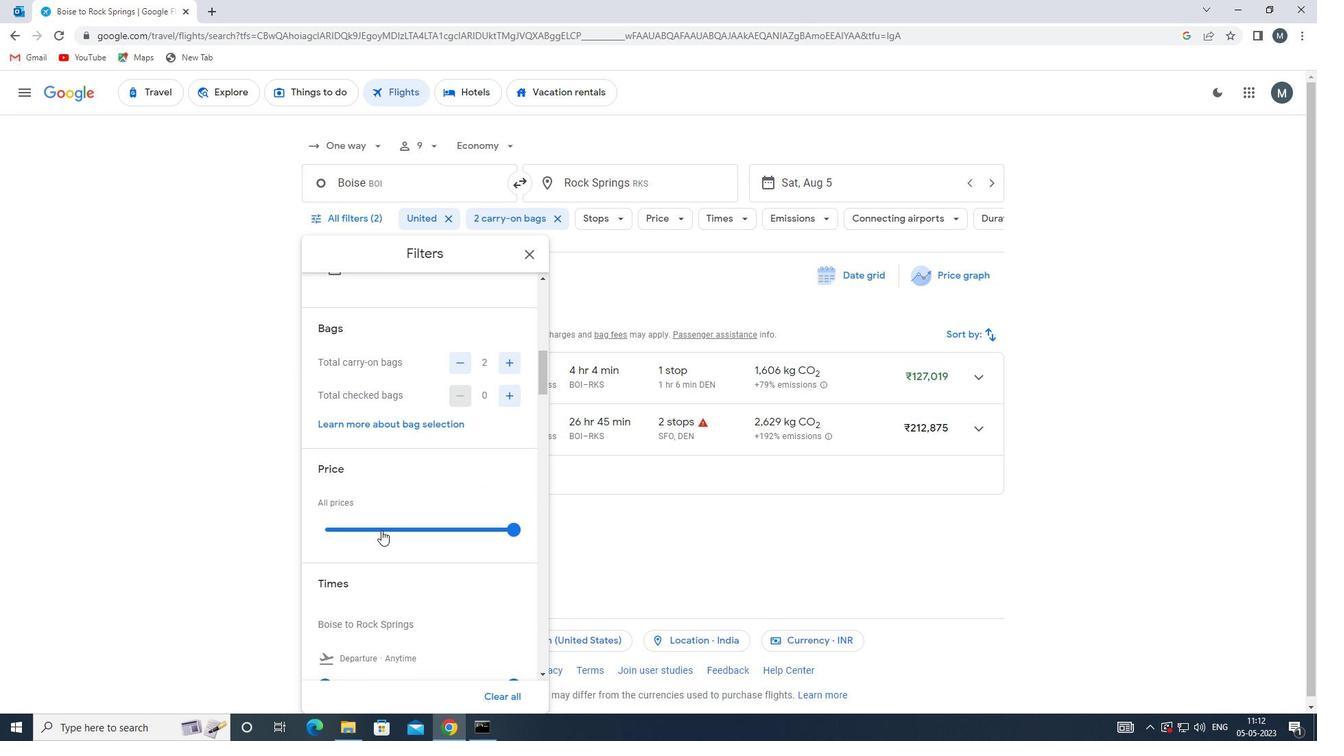 
Action: Mouse moved to (380, 527)
Screenshot: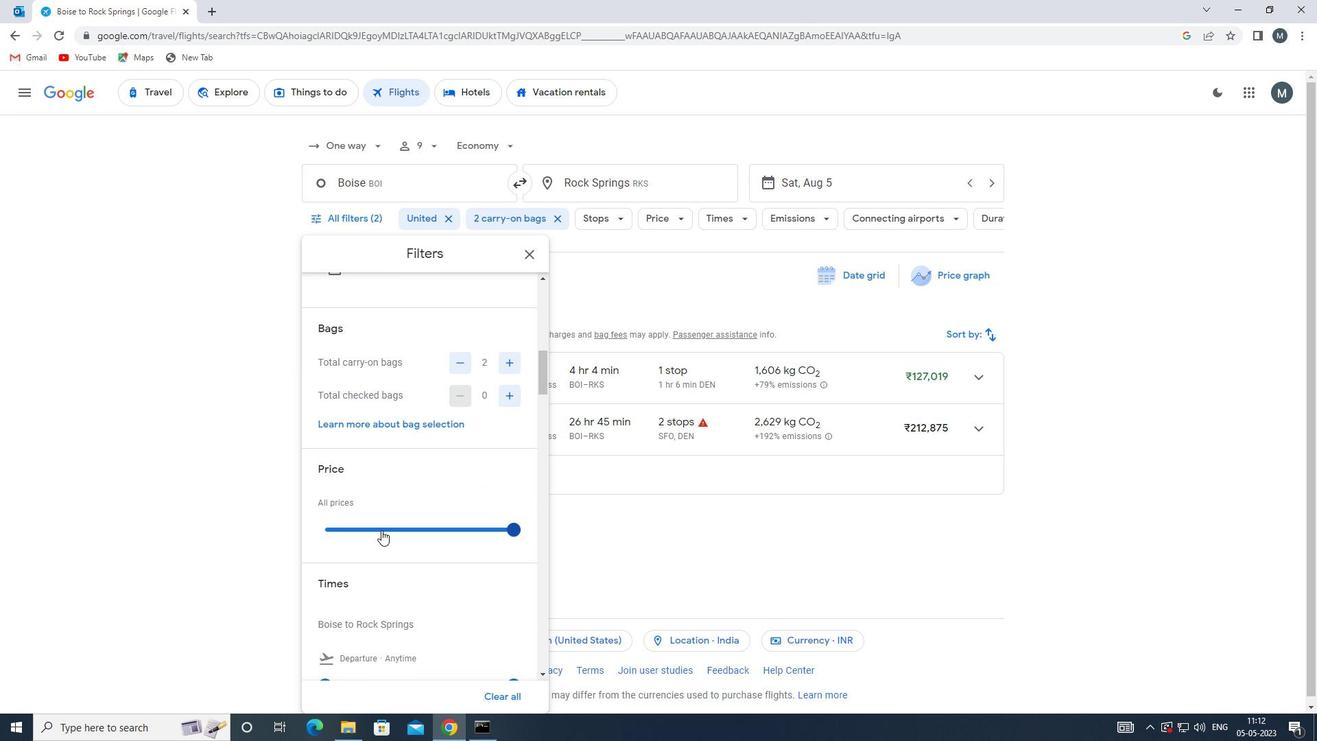 
Action: Mouse pressed left at (380, 527)
Screenshot: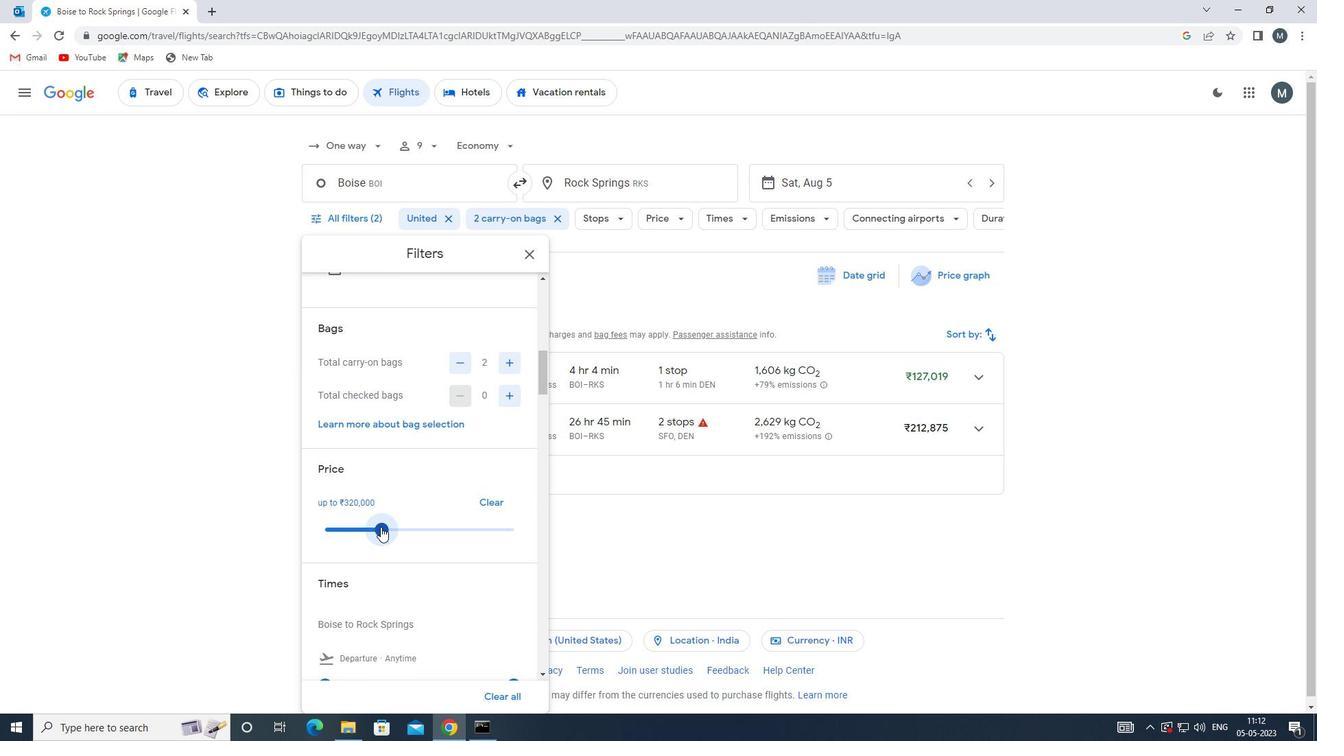 
Action: Mouse moved to (417, 481)
Screenshot: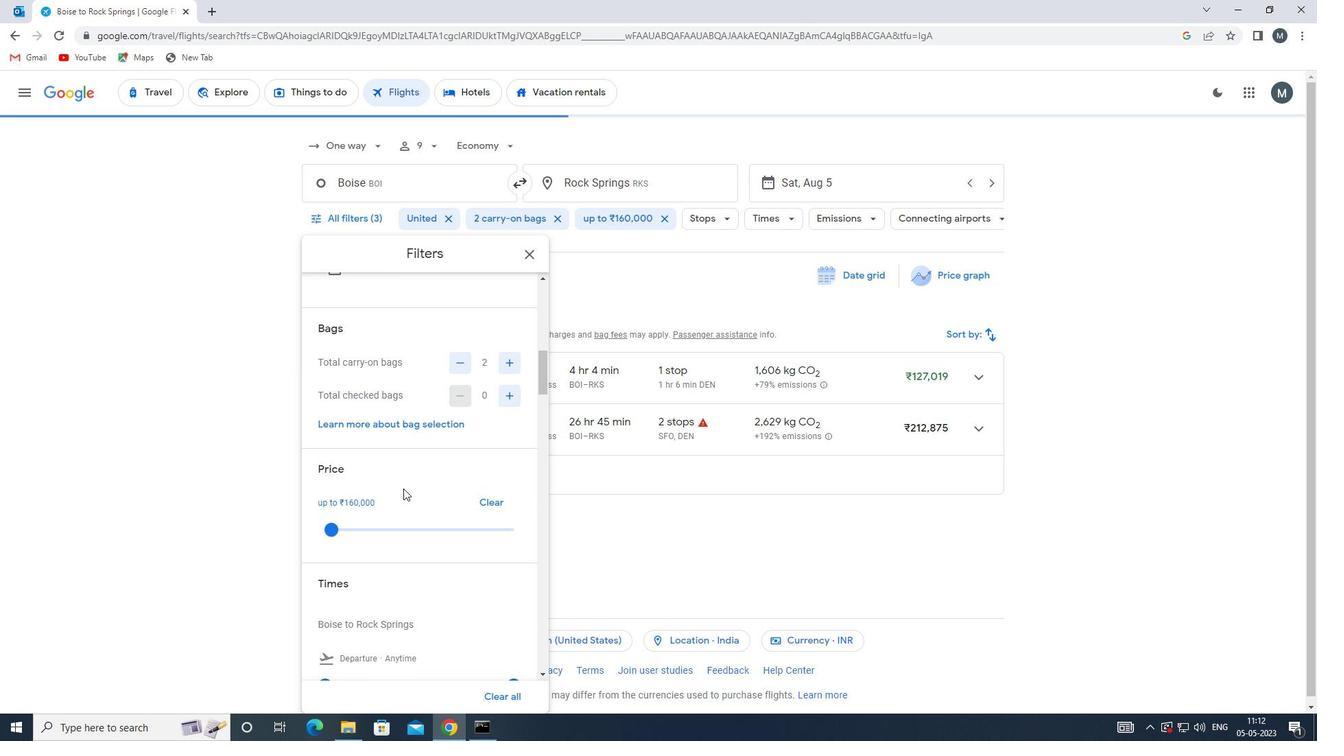 
Action: Mouse scrolled (417, 480) with delta (0, 0)
Screenshot: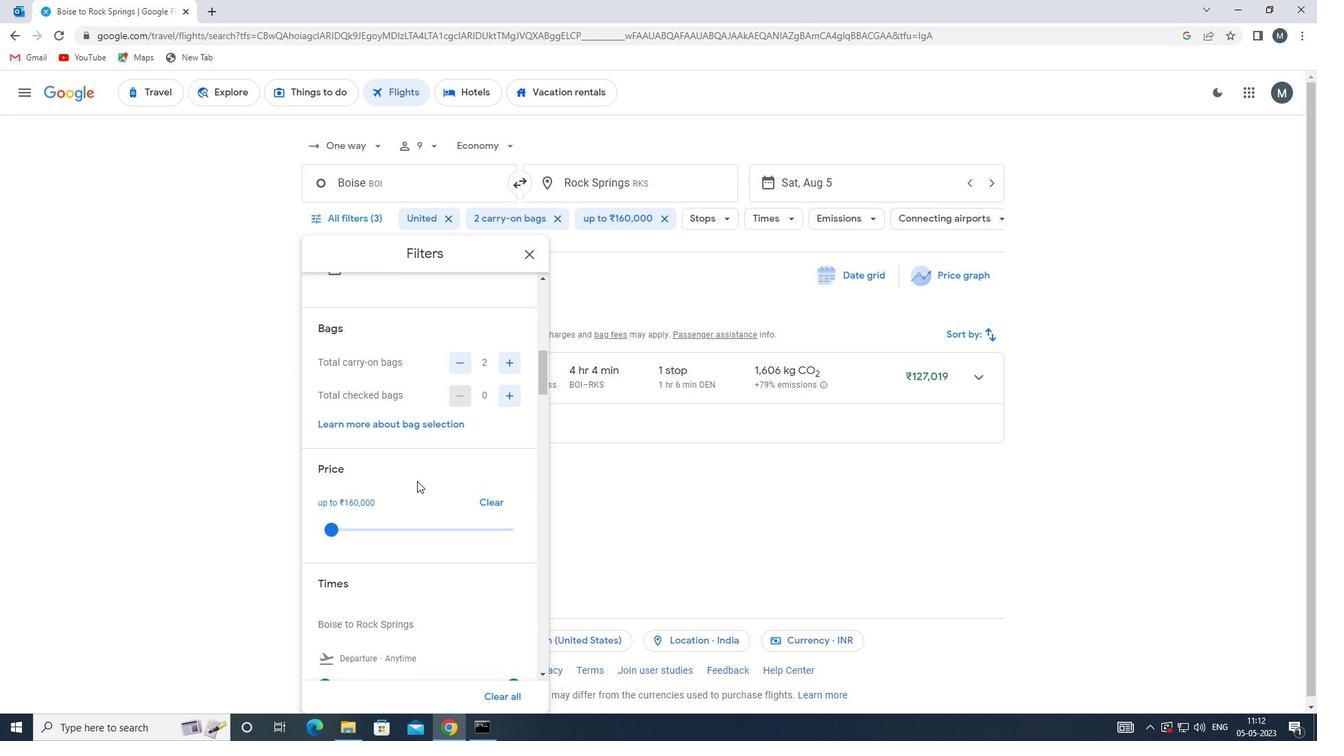 
Action: Mouse moved to (416, 481)
Screenshot: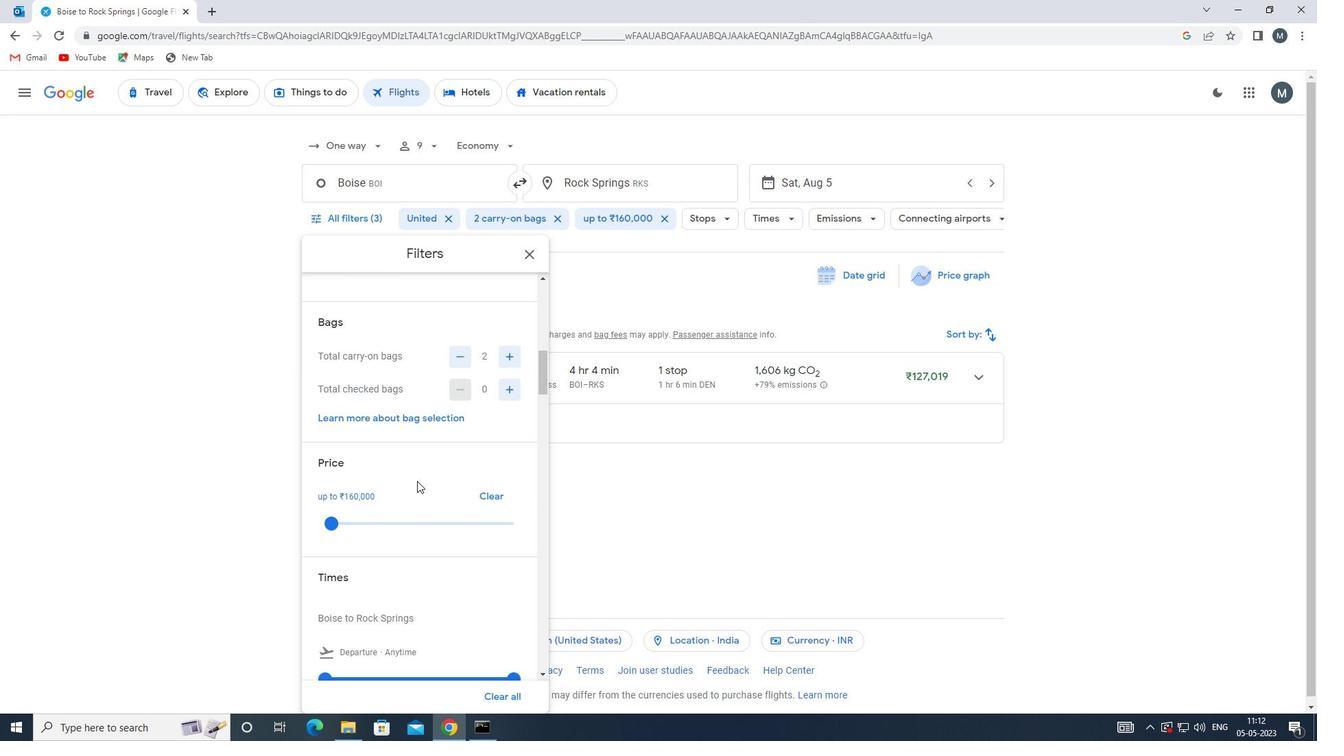 
Action: Mouse scrolled (416, 480) with delta (0, 0)
Screenshot: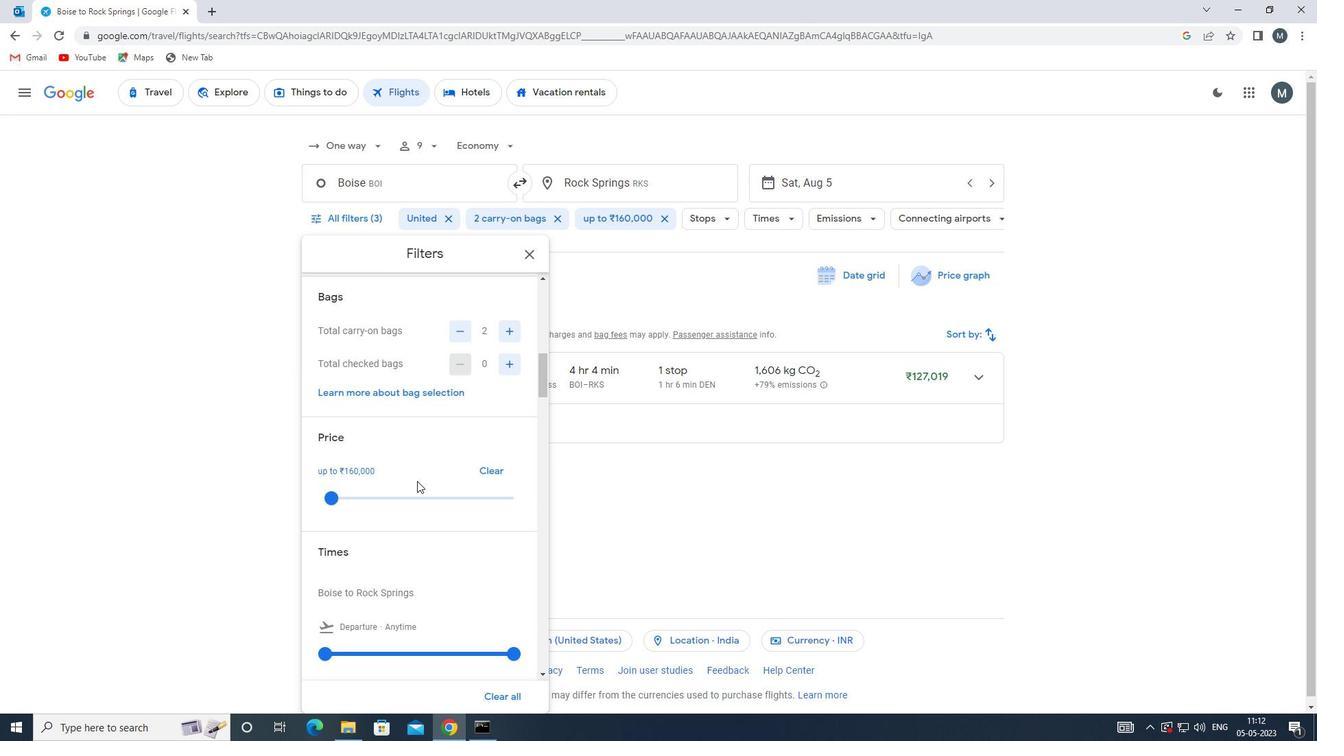 
Action: Mouse moved to (415, 481)
Screenshot: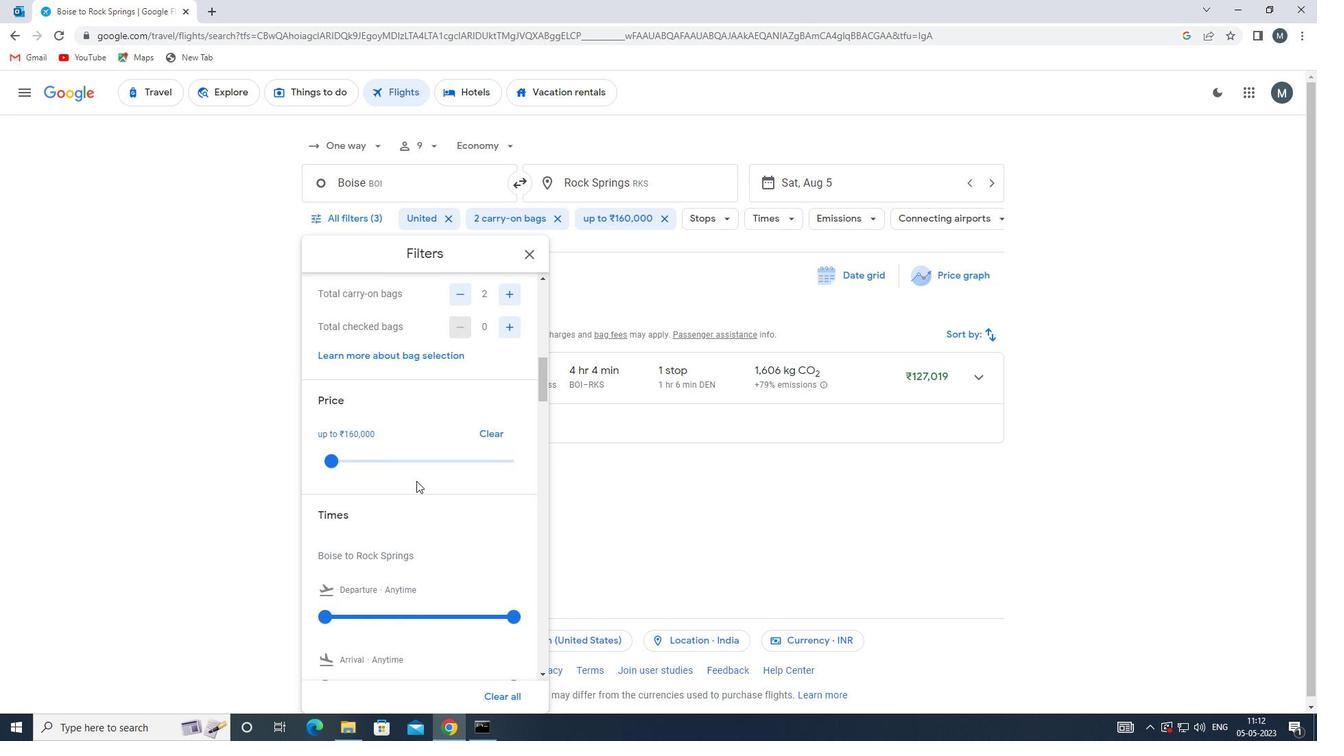 
Action: Mouse scrolled (415, 480) with delta (0, 0)
Screenshot: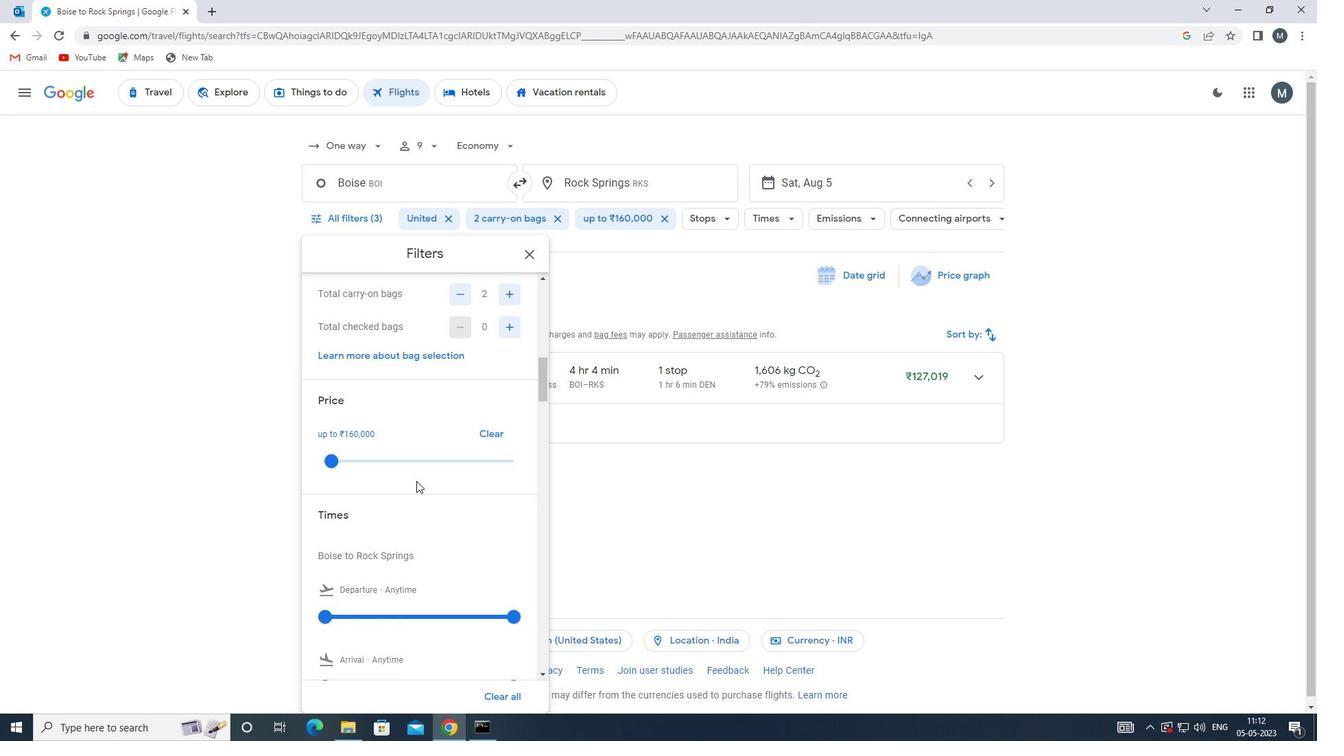 
Action: Mouse moved to (322, 479)
Screenshot: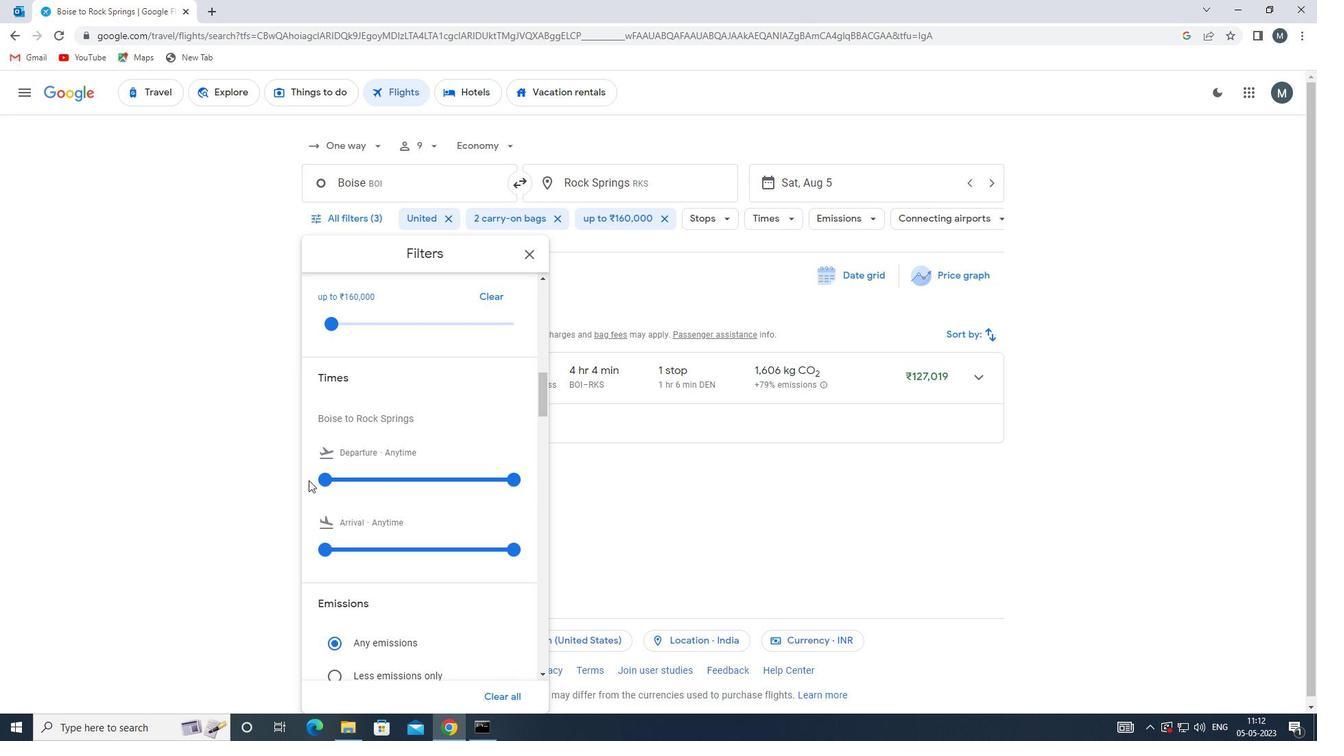 
Action: Mouse pressed left at (322, 479)
Screenshot: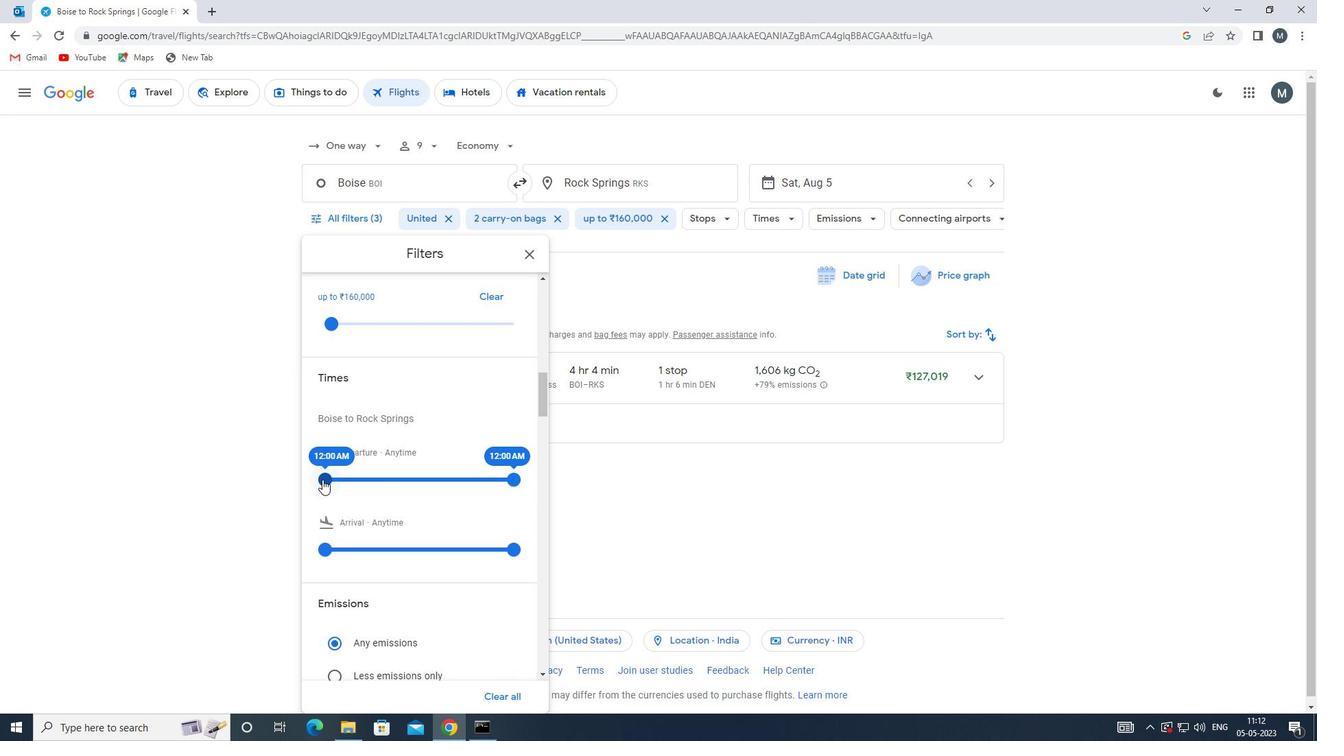 
Action: Mouse moved to (507, 480)
Screenshot: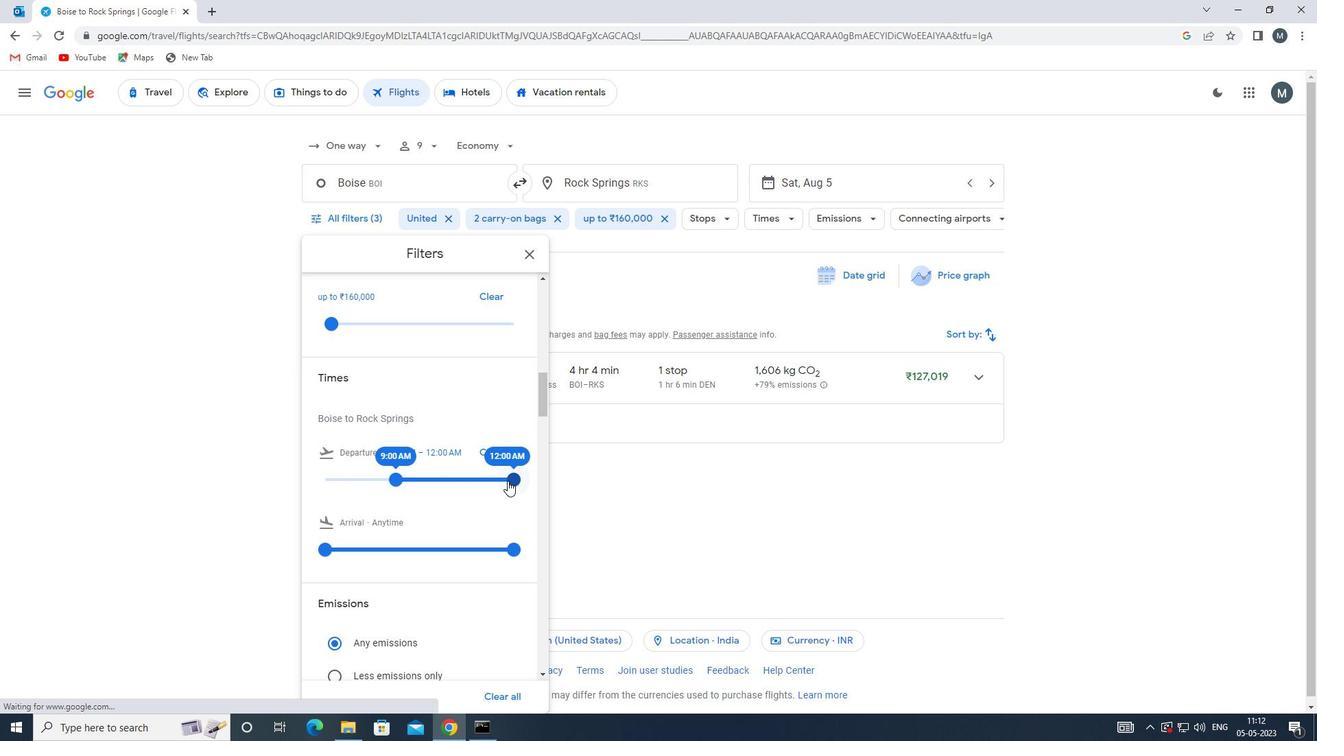 
Action: Mouse pressed left at (507, 480)
Screenshot: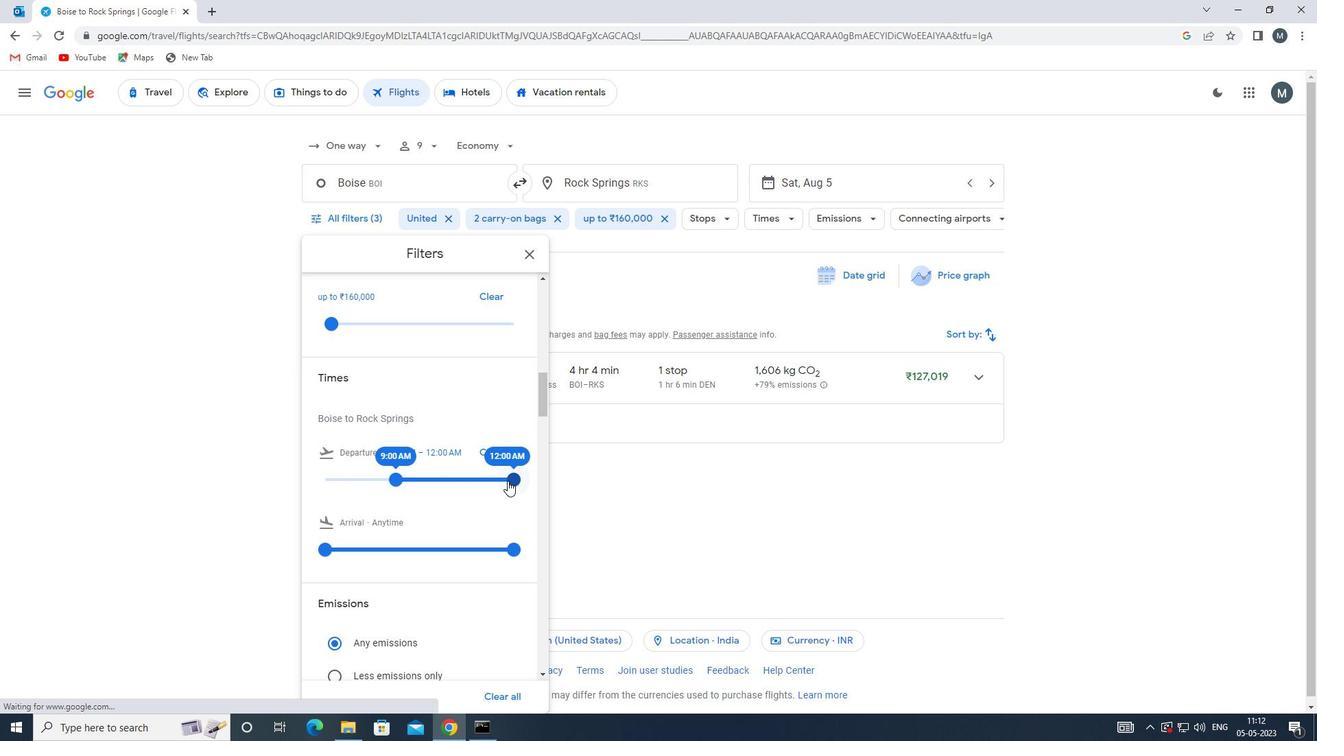 
Action: Mouse moved to (402, 481)
Screenshot: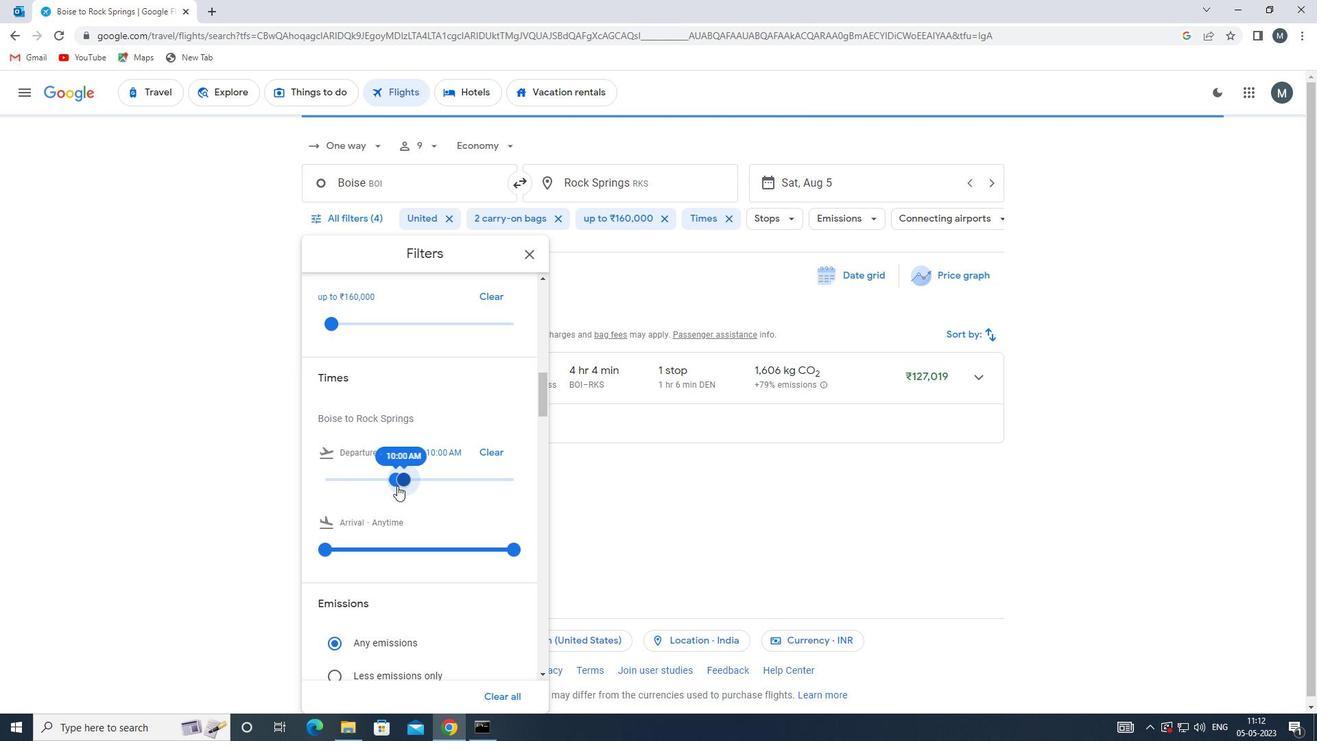 
Action: Mouse scrolled (402, 480) with delta (0, 0)
Screenshot: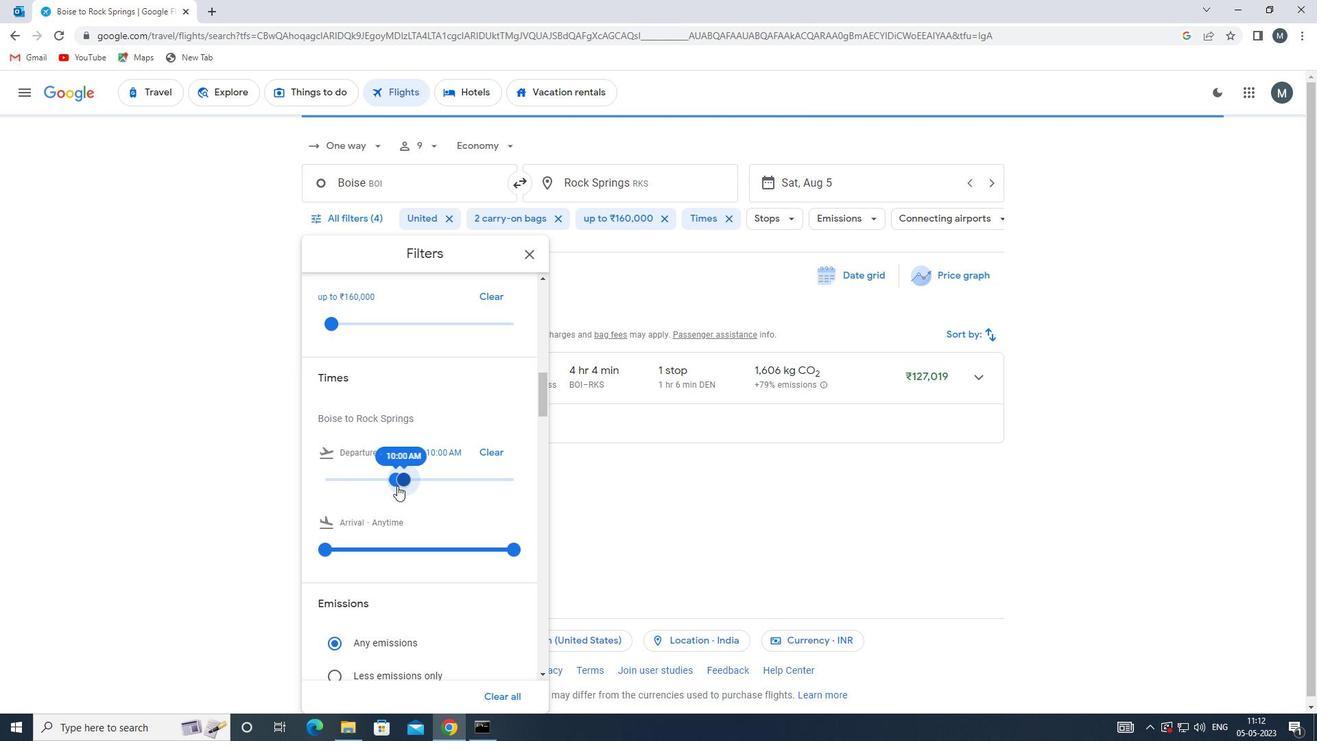 
Action: Mouse scrolled (402, 480) with delta (0, 0)
Screenshot: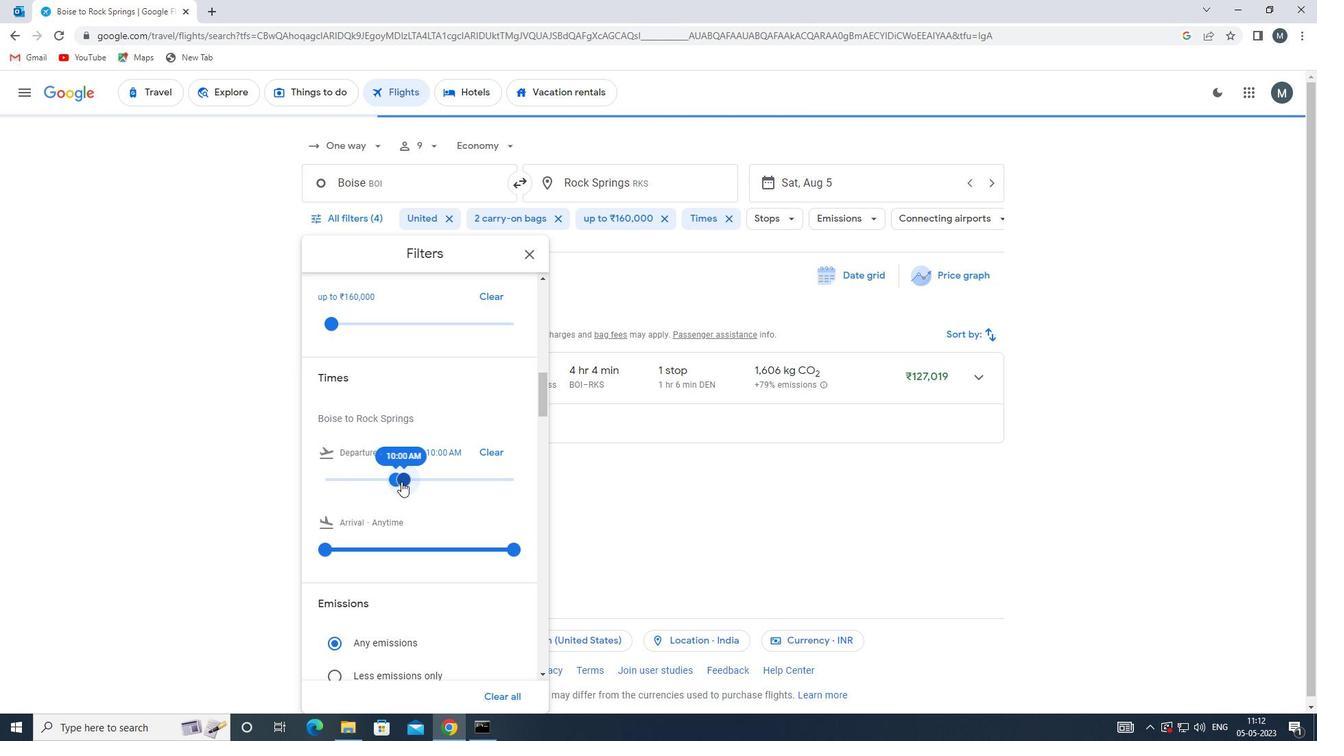 
Action: Mouse moved to (527, 256)
Screenshot: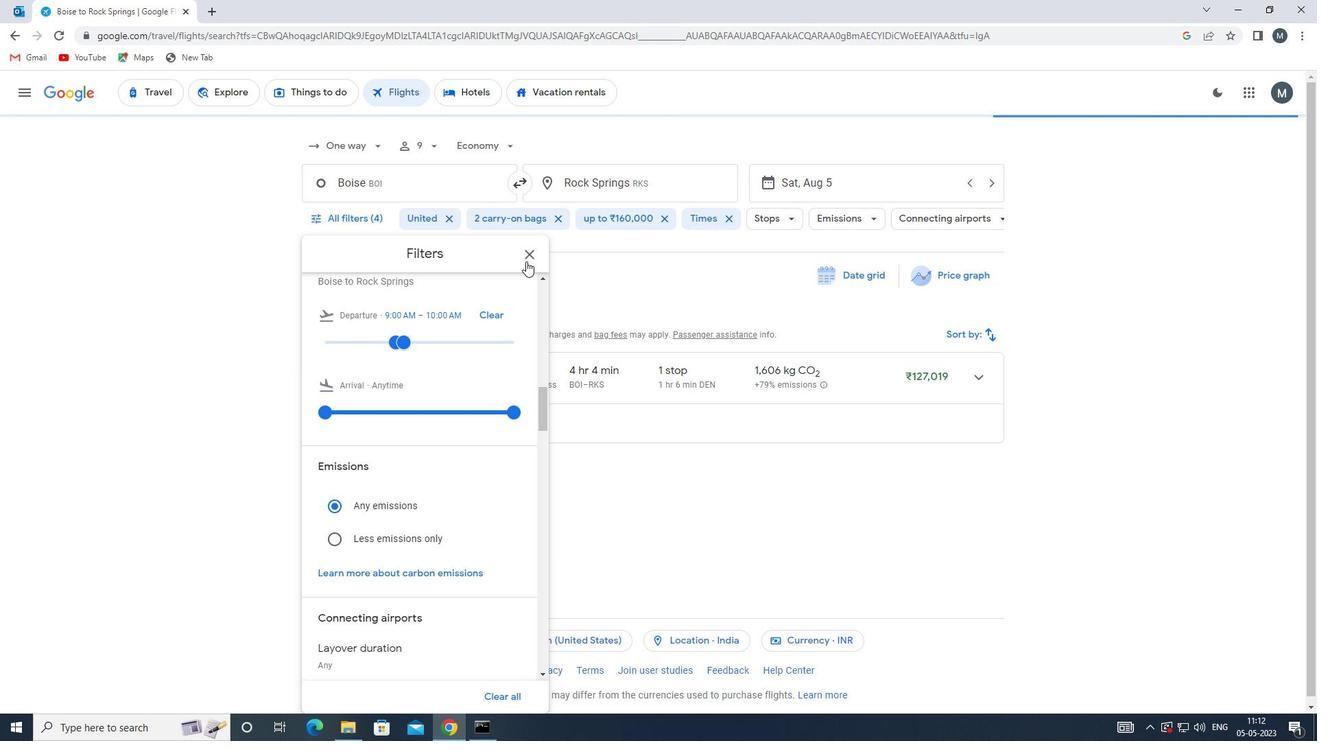 
Action: Mouse pressed left at (527, 256)
Screenshot: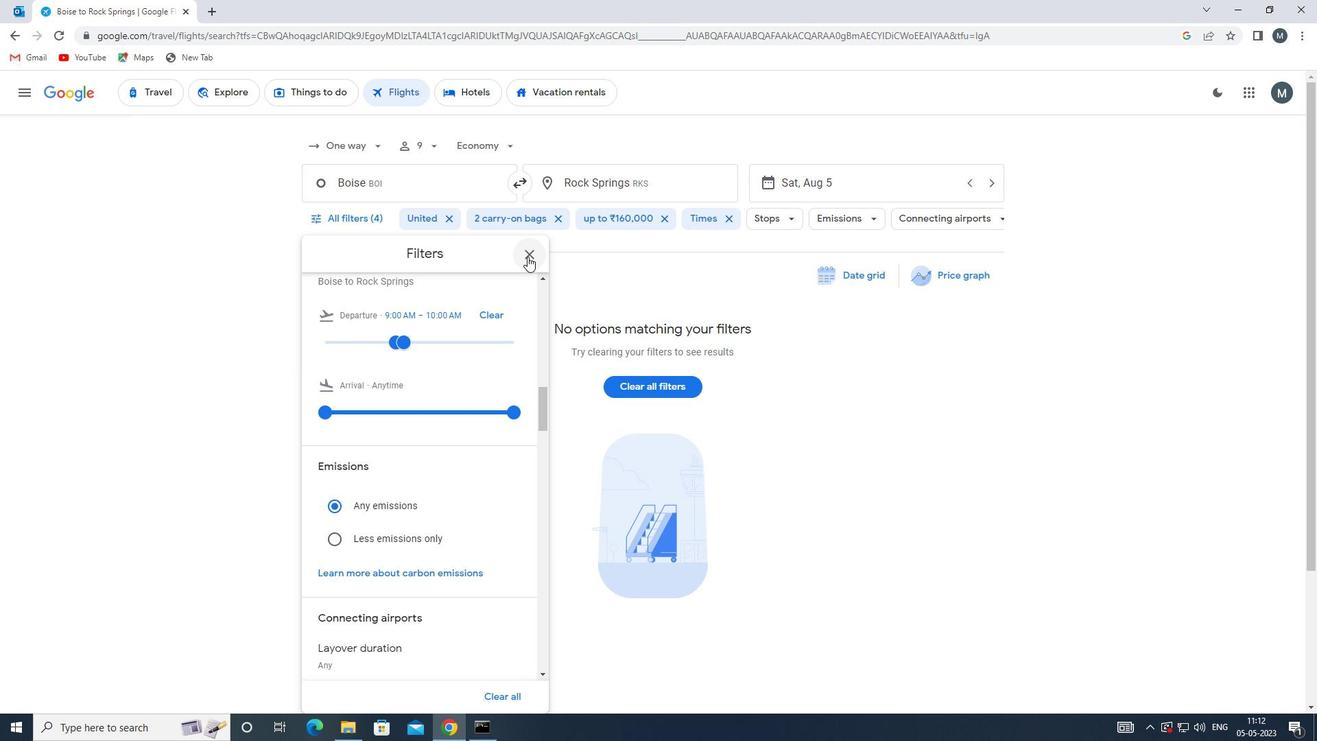 
